 Task: Find and book an Airbnb in Mumbai for 2 guests from June 1st to June 5th, ensuring breakfast is included.
Action: Mouse moved to (294, 233)
Screenshot: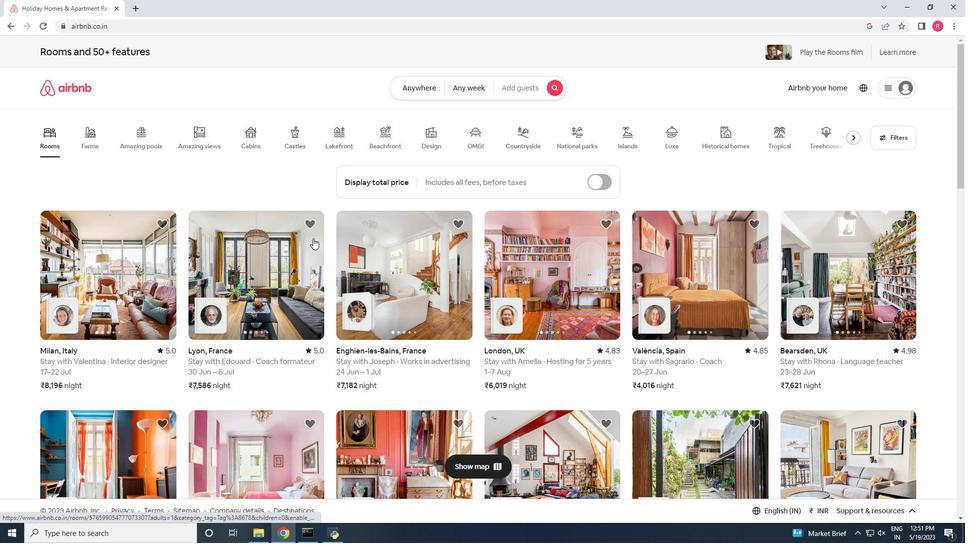 
Action: Mouse scrolled (294, 232) with delta (0, 0)
Screenshot: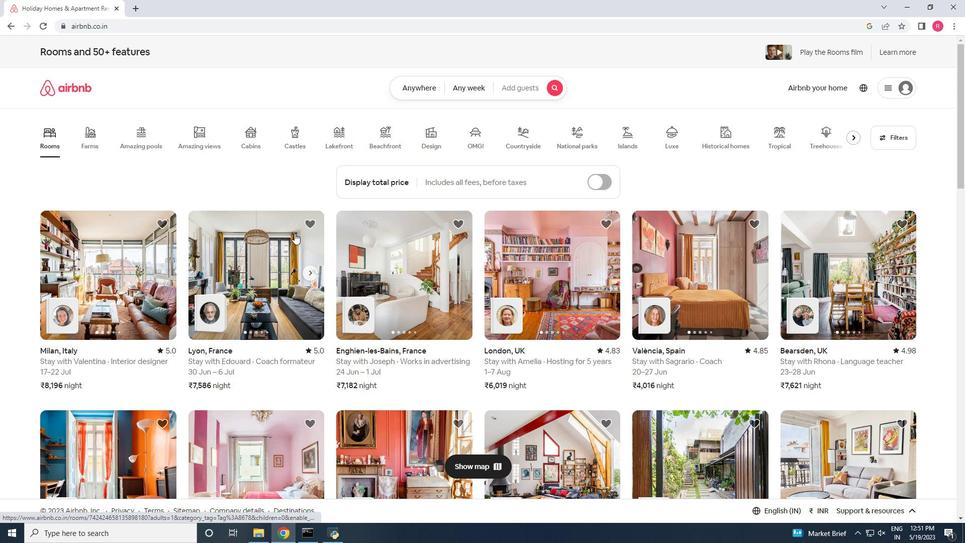 
Action: Mouse scrolled (294, 232) with delta (0, 0)
Screenshot: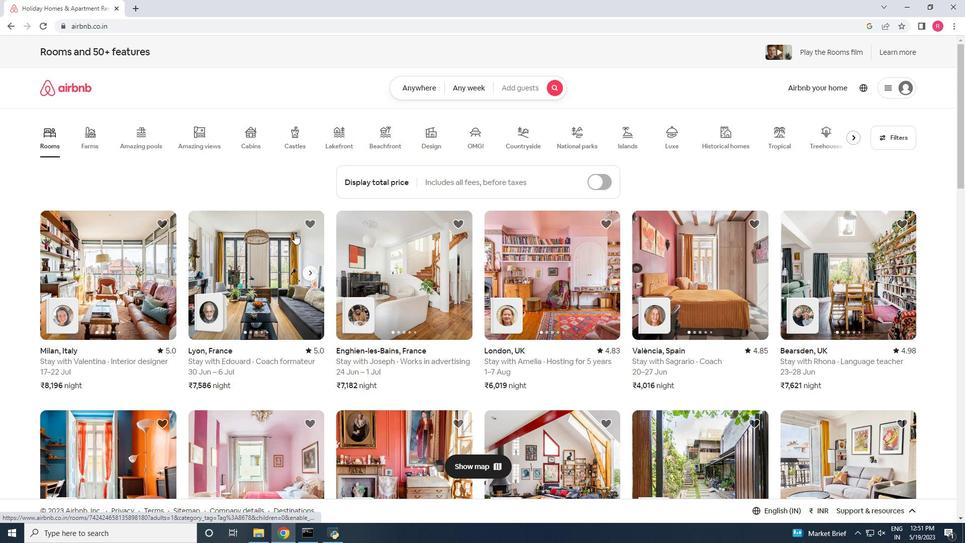 
Action: Mouse moved to (429, 226)
Screenshot: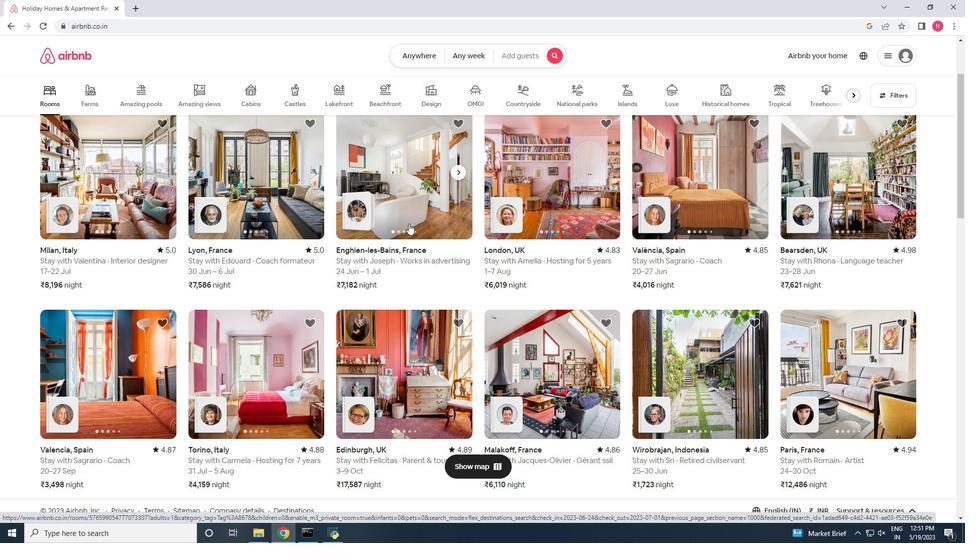 
Action: Mouse scrolled (429, 226) with delta (0, 0)
Screenshot: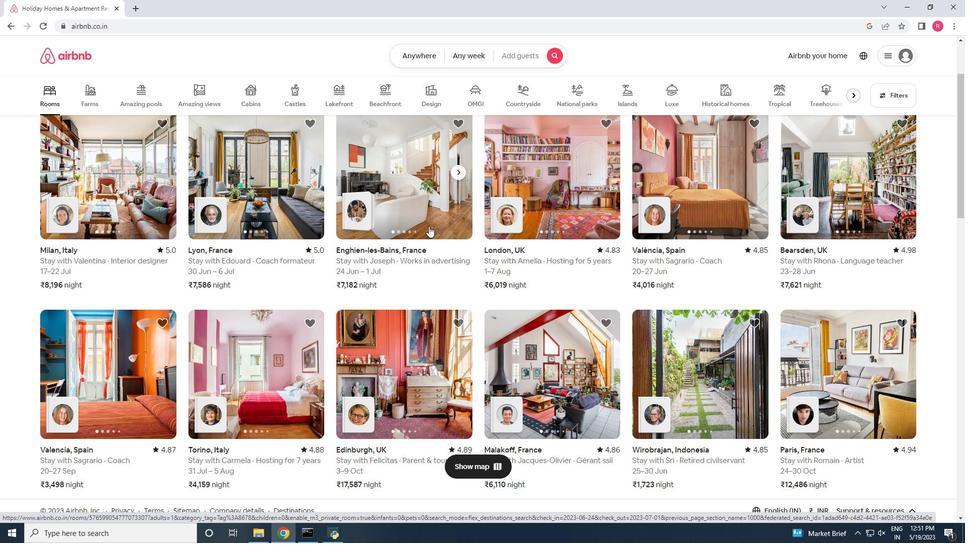 
Action: Mouse scrolled (429, 226) with delta (0, 0)
Screenshot: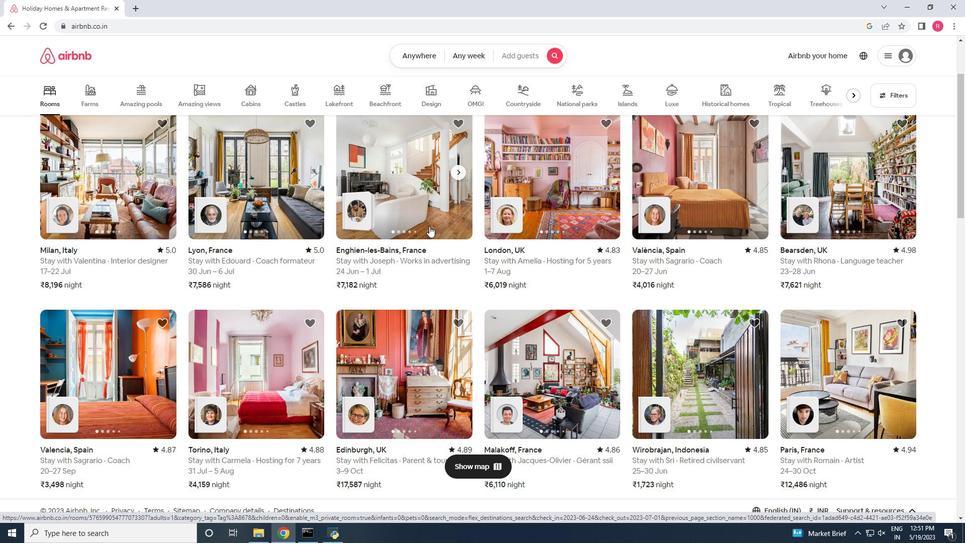
Action: Mouse scrolled (429, 226) with delta (0, 0)
Screenshot: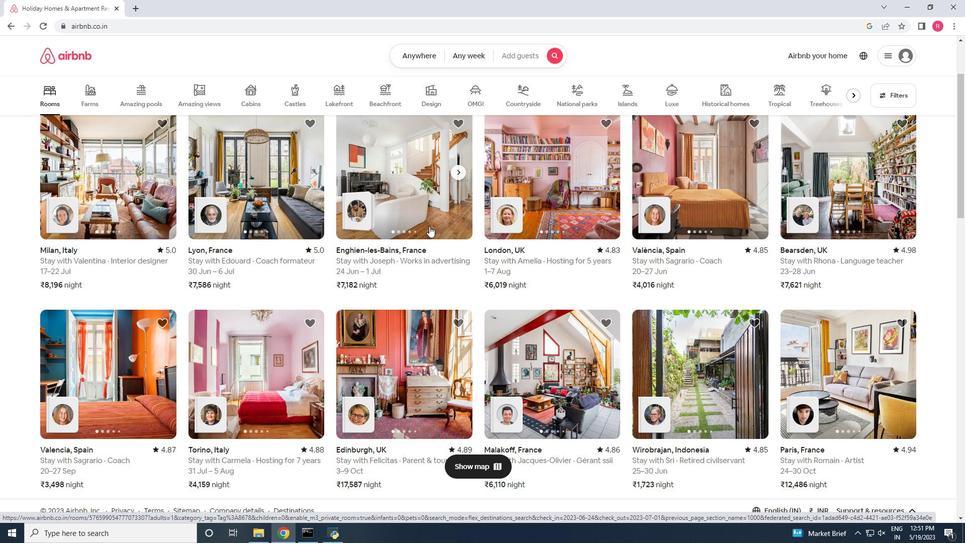
Action: Mouse scrolled (429, 226) with delta (0, 0)
Screenshot: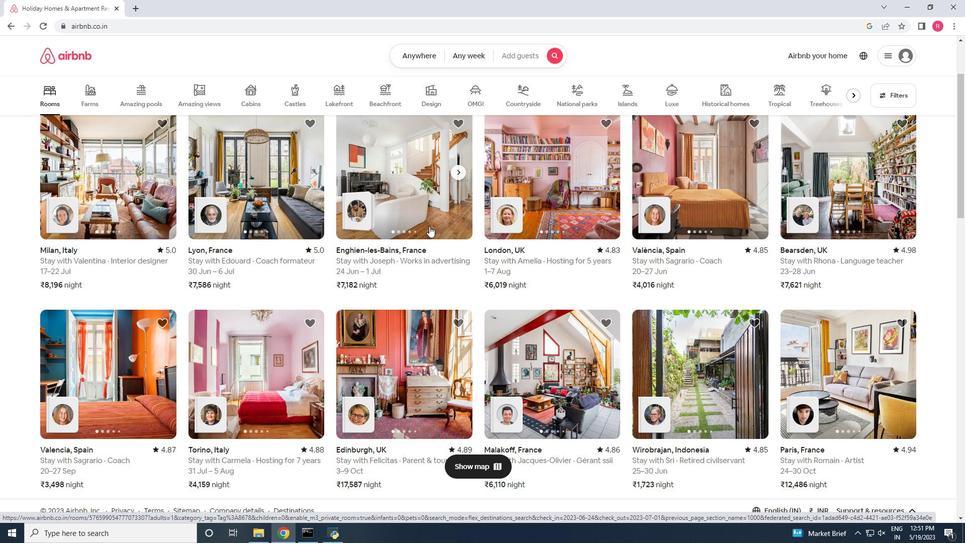
Action: Mouse scrolled (429, 226) with delta (0, 0)
Screenshot: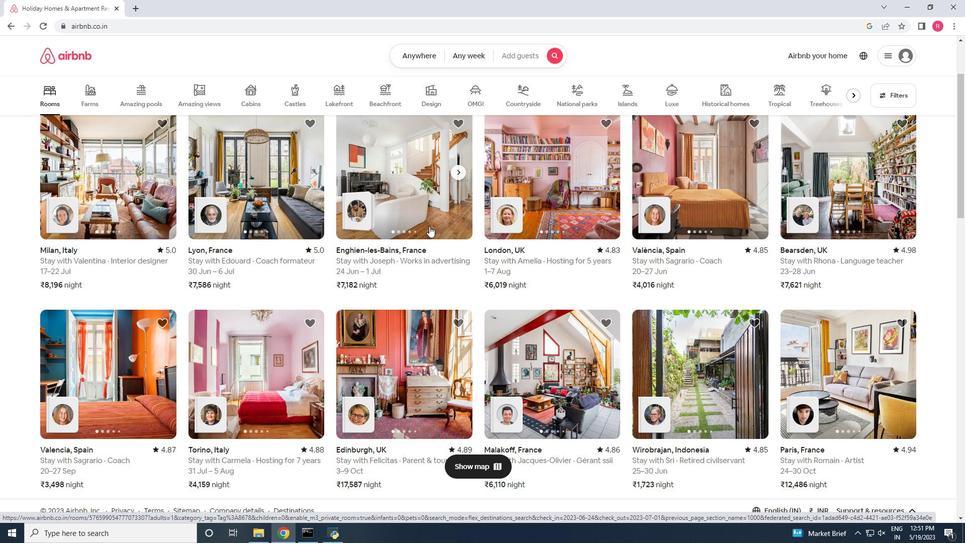 
Action: Mouse scrolled (429, 226) with delta (0, 0)
Screenshot: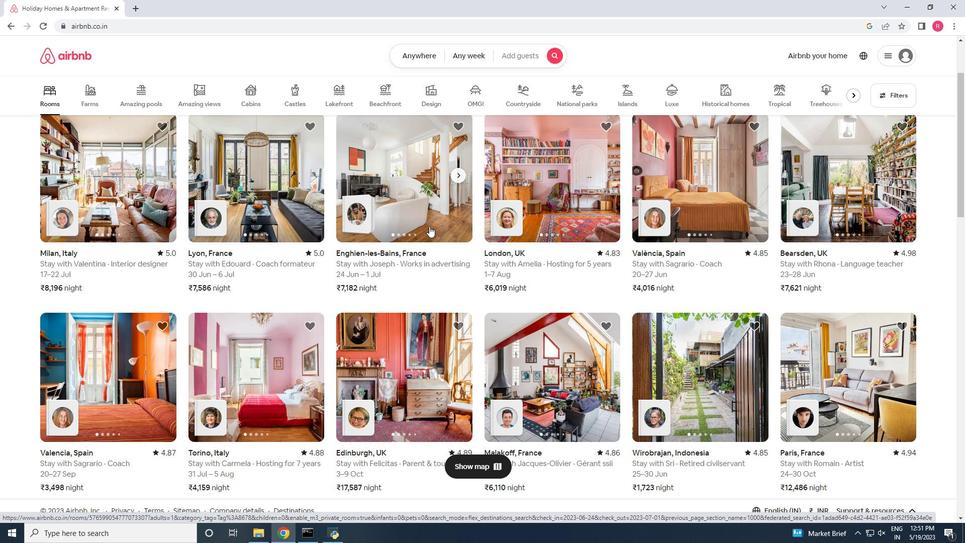 
Action: Mouse moved to (550, 83)
Screenshot: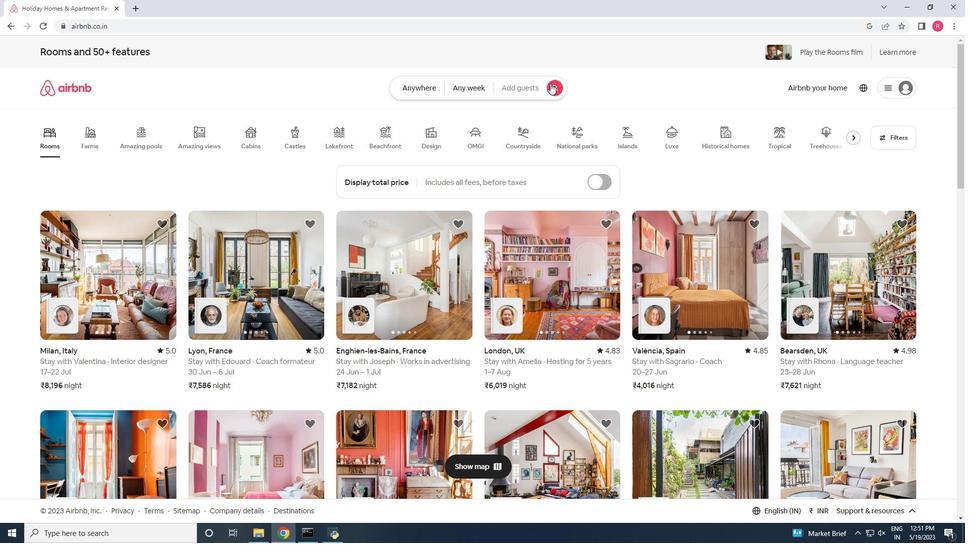 
Action: Mouse pressed left at (550, 83)
Screenshot: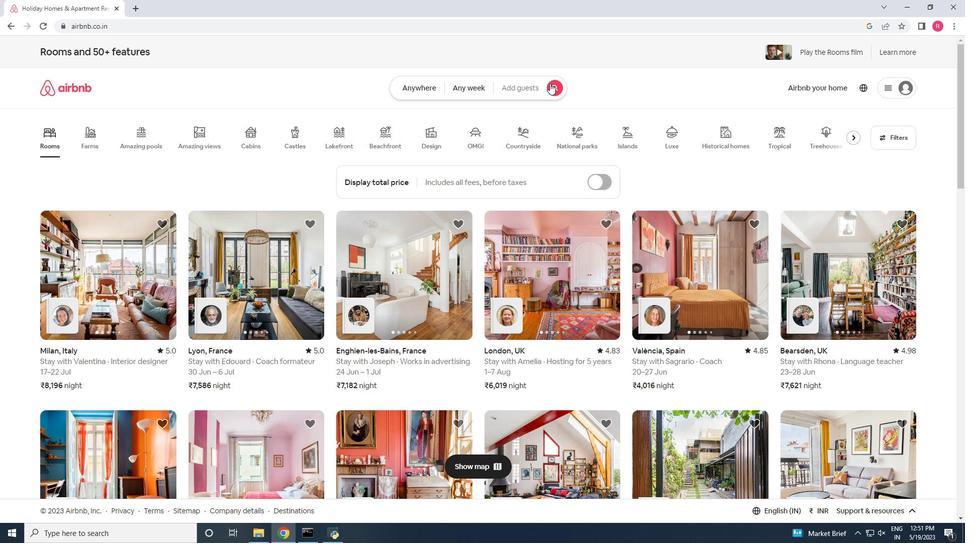 
Action: Mouse moved to (317, 129)
Screenshot: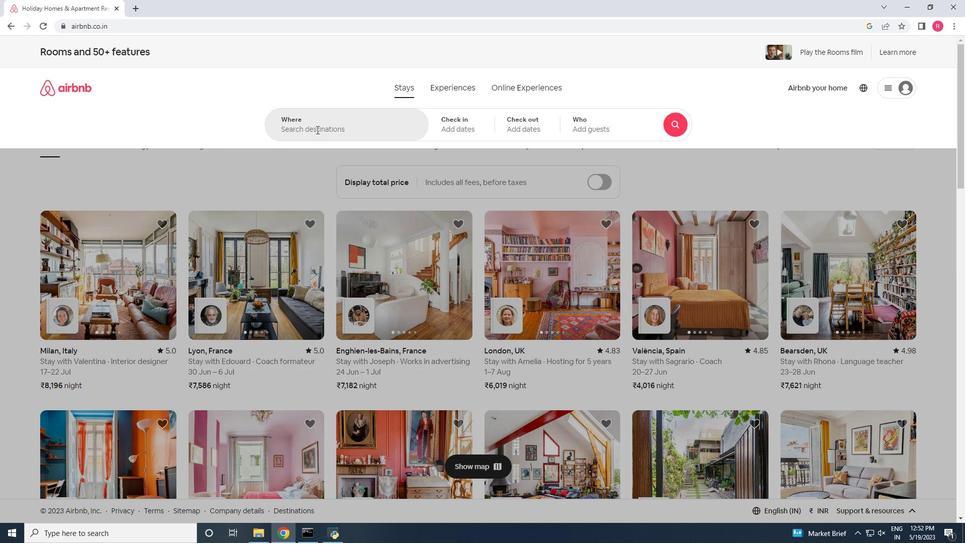 
Action: Mouse pressed left at (317, 129)
Screenshot: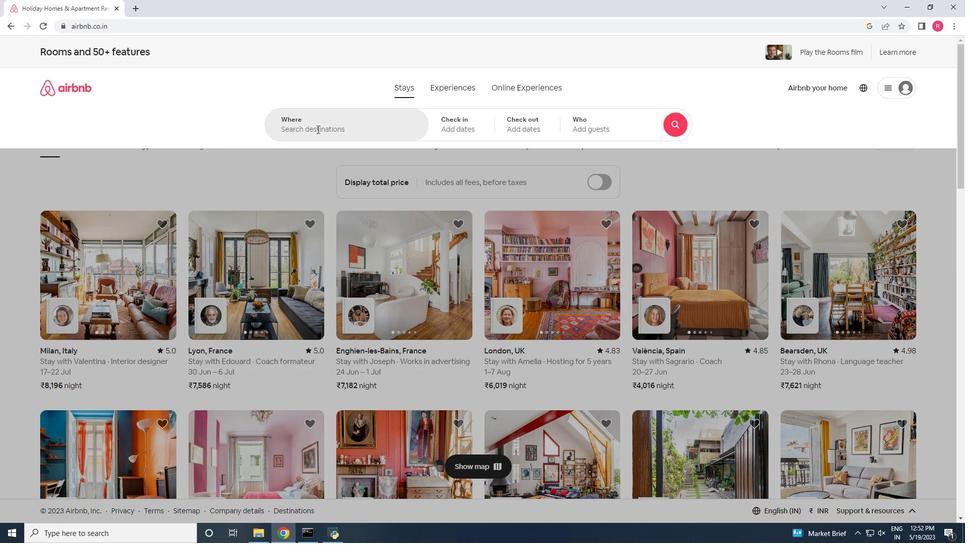 
Action: Key pressed res<Key.backspace><Key.backspace><Key.backspace><Key.backspace><Key.backspace>mum
Screenshot: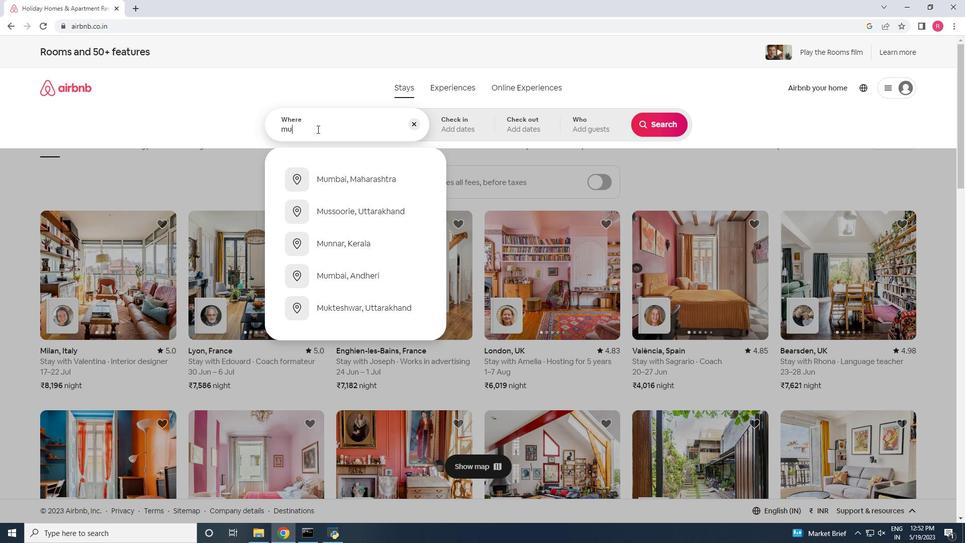 
Action: Mouse moved to (376, 182)
Screenshot: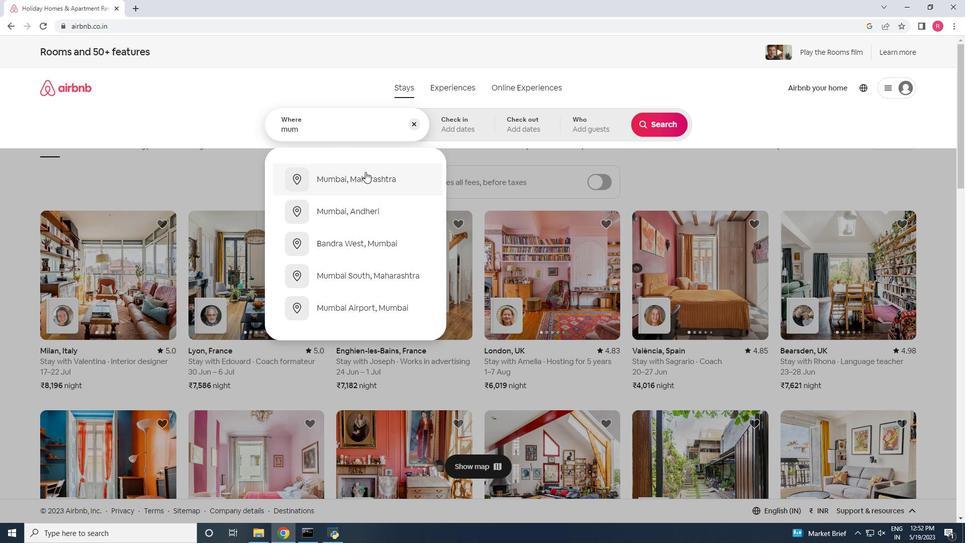 
Action: Mouse pressed left at (376, 182)
Screenshot: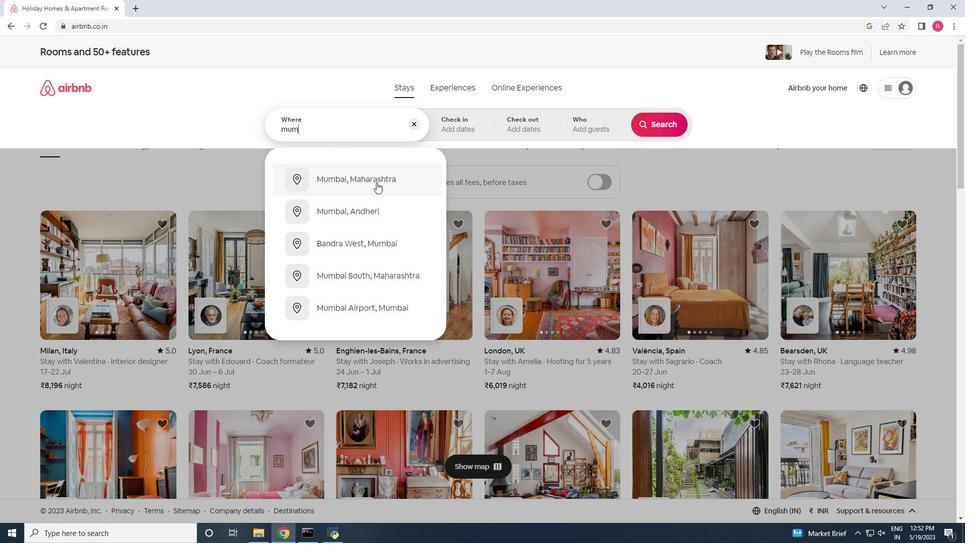 
Action: Mouse moved to (596, 246)
Screenshot: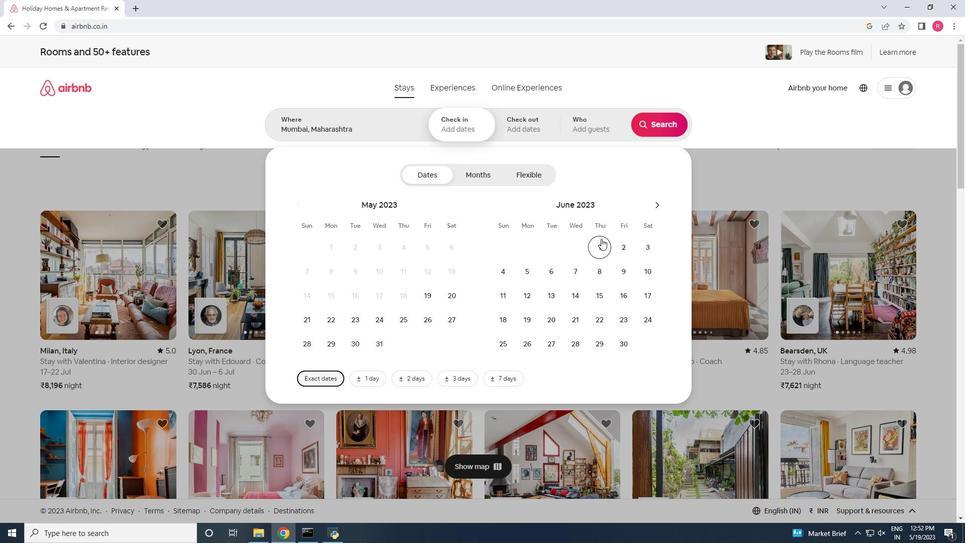 
Action: Mouse pressed left at (596, 246)
Screenshot: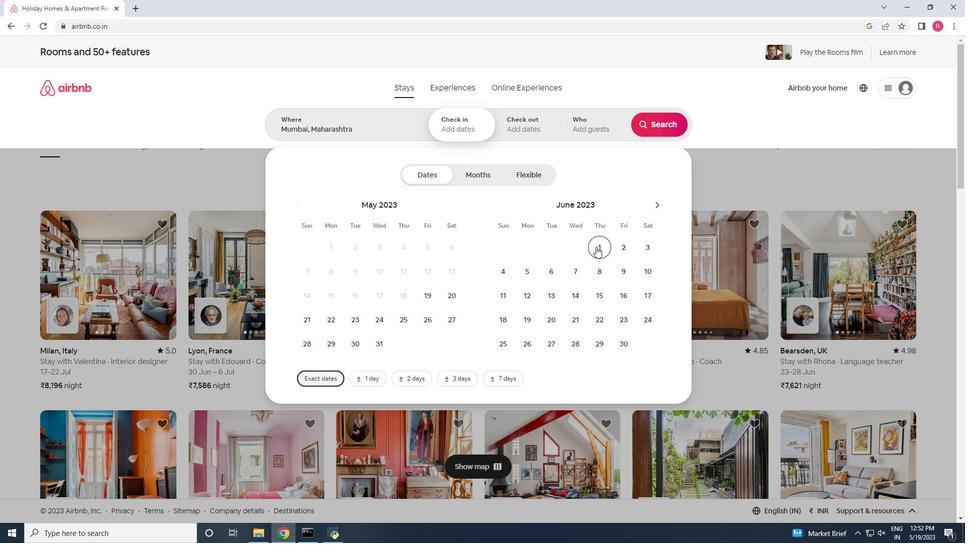 
Action: Mouse moved to (530, 267)
Screenshot: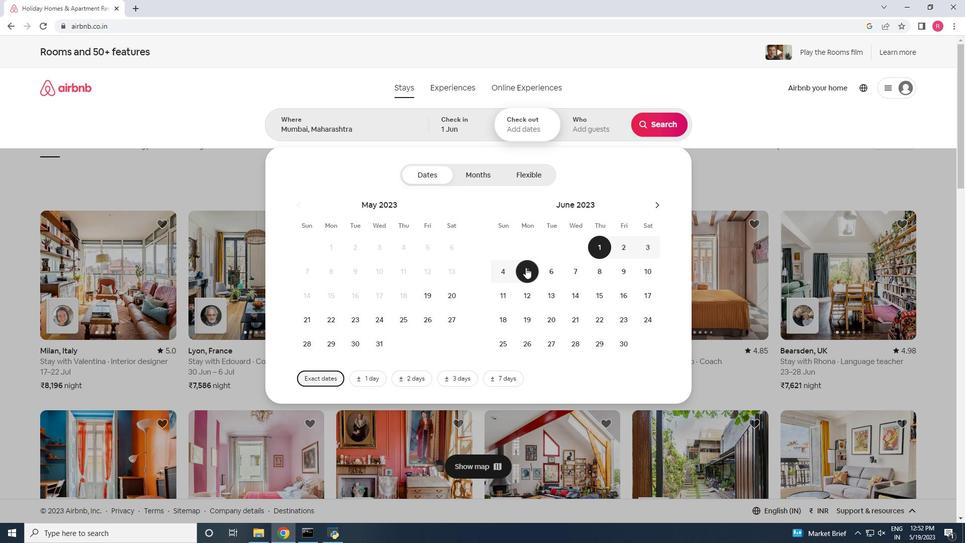 
Action: Mouse pressed left at (530, 267)
Screenshot: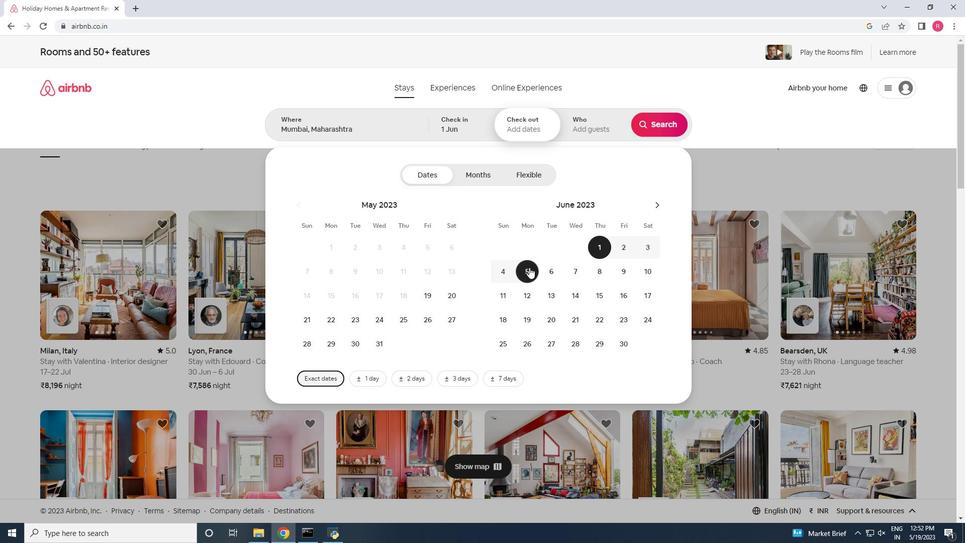 
Action: Mouse moved to (599, 118)
Screenshot: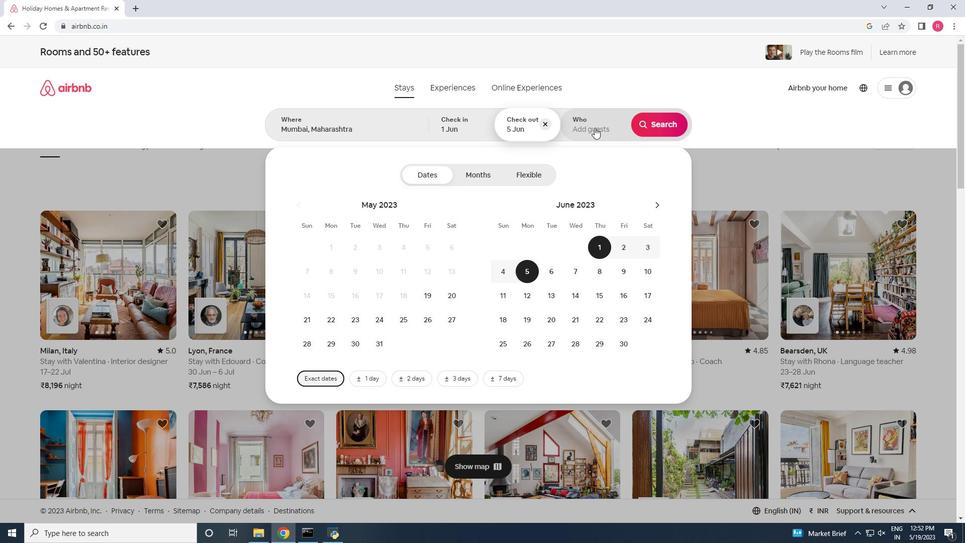 
Action: Mouse pressed left at (599, 118)
Screenshot: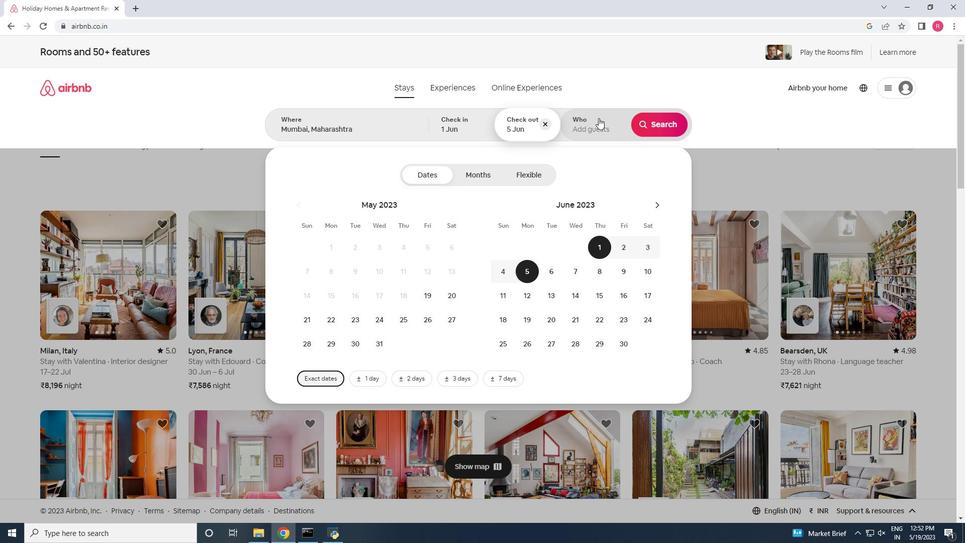 
Action: Mouse moved to (659, 182)
Screenshot: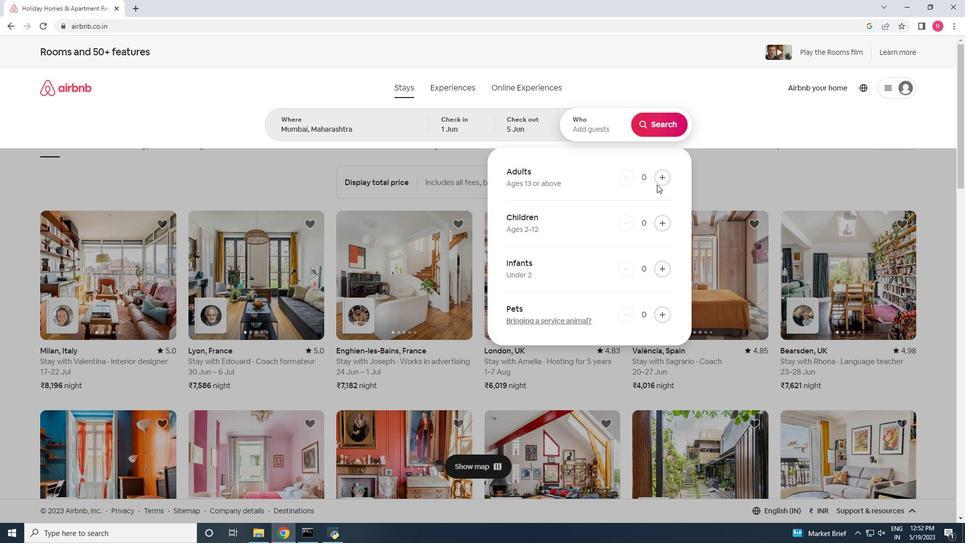 
Action: Mouse pressed left at (659, 182)
Screenshot: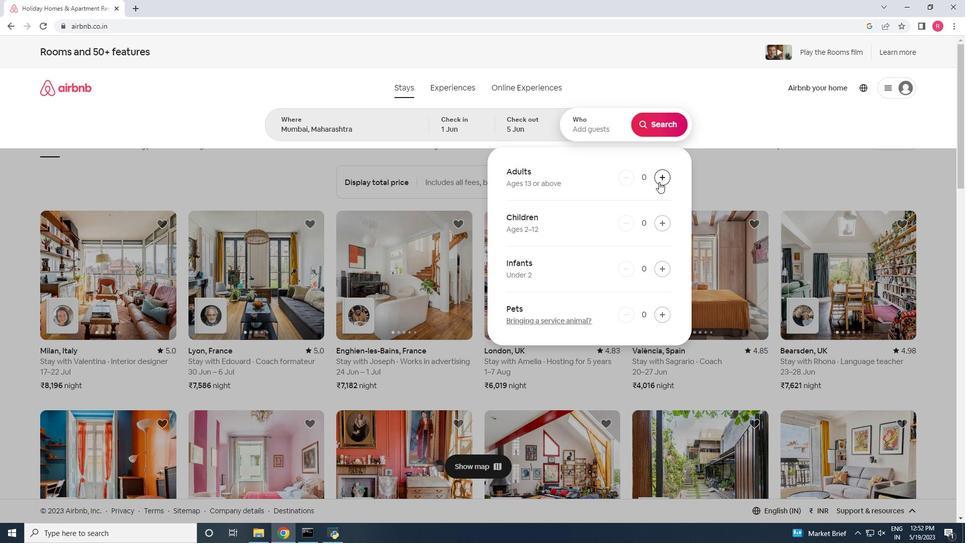 
Action: Mouse pressed left at (659, 182)
Screenshot: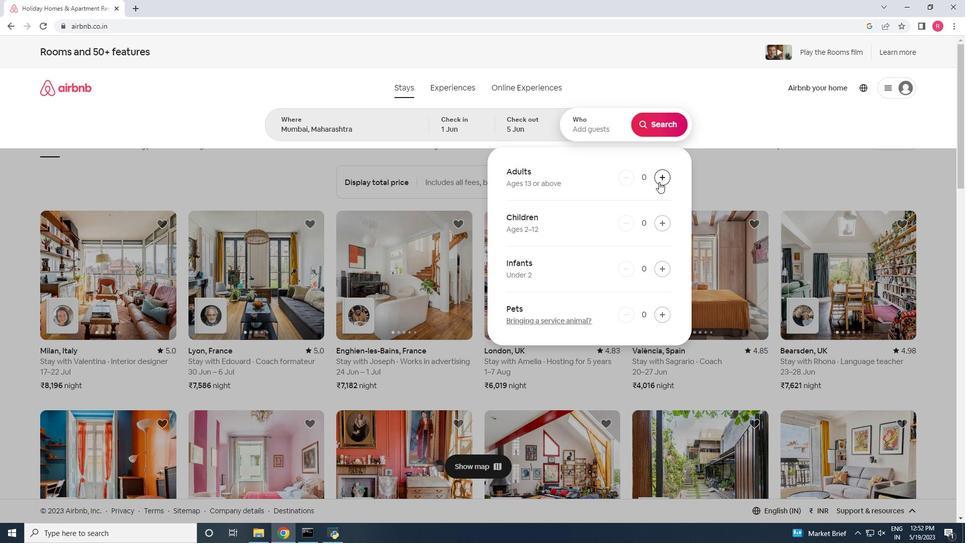 
Action: Mouse moved to (655, 126)
Screenshot: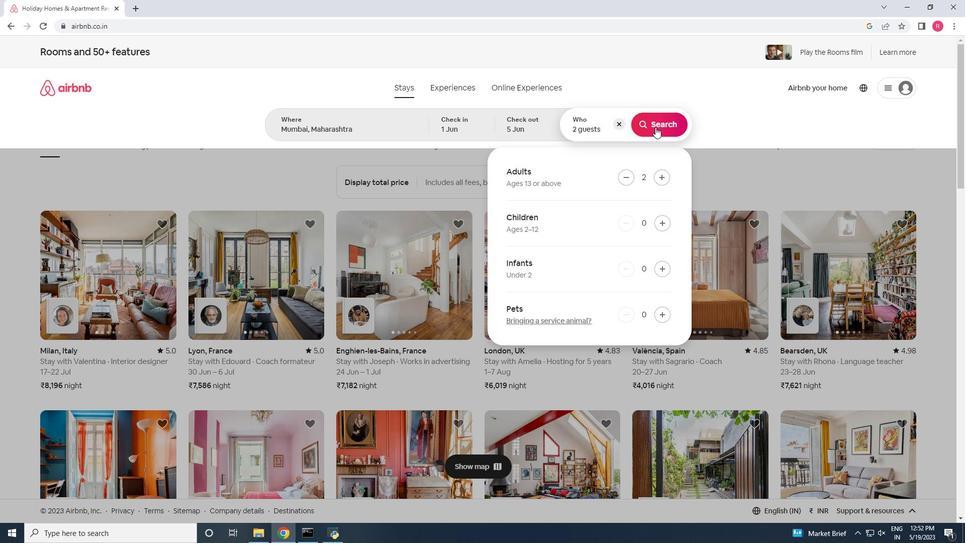 
Action: Mouse pressed left at (655, 126)
Screenshot: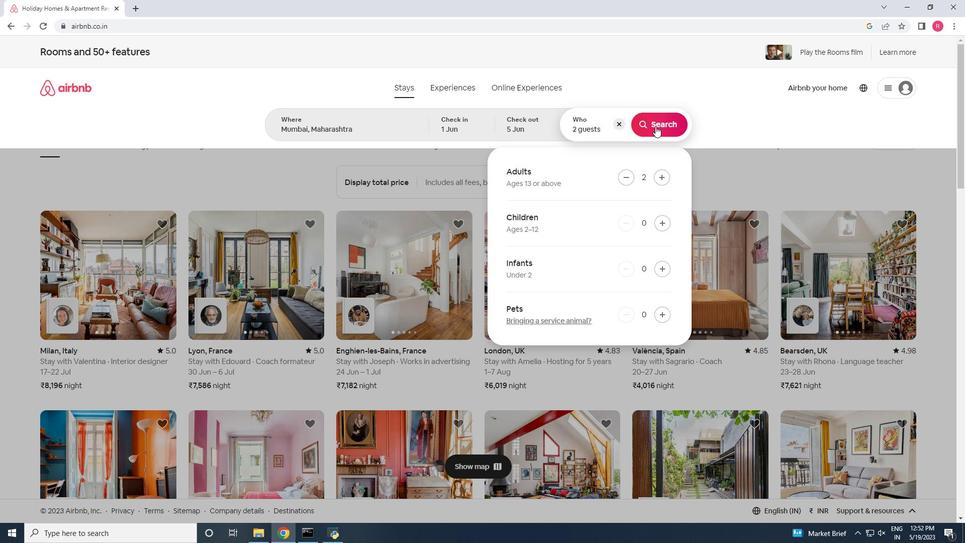 
Action: Mouse moved to (911, 98)
Screenshot: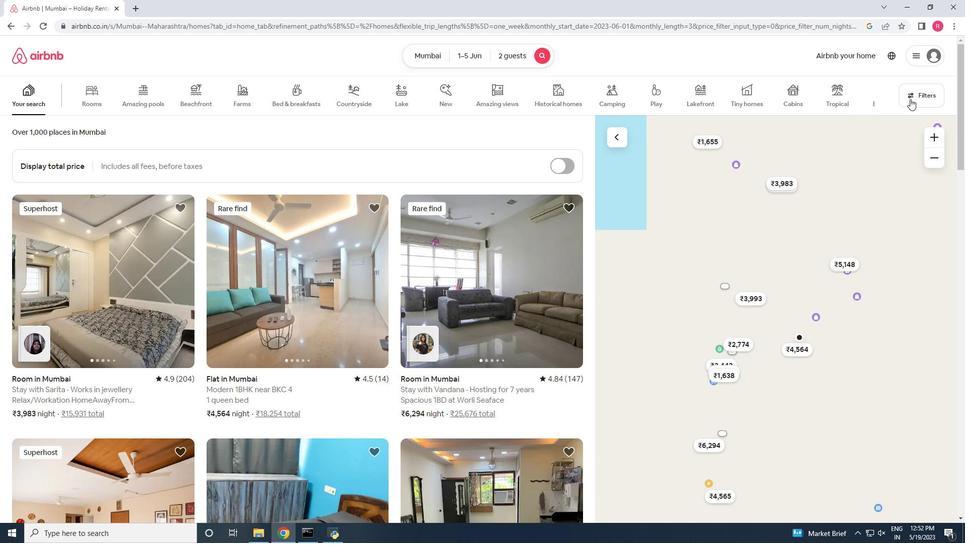 
Action: Mouse pressed left at (911, 98)
Screenshot: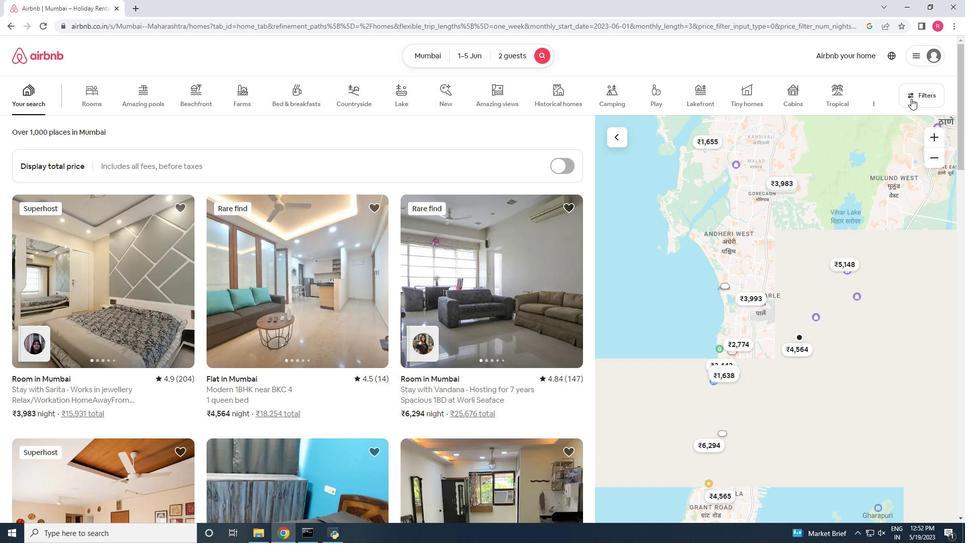 
Action: Mouse moved to (537, 409)
Screenshot: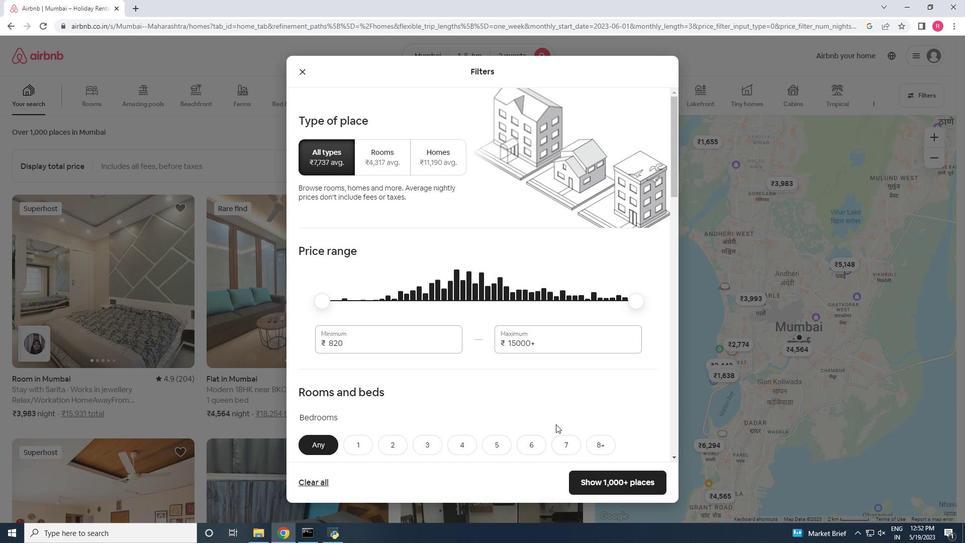 
Action: Mouse scrolled (537, 408) with delta (0, 0)
Screenshot: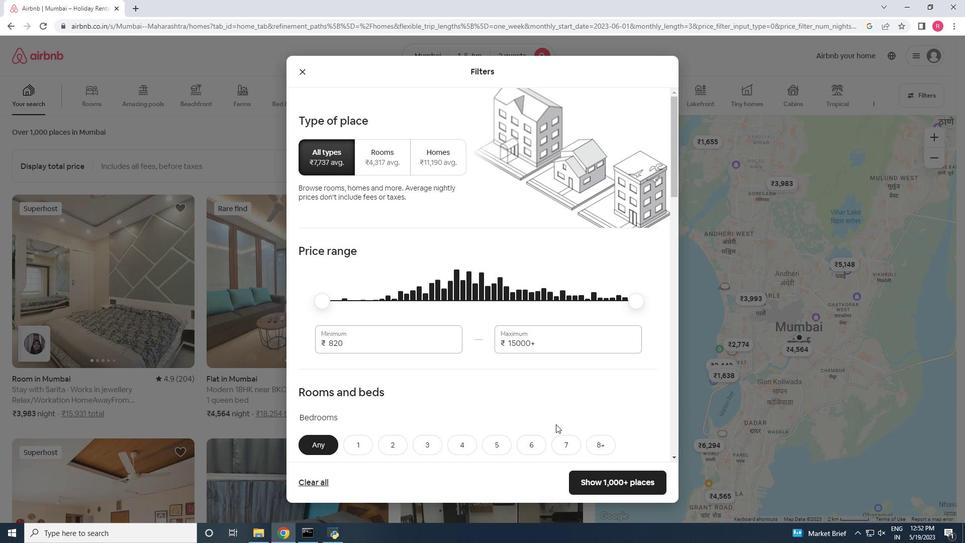 
Action: Mouse scrolled (537, 408) with delta (0, 0)
Screenshot: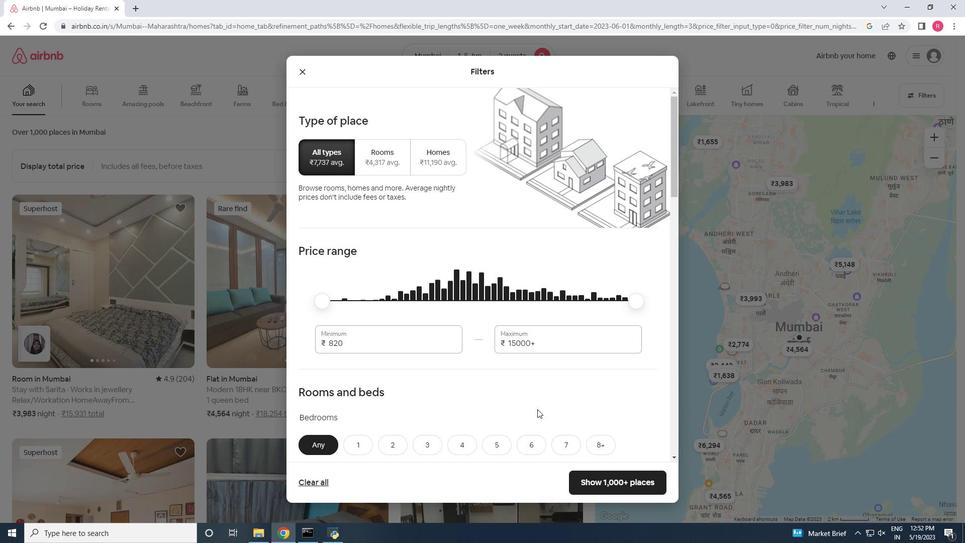 
Action: Mouse moved to (395, 341)
Screenshot: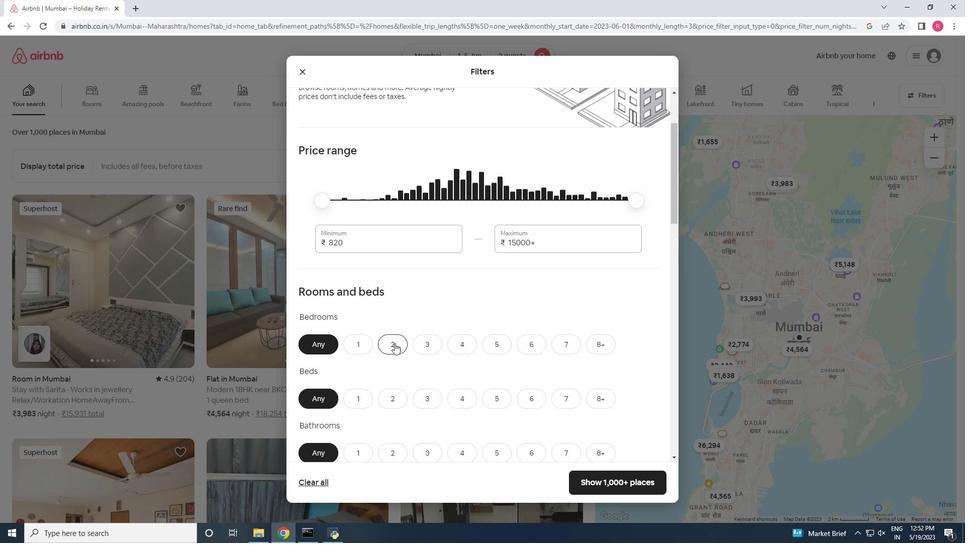 
Action: Mouse pressed left at (395, 341)
Screenshot: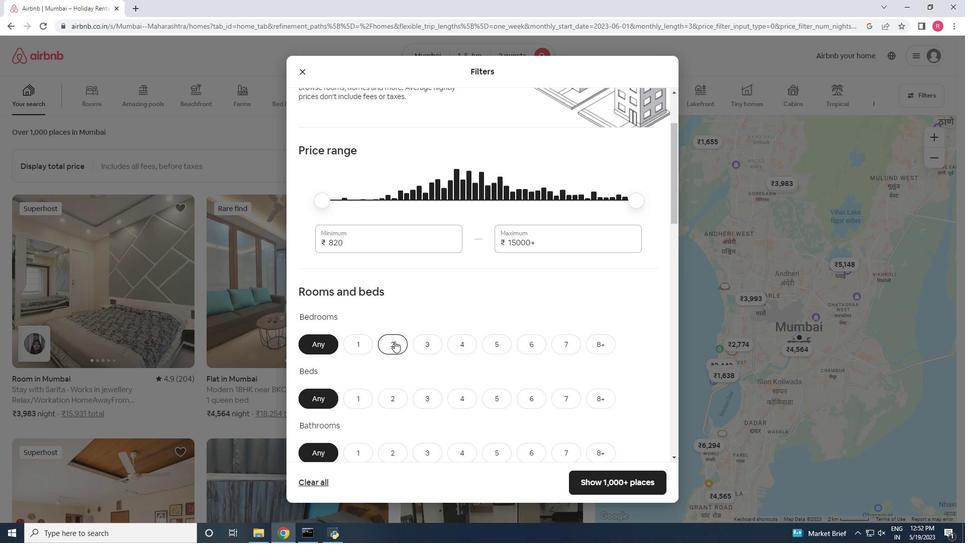 
Action: Mouse moved to (363, 396)
Screenshot: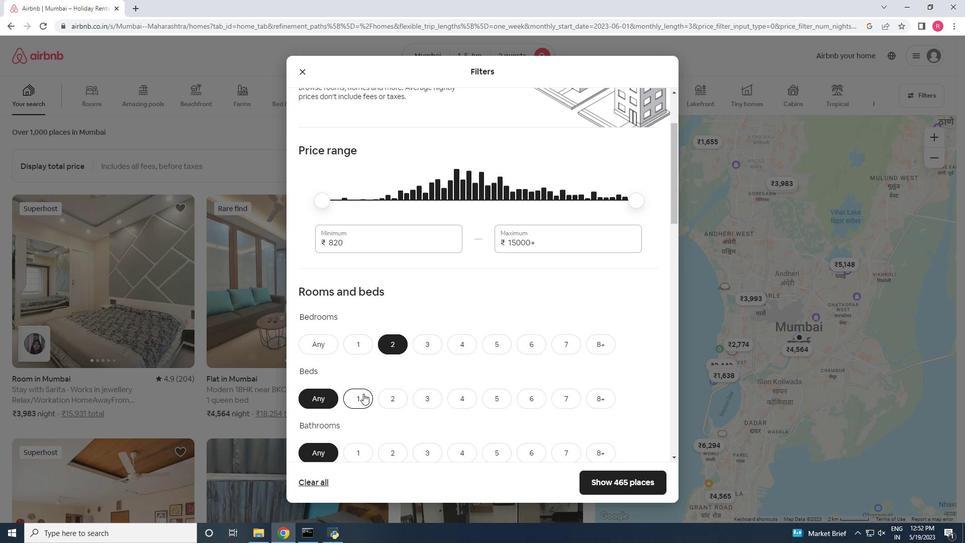 
Action: Mouse pressed left at (363, 396)
Screenshot: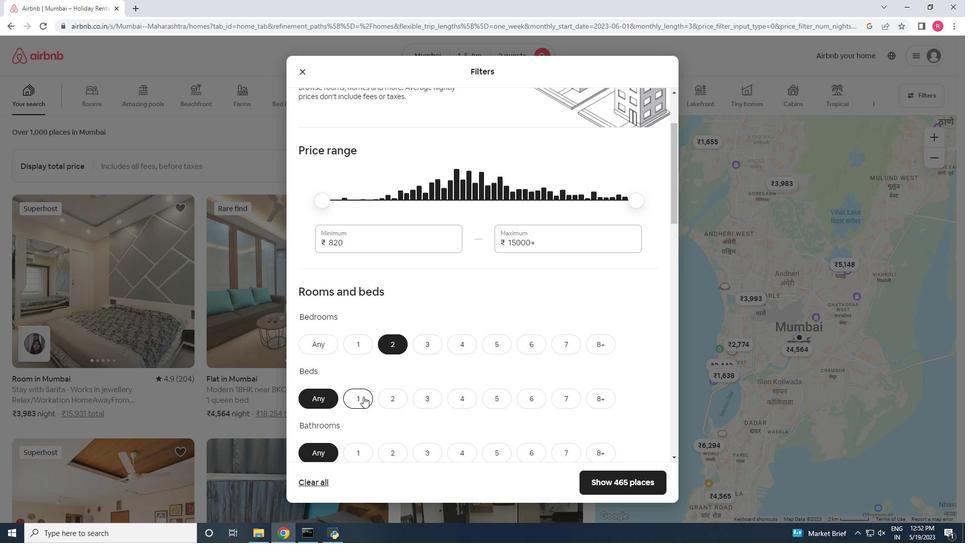 
Action: Mouse moved to (394, 393)
Screenshot: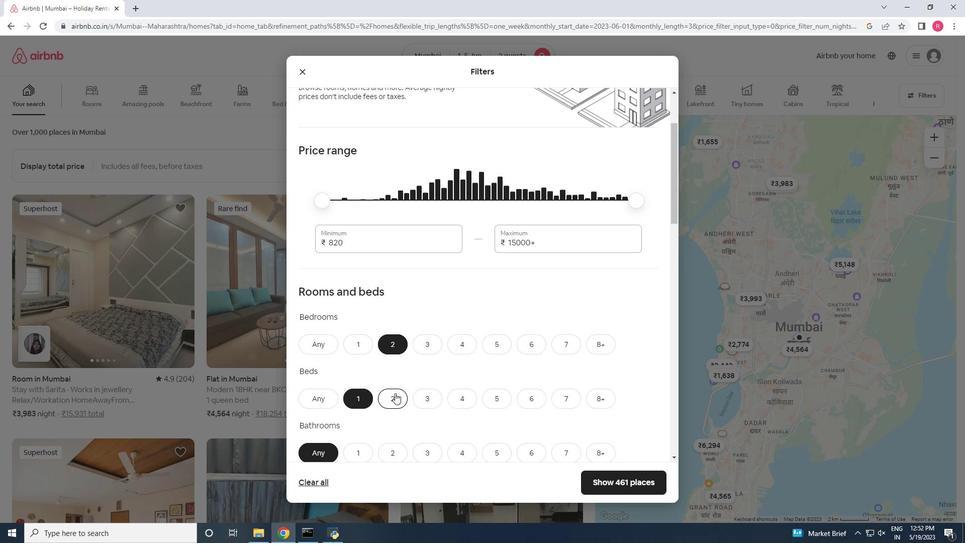 
Action: Mouse pressed left at (394, 393)
Screenshot: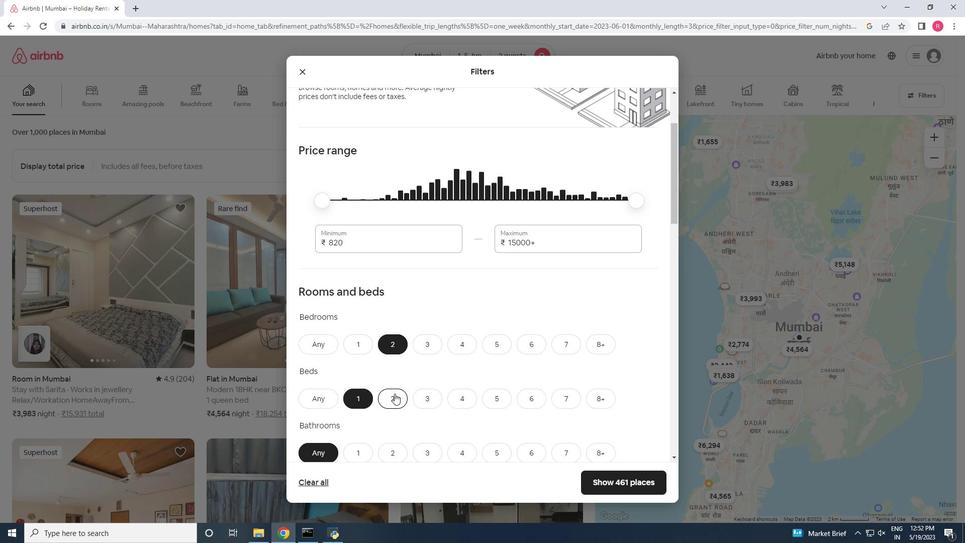 
Action: Mouse moved to (361, 345)
Screenshot: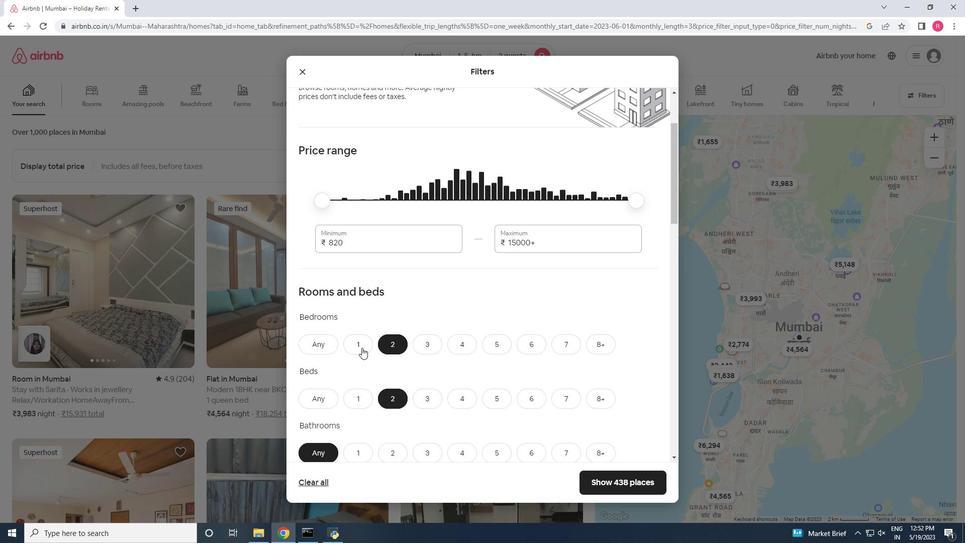 
Action: Mouse pressed left at (361, 345)
Screenshot: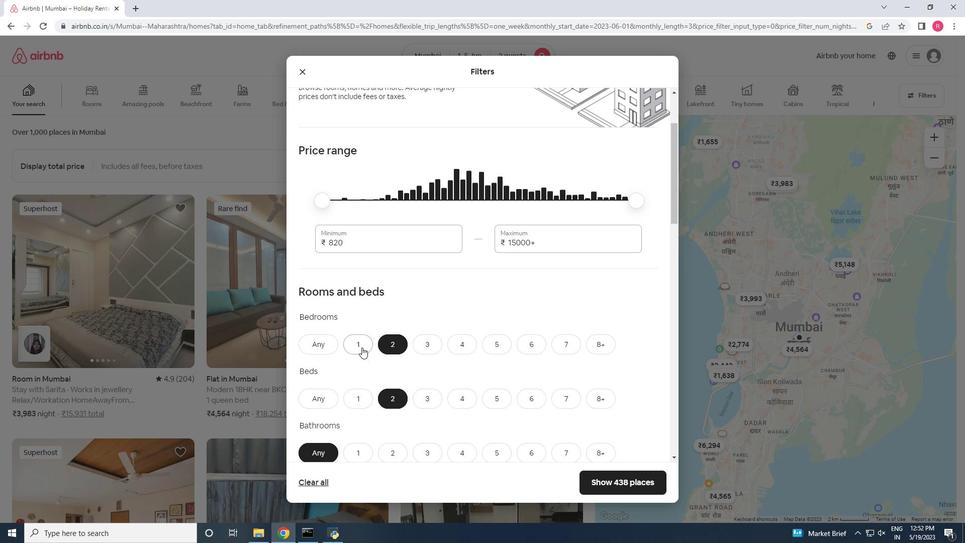 
Action: Mouse moved to (372, 420)
Screenshot: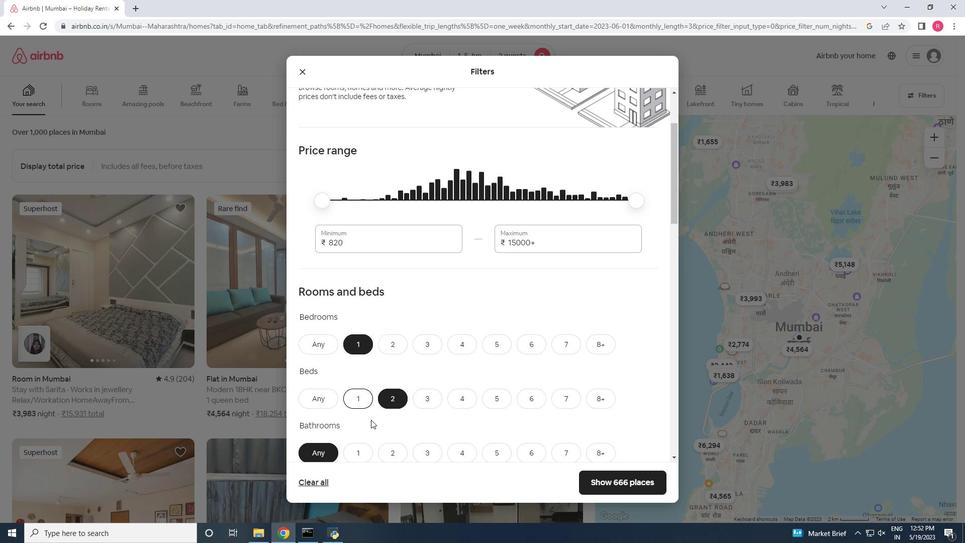 
Action: Mouse scrolled (372, 419) with delta (0, 0)
Screenshot: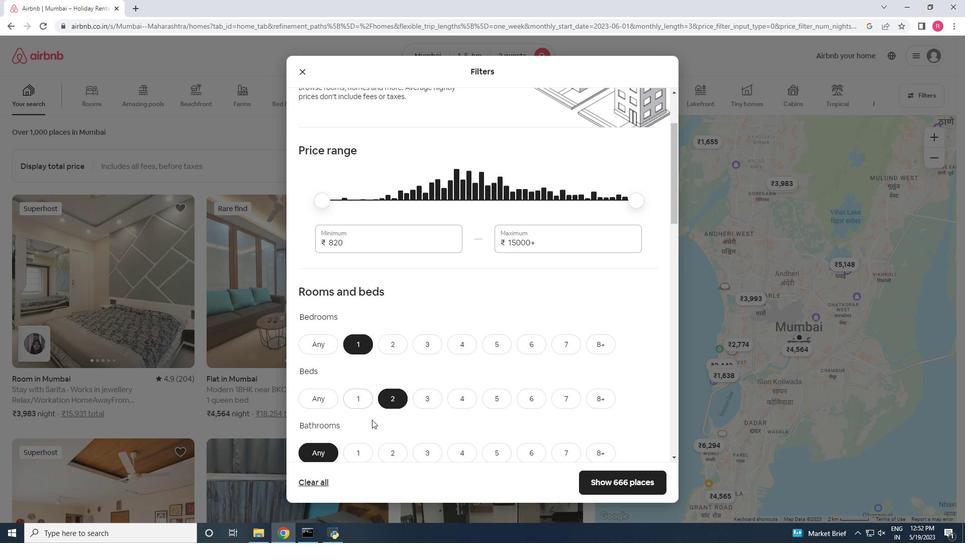 
Action: Mouse scrolled (372, 419) with delta (0, 0)
Screenshot: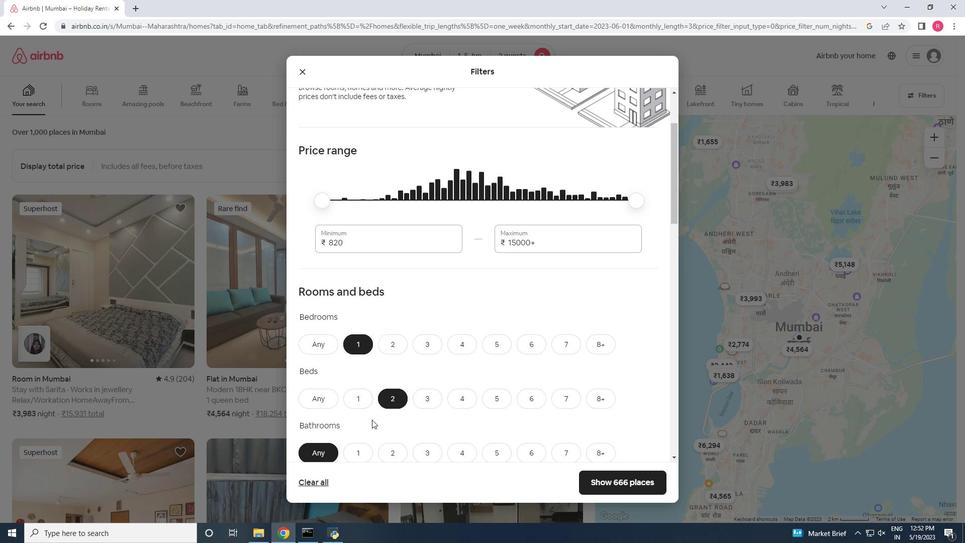 
Action: Mouse moved to (360, 347)
Screenshot: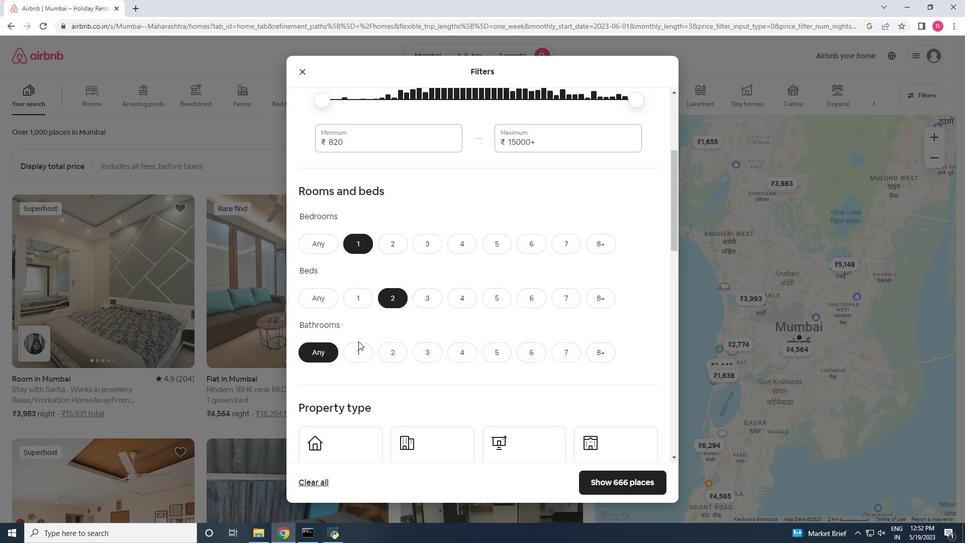 
Action: Mouse pressed left at (360, 347)
Screenshot: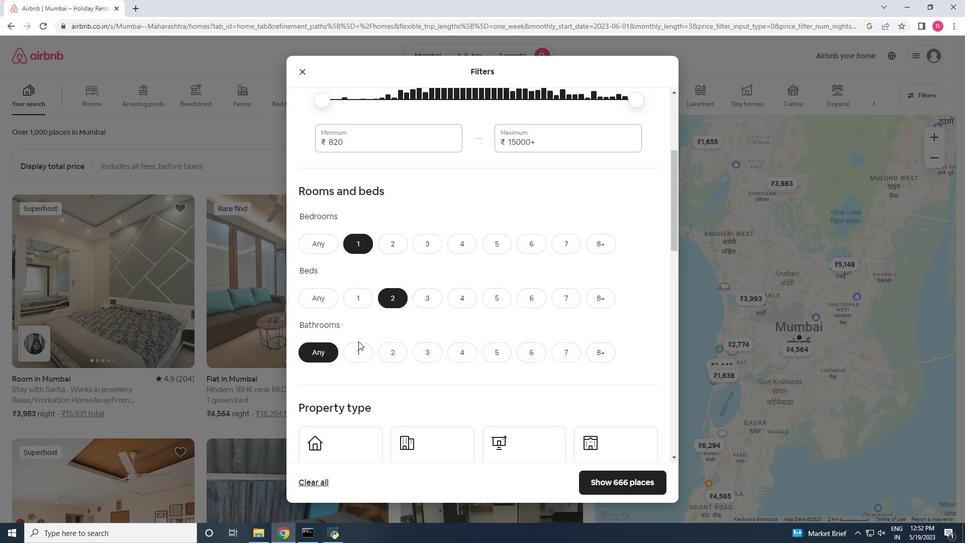 
Action: Mouse moved to (365, 357)
Screenshot: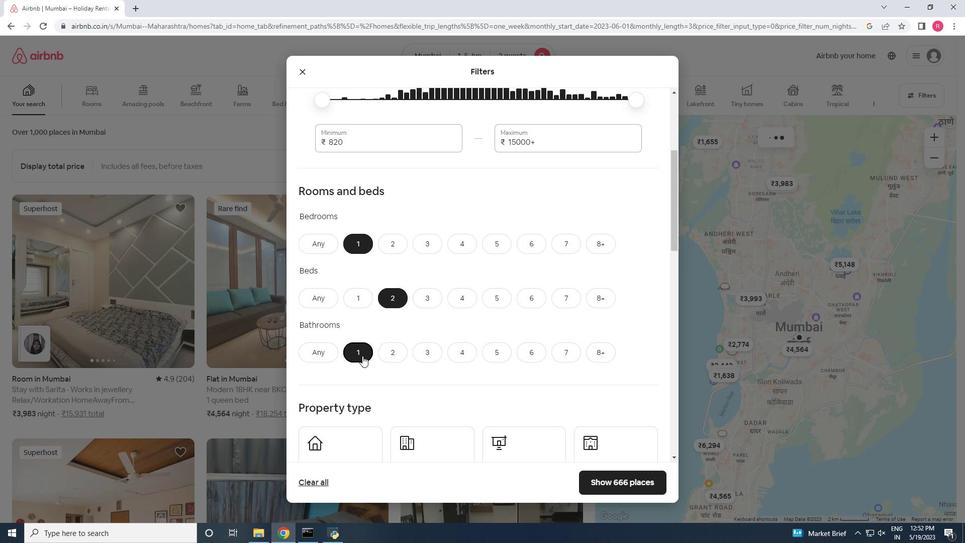 
Action: Mouse scrolled (365, 356) with delta (0, 0)
Screenshot: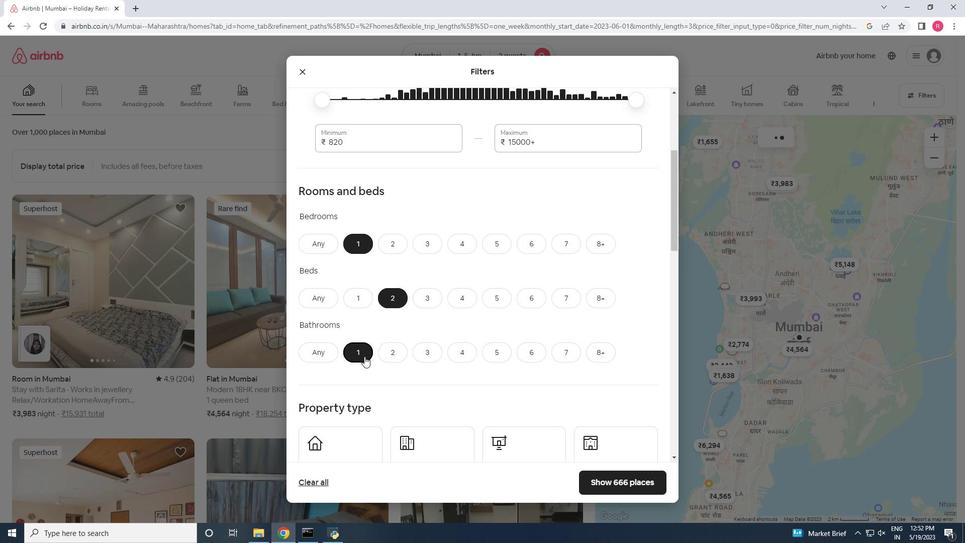 
Action: Mouse scrolled (365, 356) with delta (0, 0)
Screenshot: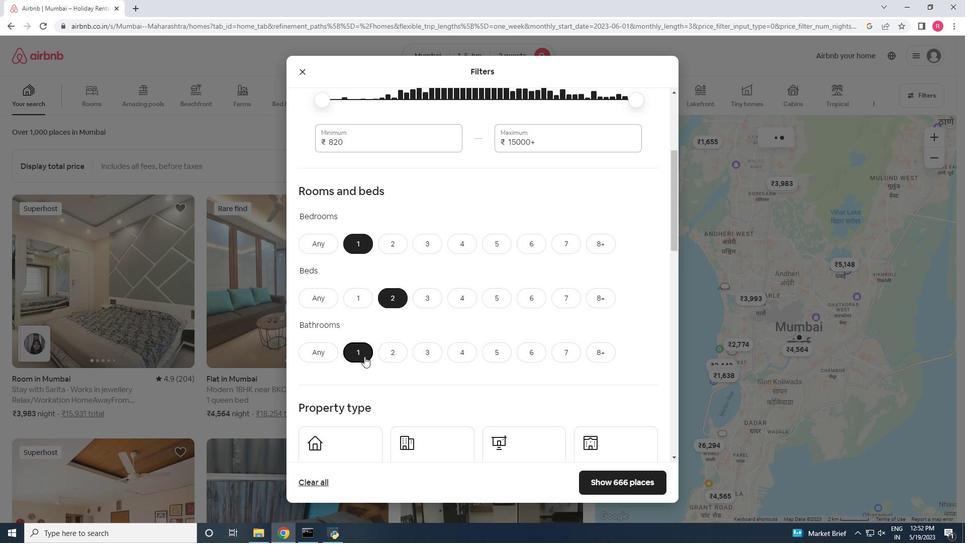 
Action: Mouse scrolled (365, 356) with delta (0, 0)
Screenshot: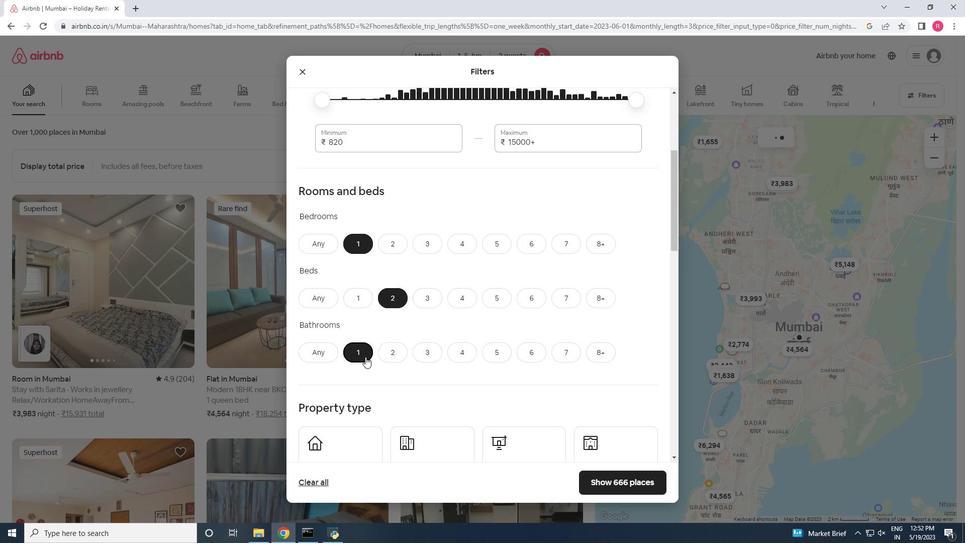 
Action: Mouse moved to (342, 304)
Screenshot: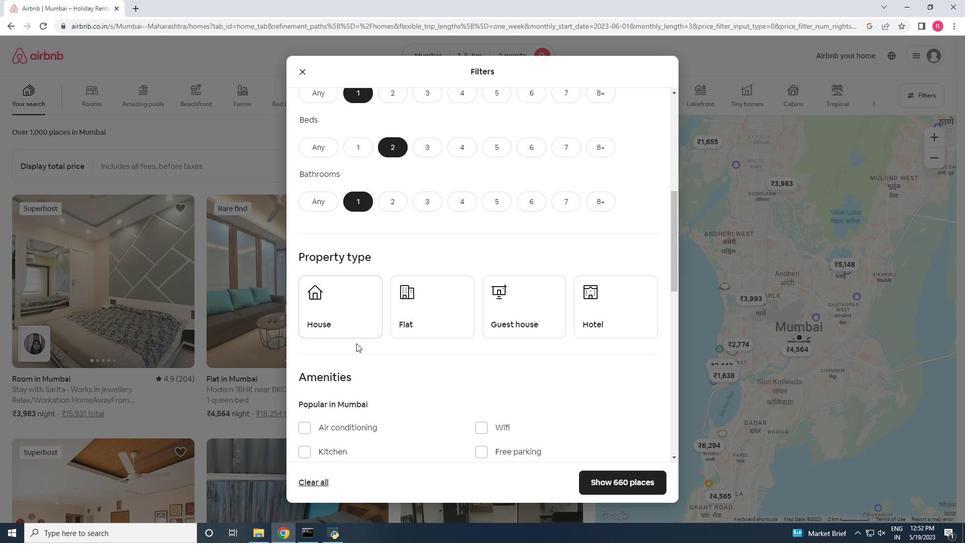
Action: Mouse pressed left at (342, 304)
Screenshot: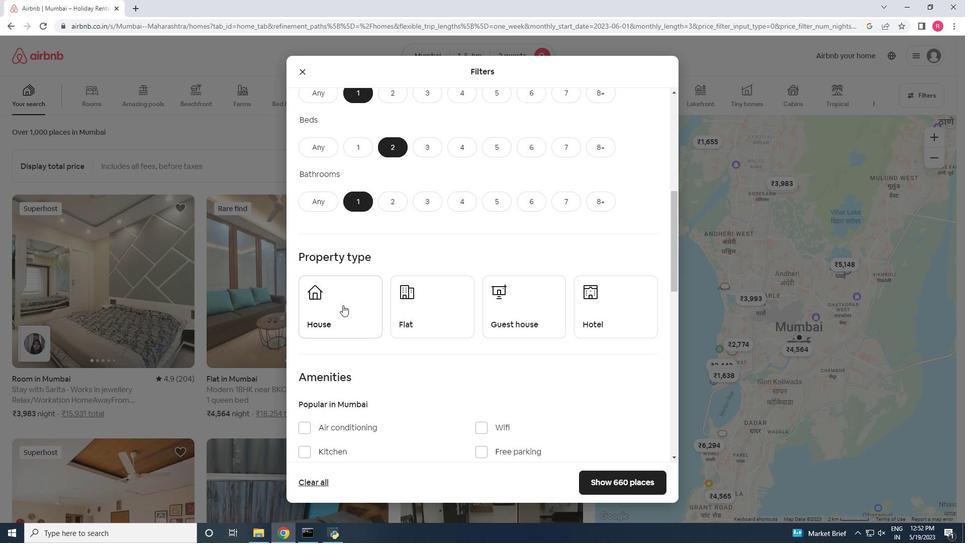 
Action: Mouse moved to (447, 315)
Screenshot: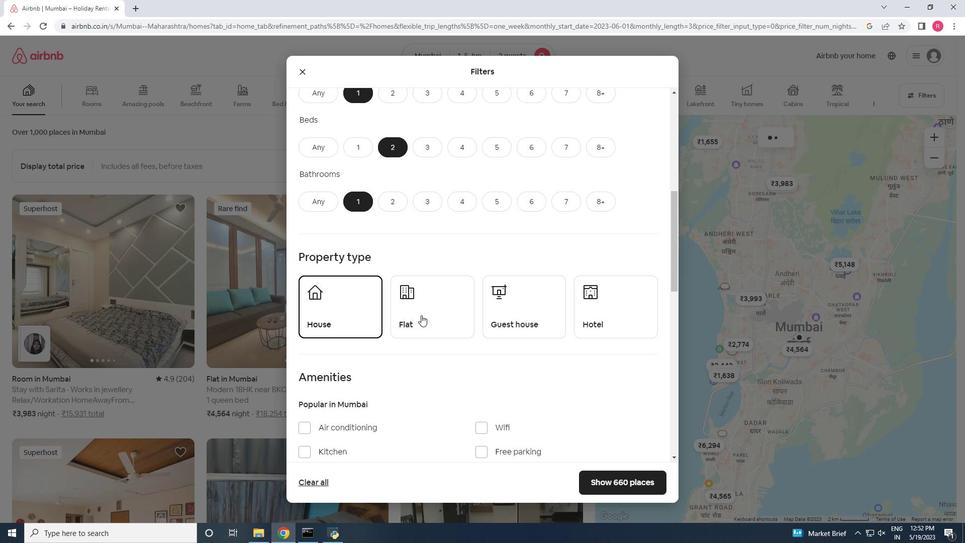 
Action: Mouse pressed left at (447, 315)
Screenshot: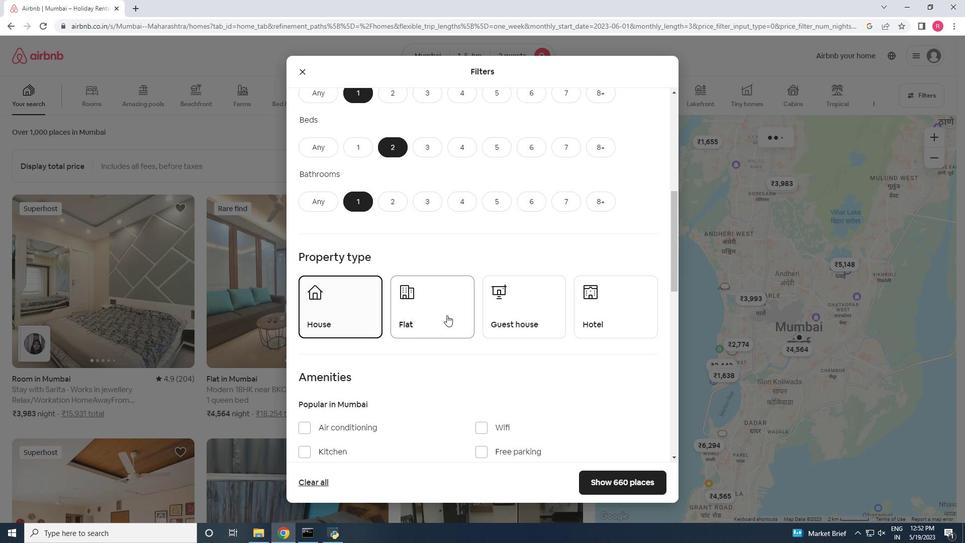 
Action: Mouse moved to (509, 315)
Screenshot: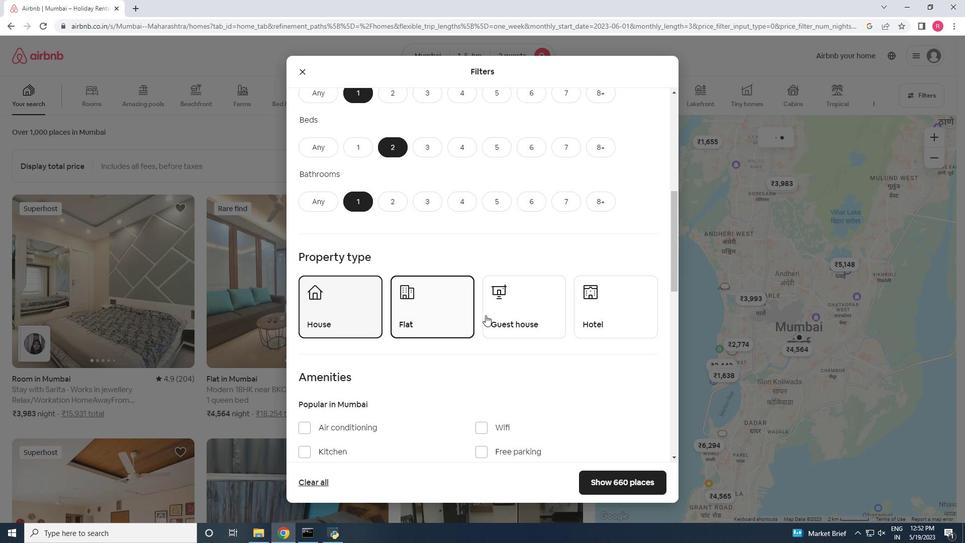 
Action: Mouse pressed left at (509, 315)
Screenshot: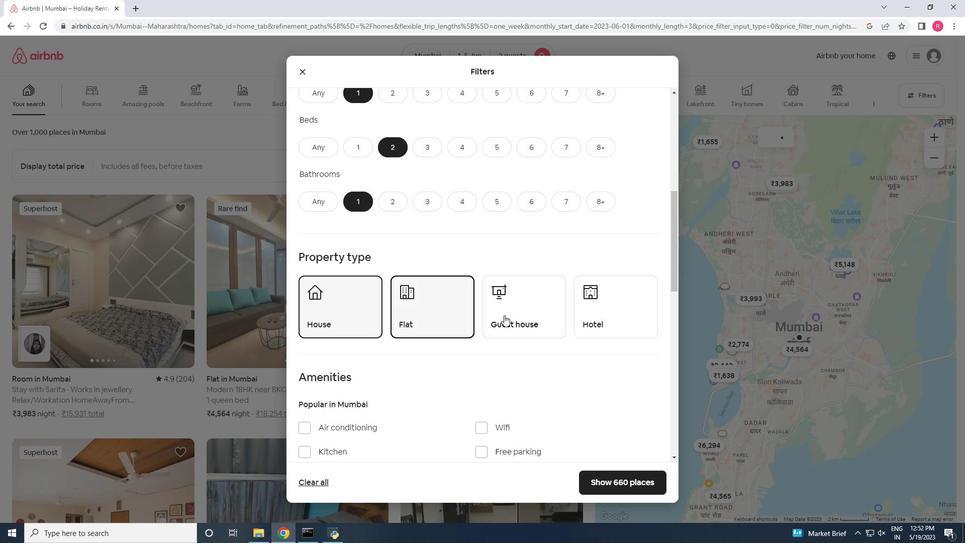 
Action: Mouse moved to (582, 317)
Screenshot: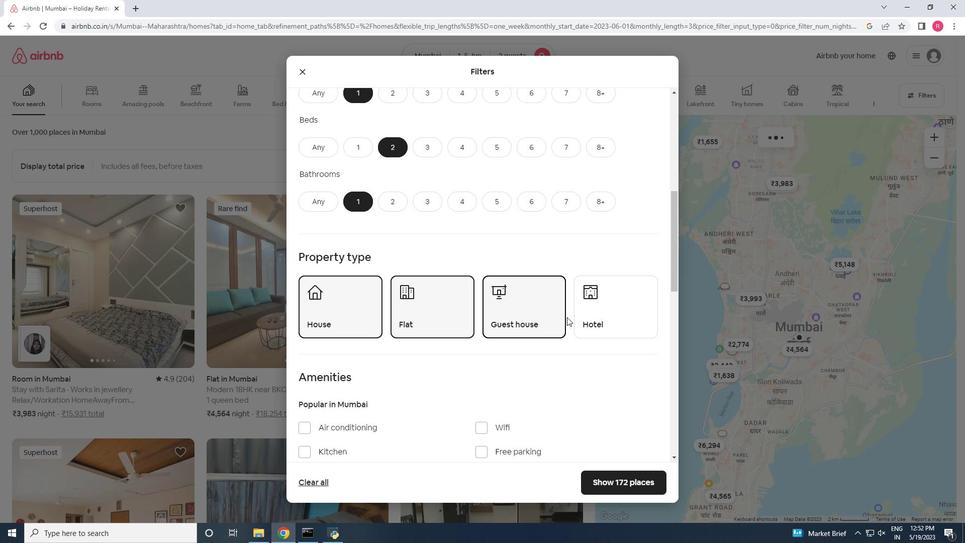 
Action: Mouse pressed left at (582, 317)
Screenshot: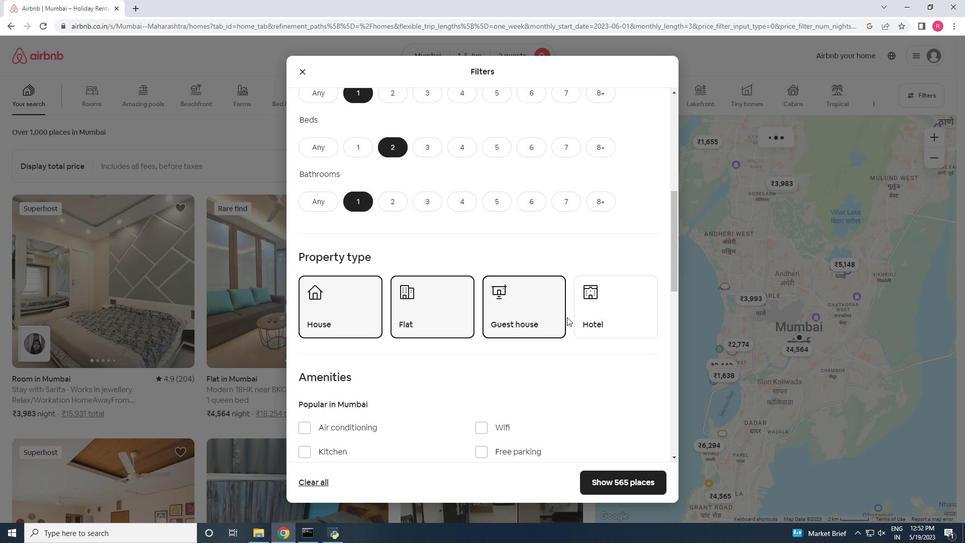 
Action: Mouse moved to (505, 332)
Screenshot: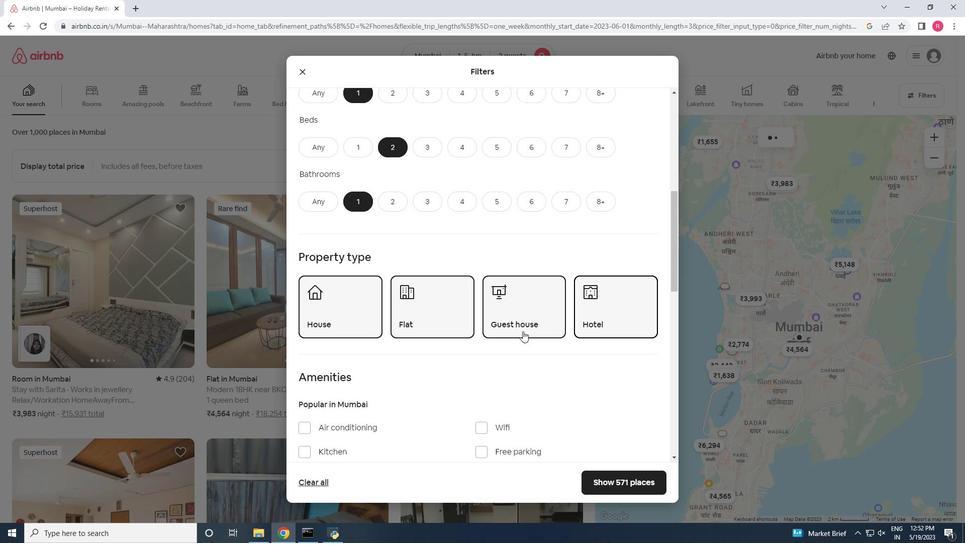 
Action: Mouse scrolled (505, 331) with delta (0, 0)
Screenshot: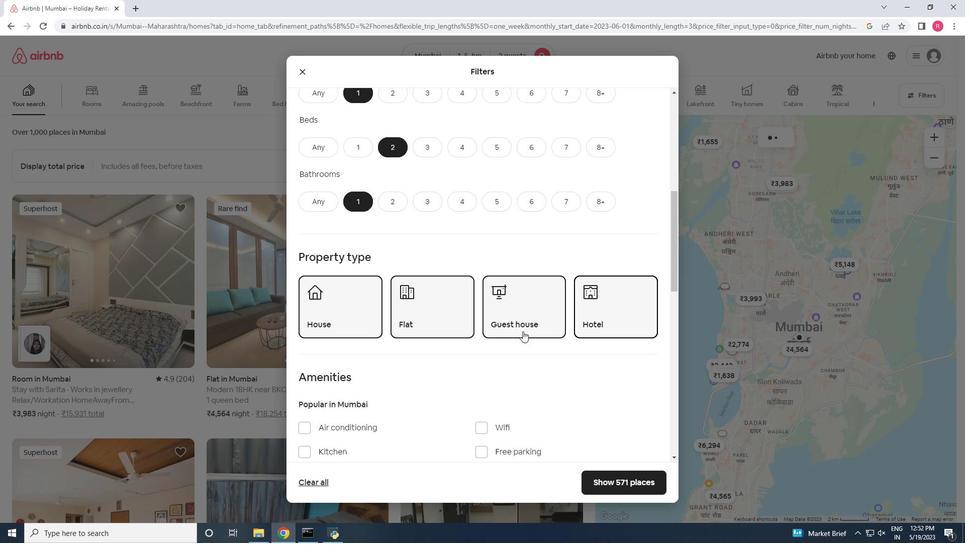 
Action: Mouse moved to (505, 332)
Screenshot: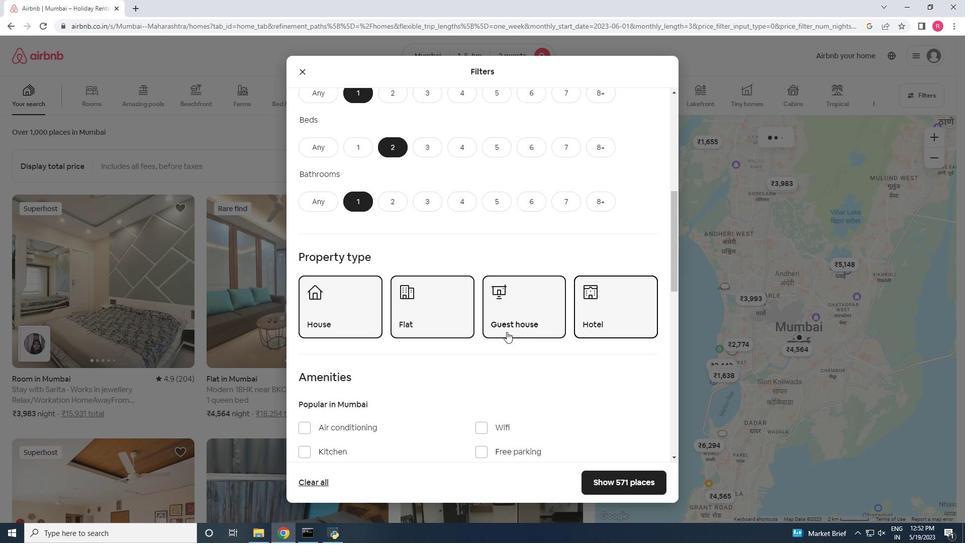 
Action: Mouse scrolled (505, 332) with delta (0, 0)
Screenshot: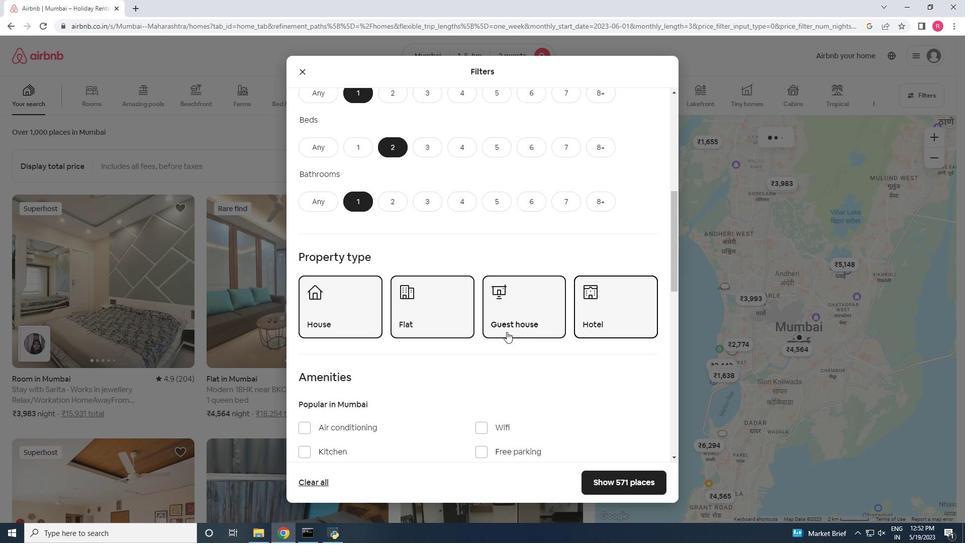
Action: Mouse moved to (505, 333)
Screenshot: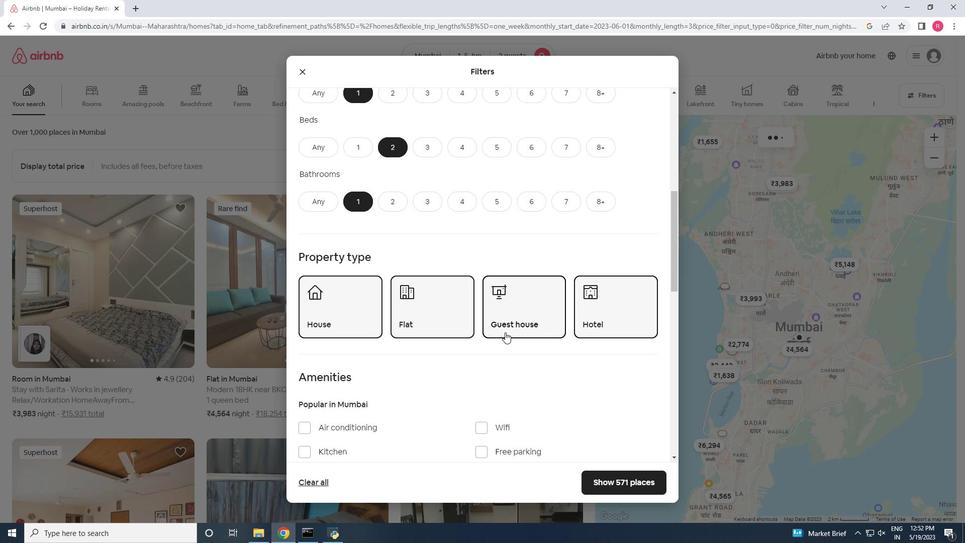 
Action: Mouse scrolled (505, 332) with delta (0, 0)
Screenshot: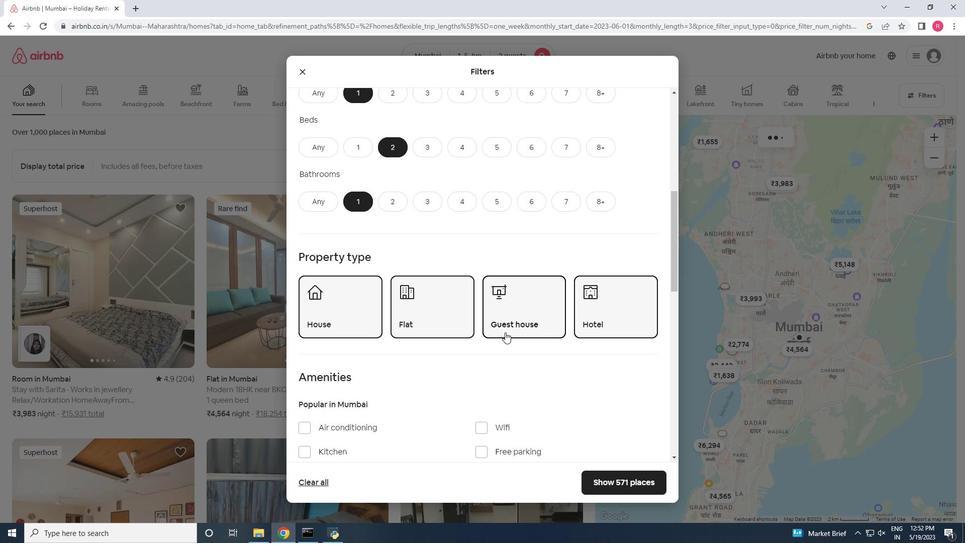 
Action: Mouse scrolled (505, 332) with delta (0, 0)
Screenshot: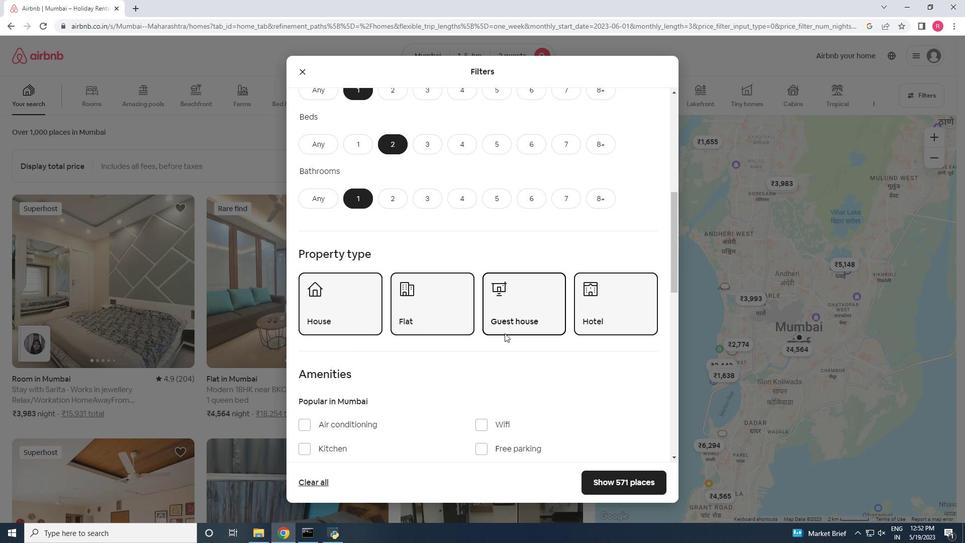 
Action: Mouse scrolled (505, 332) with delta (0, 0)
Screenshot: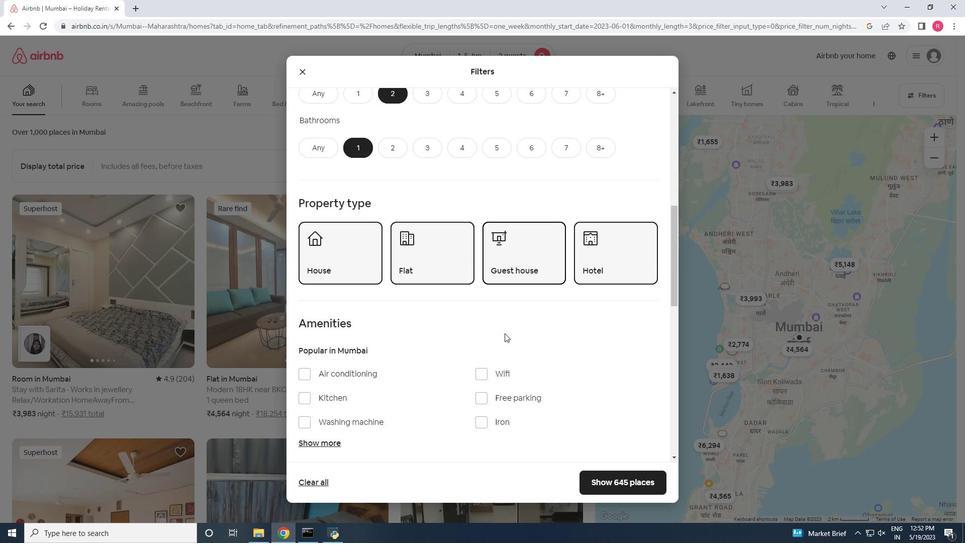 
Action: Mouse moved to (479, 173)
Screenshot: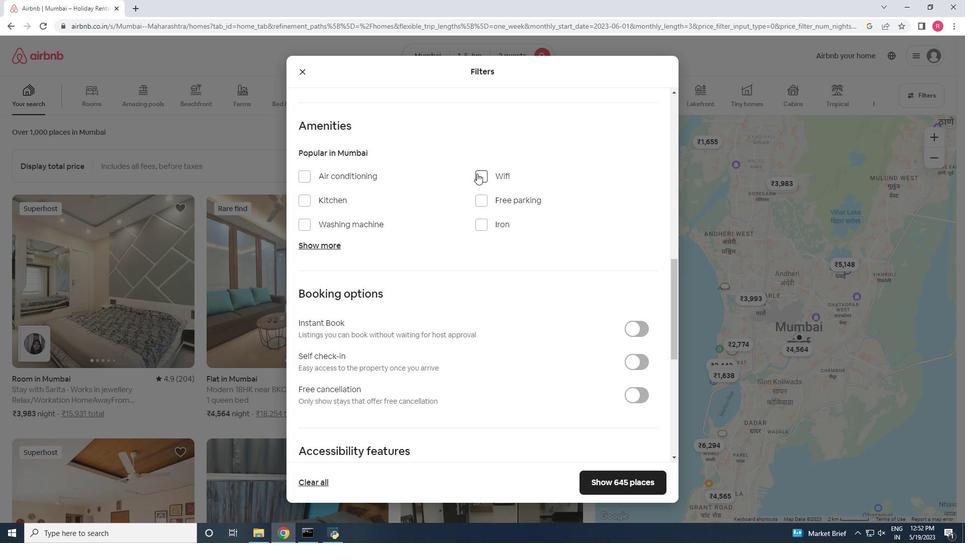 
Action: Mouse pressed left at (479, 173)
Screenshot: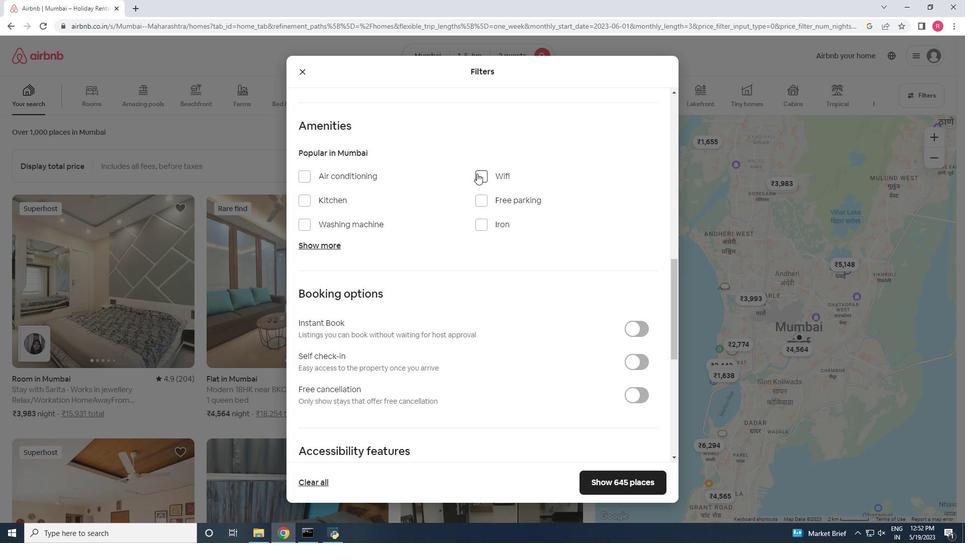 
Action: Mouse moved to (318, 247)
Screenshot: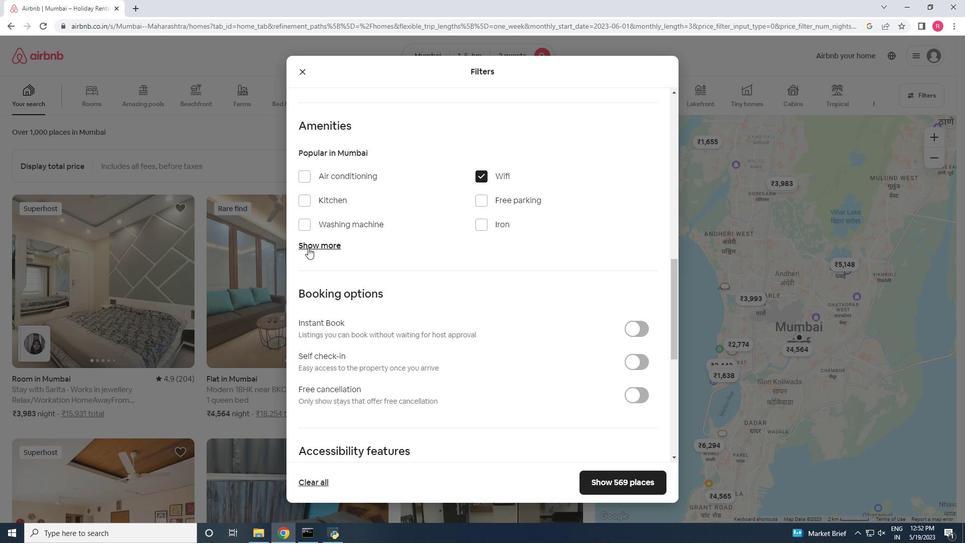 
Action: Mouse pressed left at (318, 247)
Screenshot: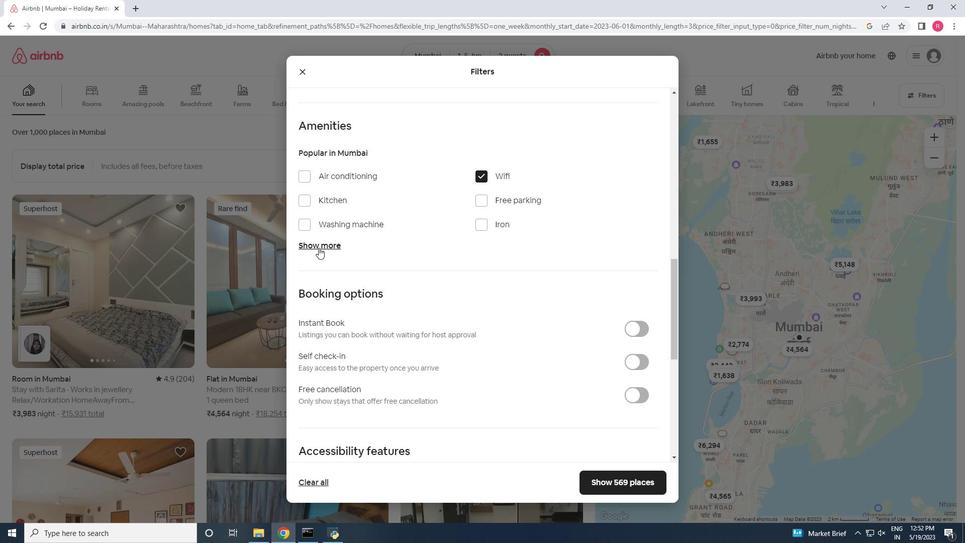 
Action: Mouse moved to (375, 328)
Screenshot: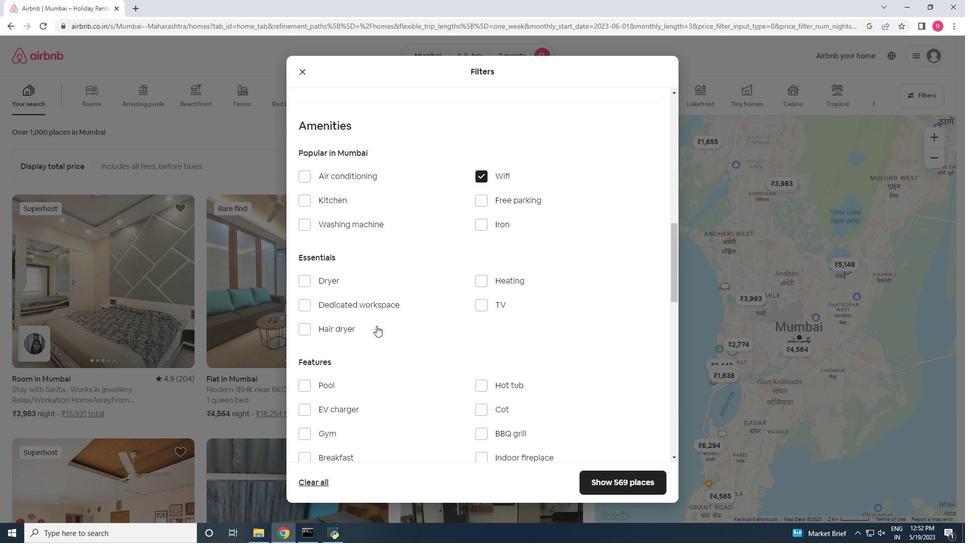 
Action: Mouse scrolled (375, 327) with delta (0, 0)
Screenshot: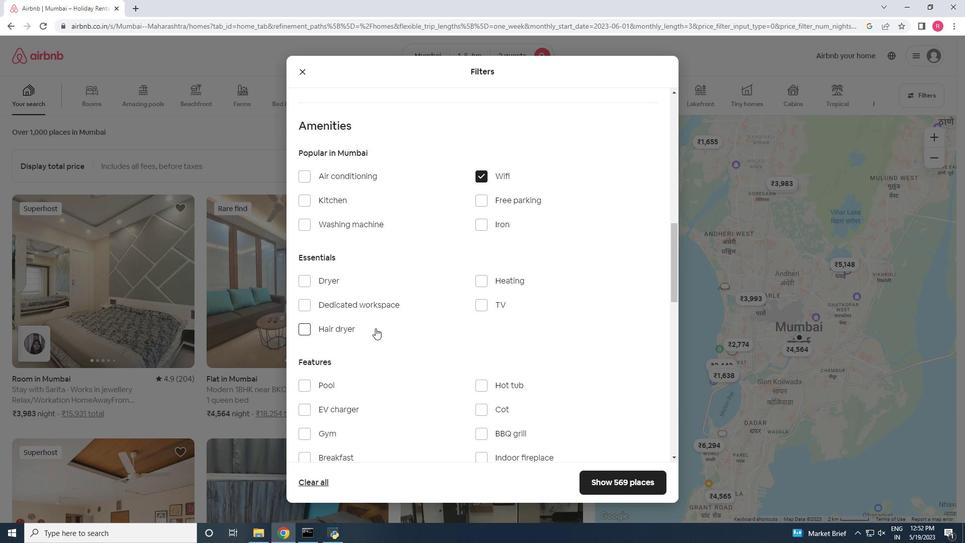 
Action: Mouse moved to (375, 328)
Screenshot: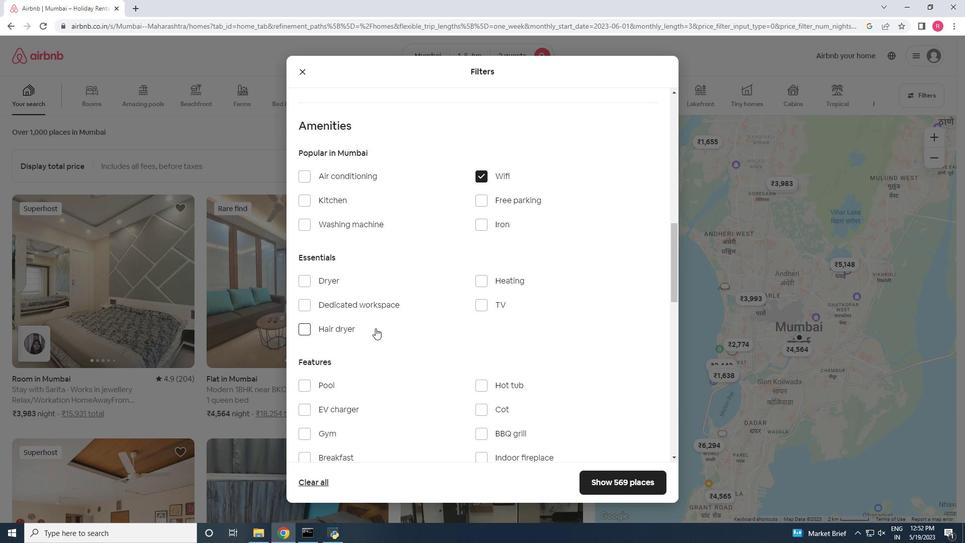 
Action: Mouse scrolled (375, 327) with delta (0, 0)
Screenshot: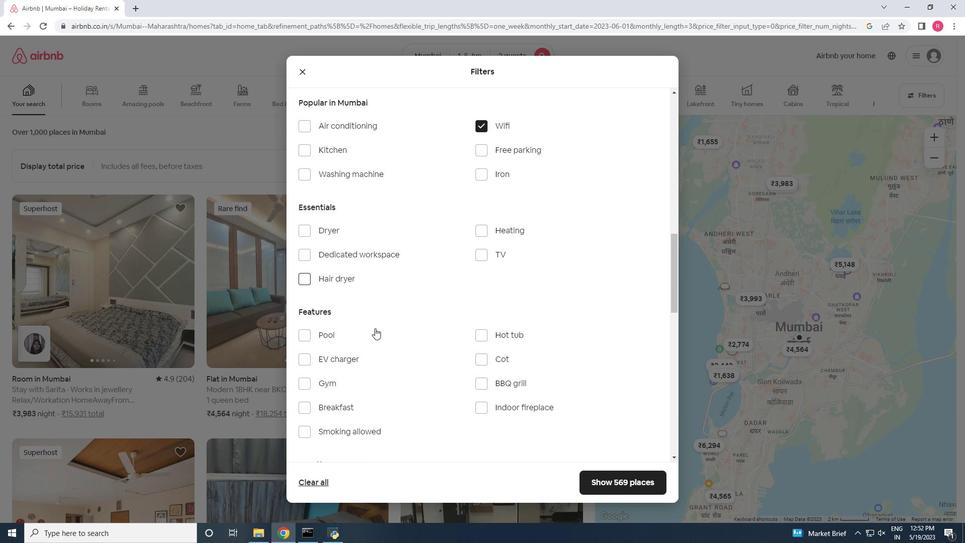 
Action: Mouse scrolled (375, 327) with delta (0, 0)
Screenshot: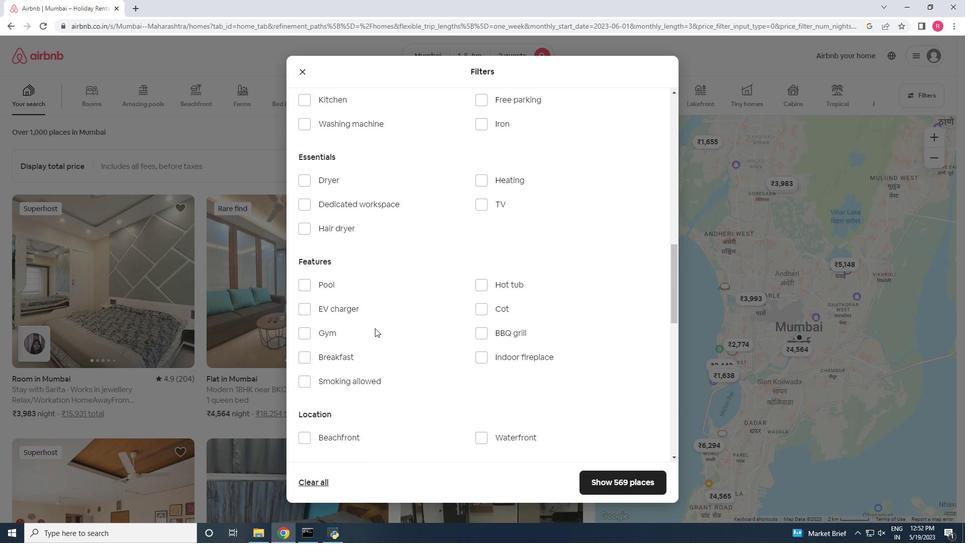 
Action: Mouse moved to (306, 309)
Screenshot: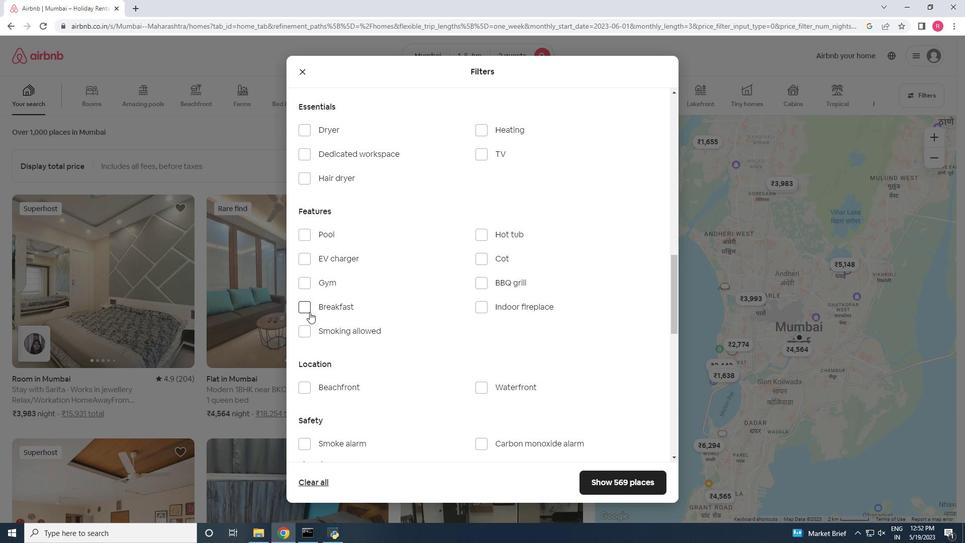 
Action: Mouse pressed left at (306, 309)
Screenshot: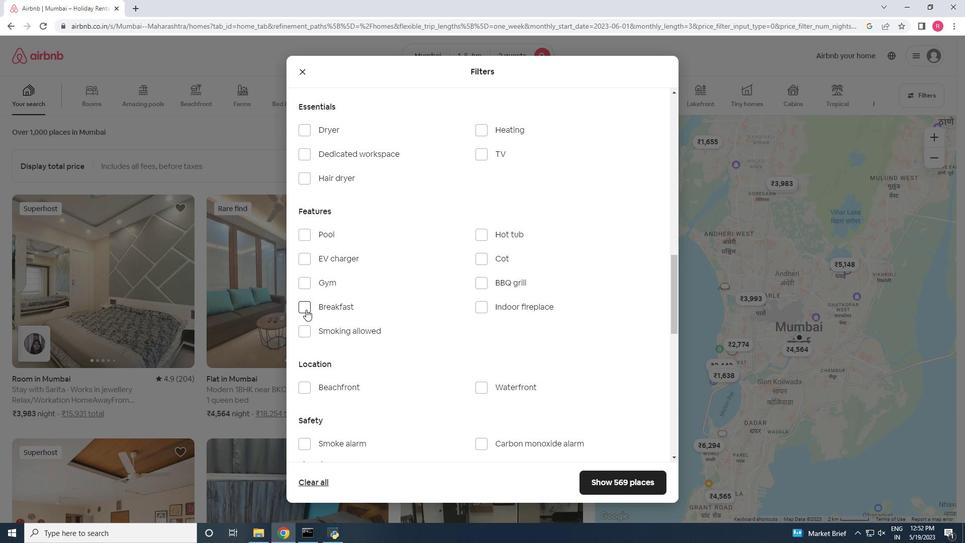 
Action: Mouse moved to (411, 341)
Screenshot: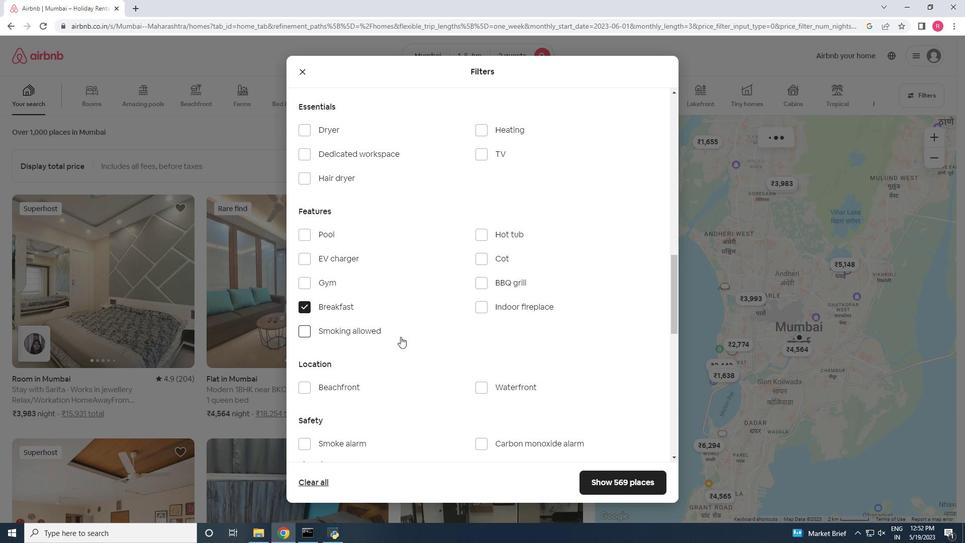 
Action: Mouse scrolled (411, 340) with delta (0, 0)
Screenshot: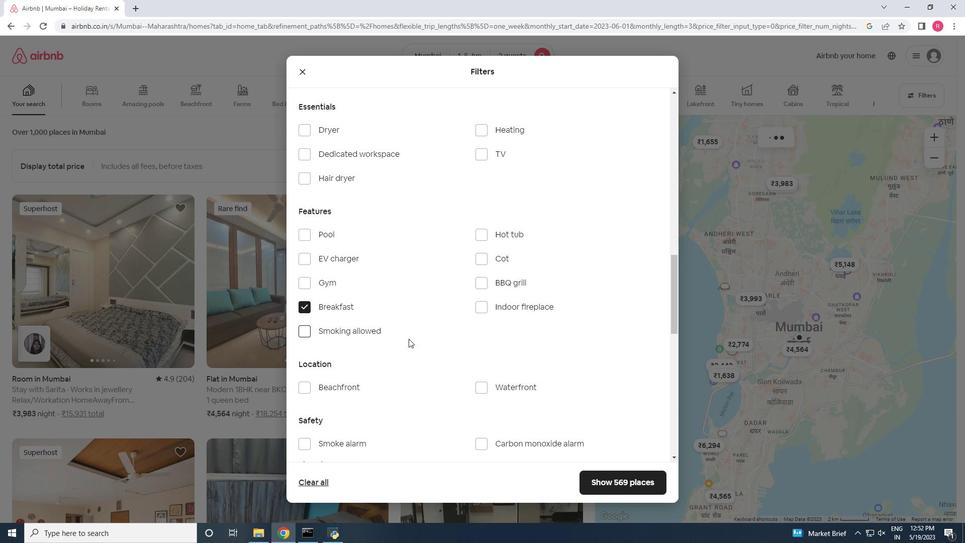 
Action: Mouse scrolled (411, 340) with delta (0, 0)
Screenshot: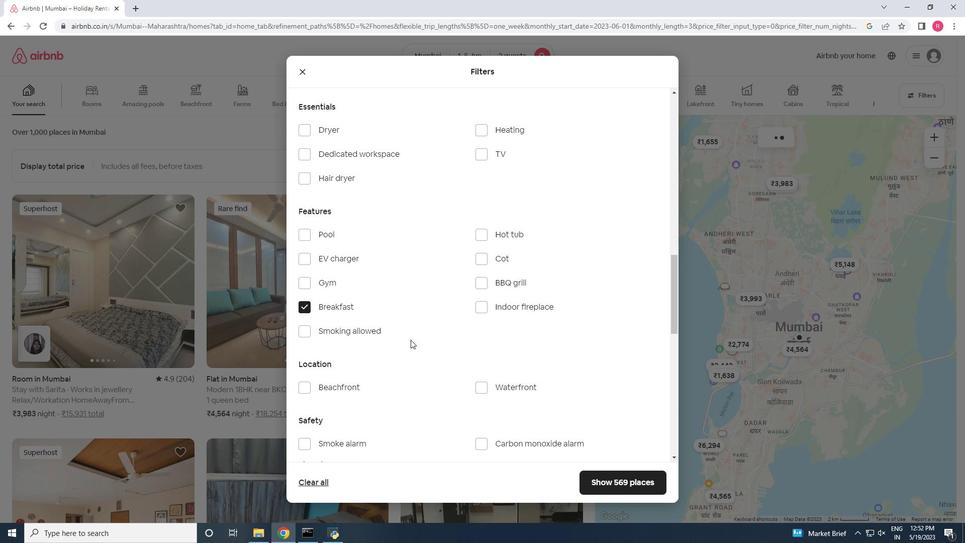 
Action: Mouse scrolled (411, 340) with delta (0, 0)
Screenshot: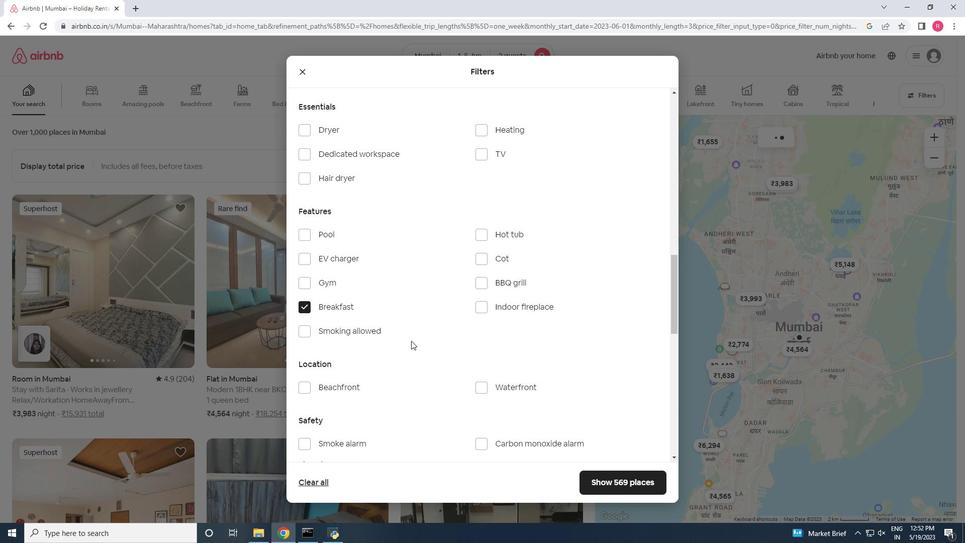 
Action: Mouse scrolled (411, 340) with delta (0, 0)
Screenshot: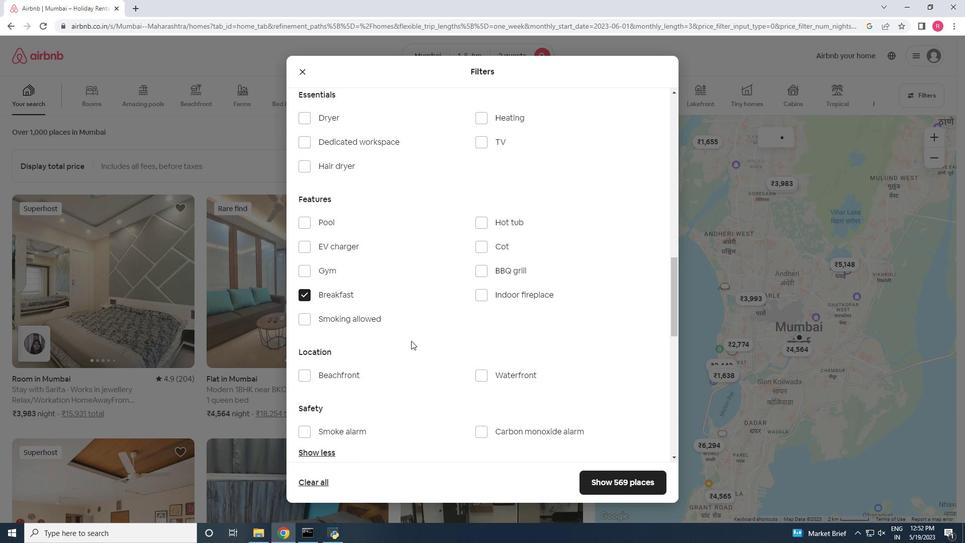 
Action: Mouse scrolled (411, 340) with delta (0, 0)
Screenshot: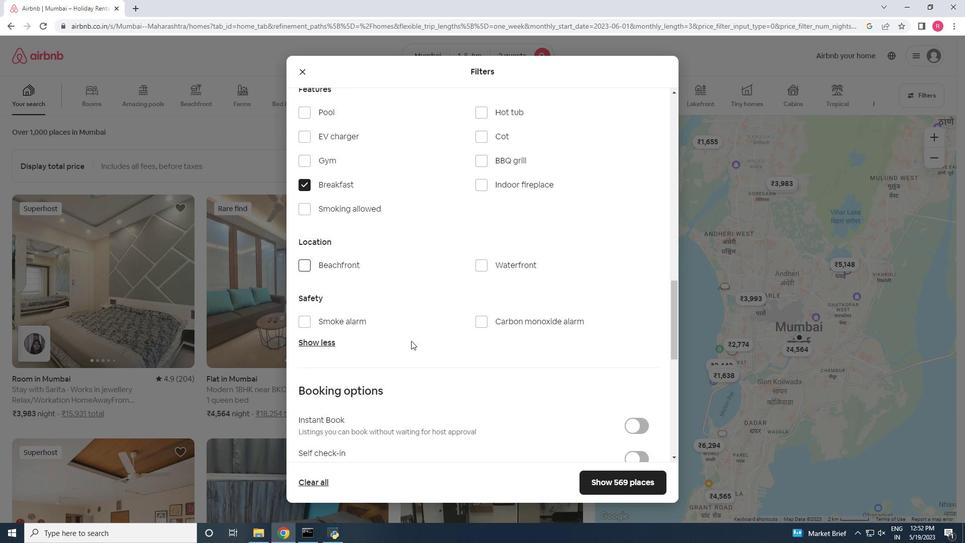 
Action: Mouse scrolled (411, 340) with delta (0, 0)
Screenshot: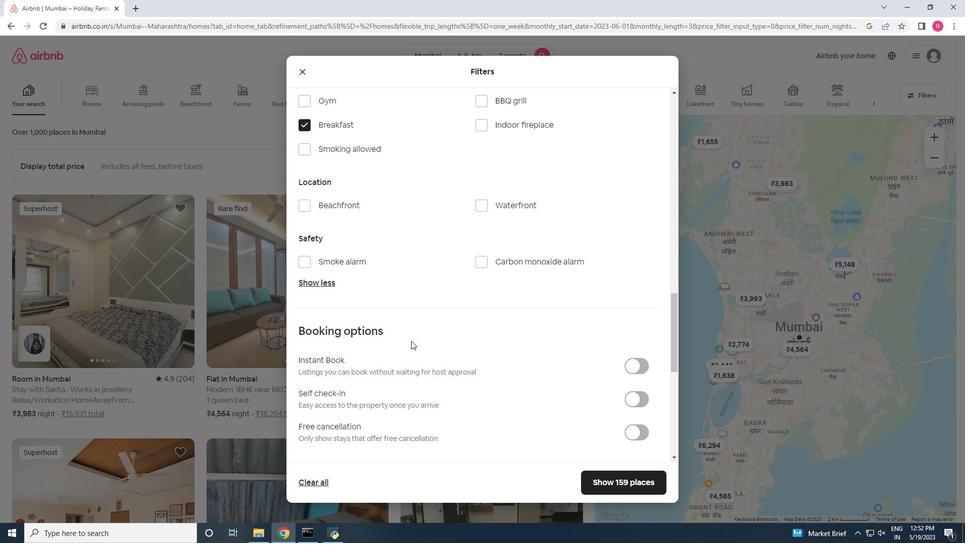 
Action: Mouse moved to (634, 285)
Screenshot: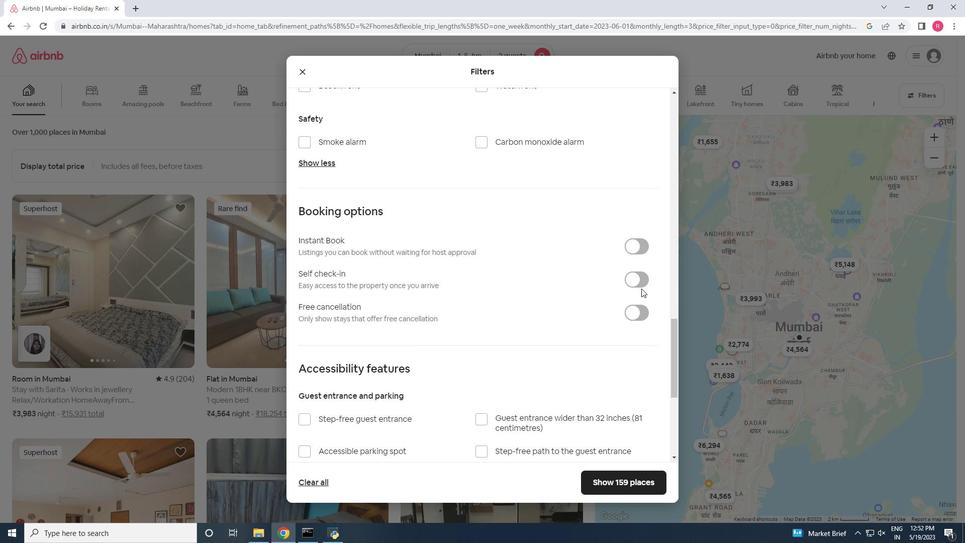 
Action: Mouse pressed left at (634, 285)
Screenshot: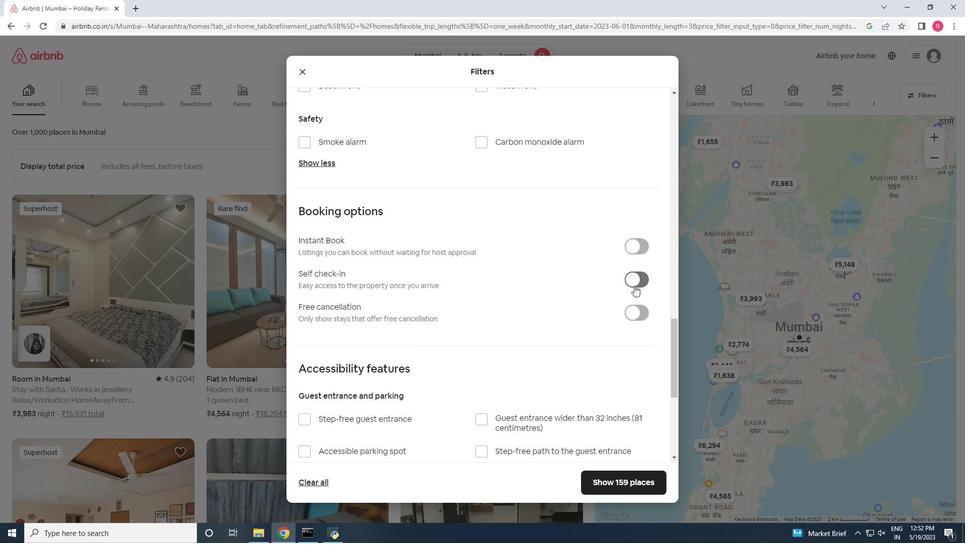 
Action: Mouse moved to (503, 338)
Screenshot: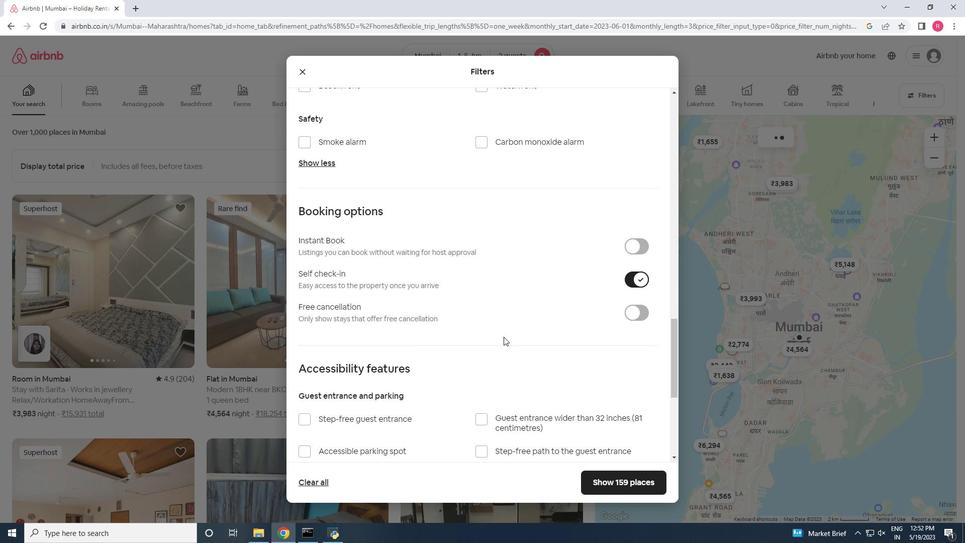 
Action: Mouse scrolled (503, 337) with delta (0, 0)
Screenshot: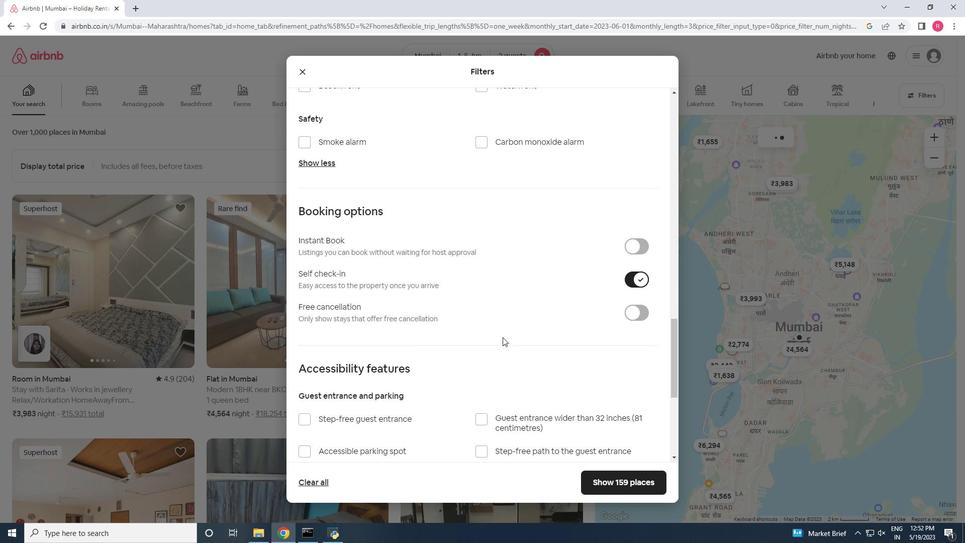 
Action: Mouse moved to (502, 338)
Screenshot: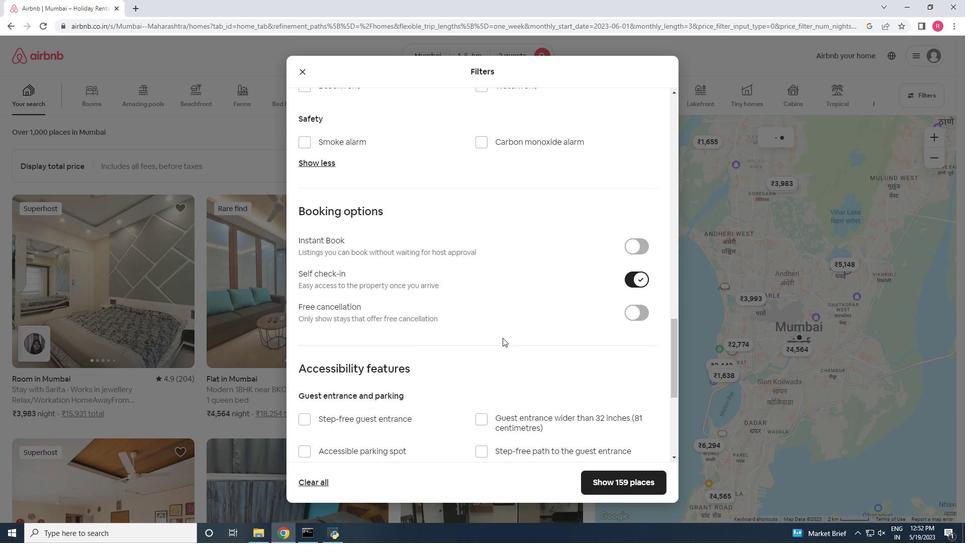 
Action: Mouse scrolled (503, 337) with delta (0, 0)
Screenshot: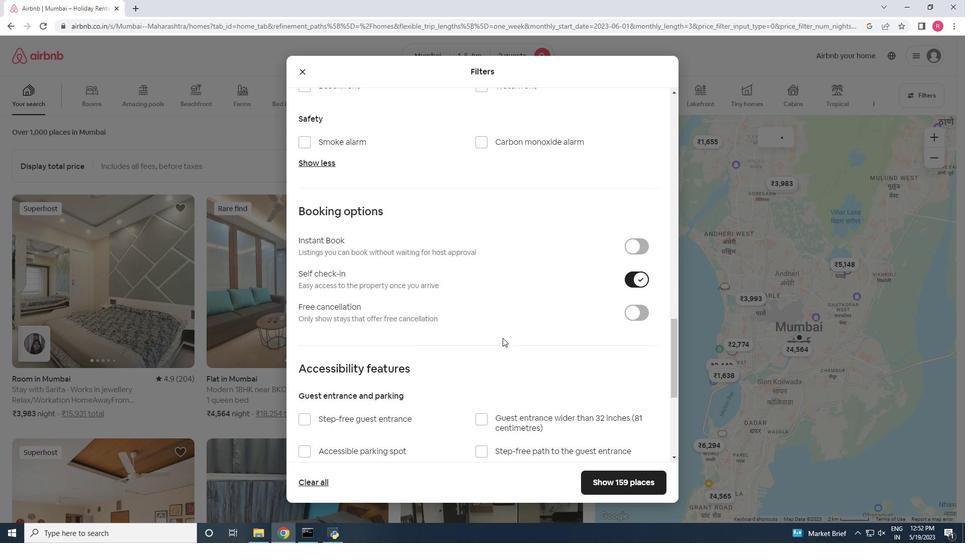 
Action: Mouse moved to (501, 338)
Screenshot: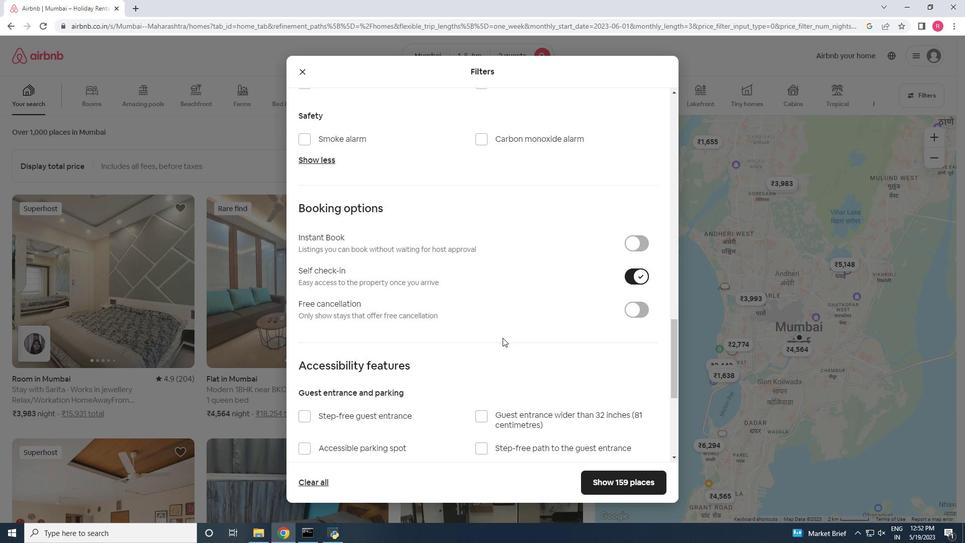 
Action: Mouse scrolled (503, 337) with delta (0, 0)
Screenshot: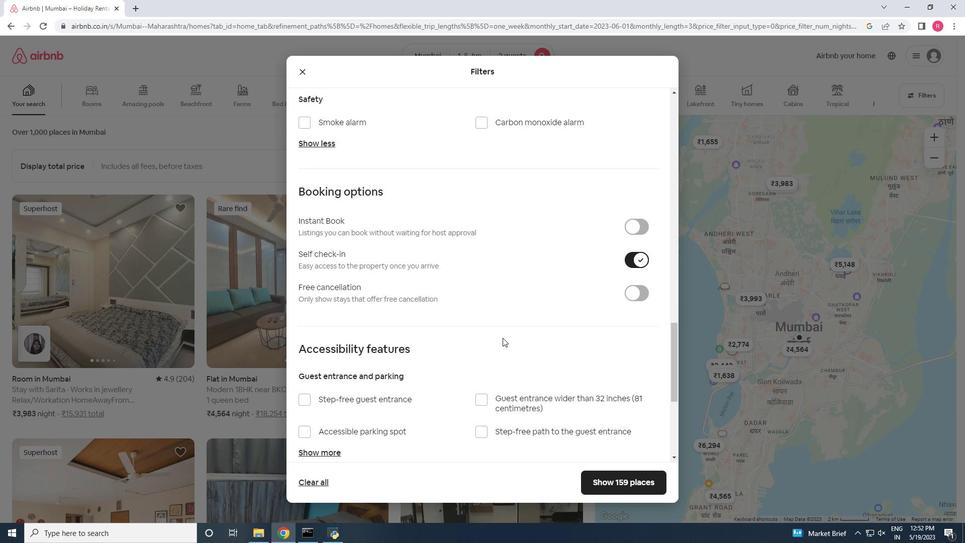 
Action: Mouse moved to (501, 339)
Screenshot: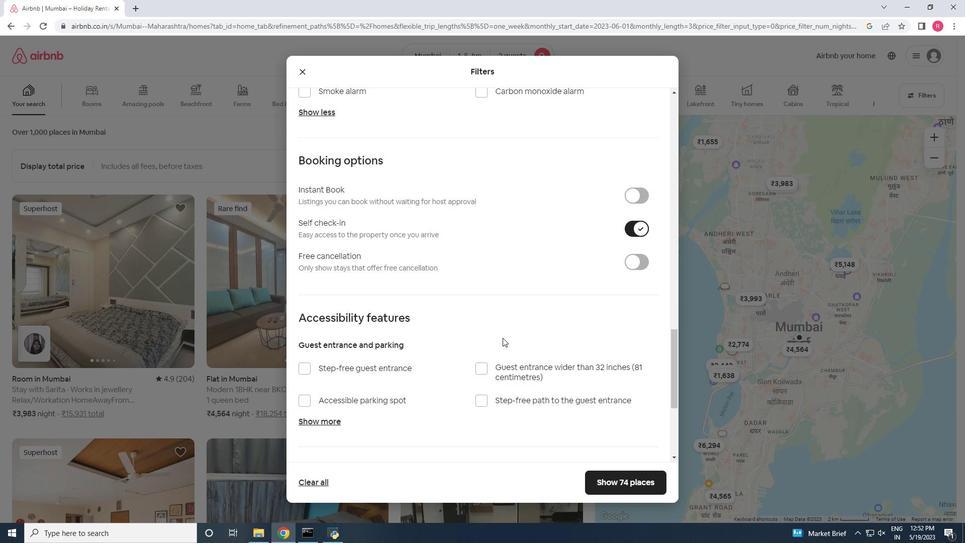 
Action: Mouse scrolled (503, 337) with delta (0, 0)
Screenshot: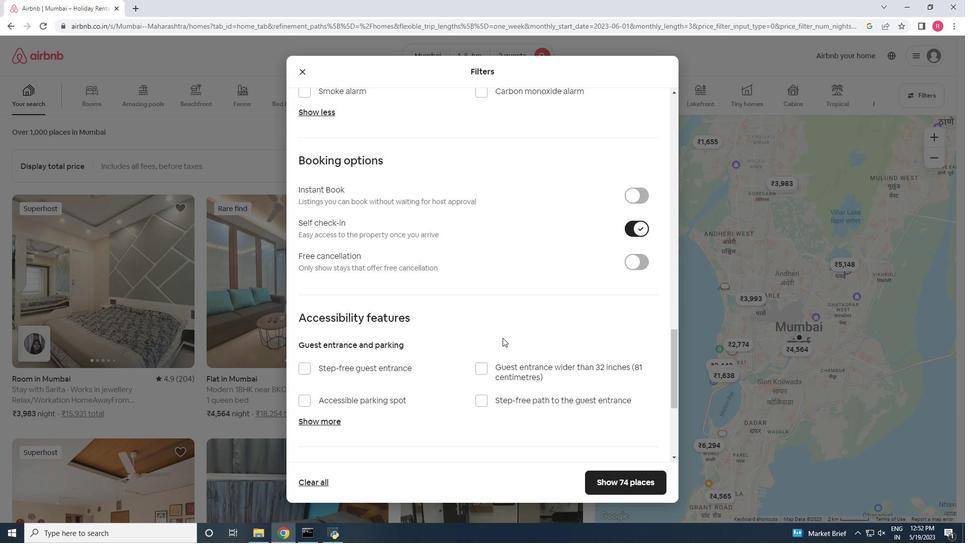 
Action: Mouse moved to (499, 341)
Screenshot: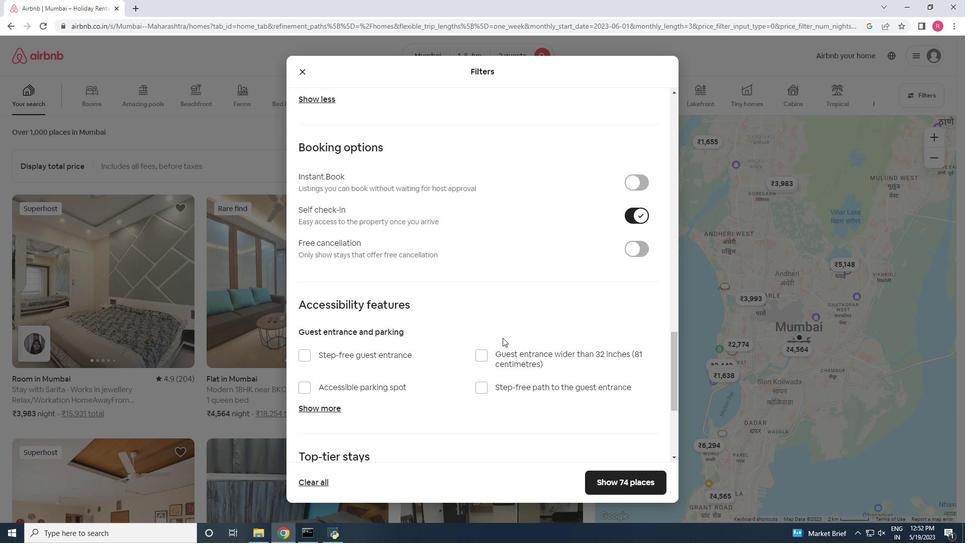 
Action: Mouse scrolled (502, 338) with delta (0, 0)
Screenshot: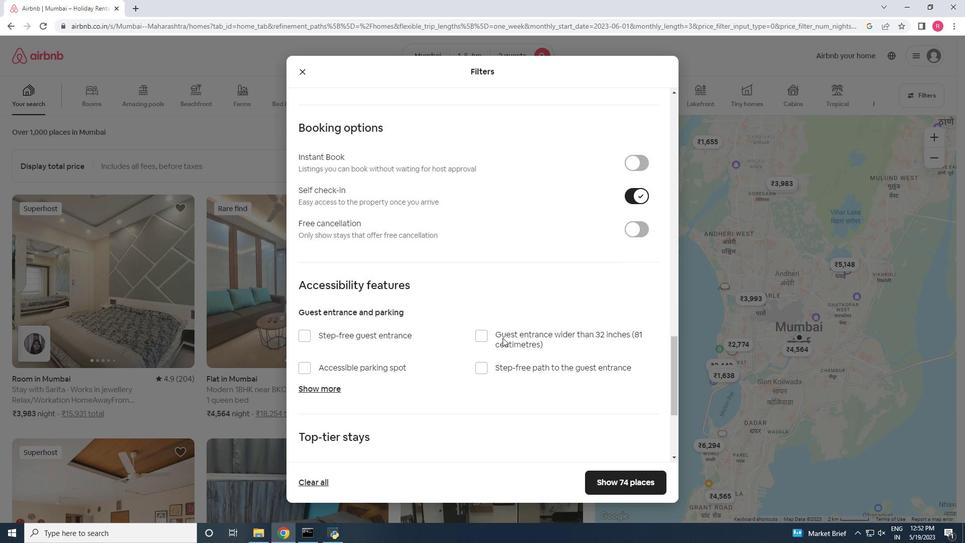 
Action: Mouse moved to (498, 388)
Screenshot: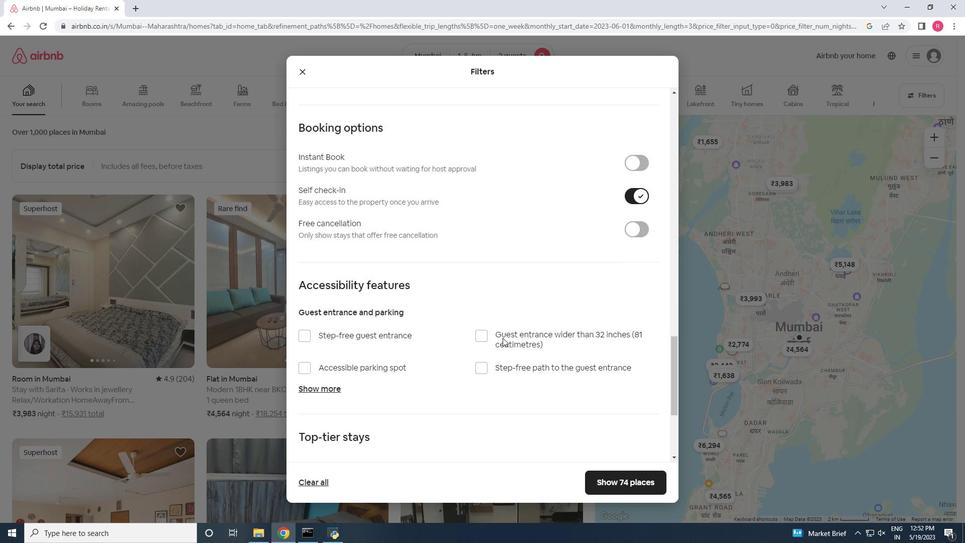 
Action: Mouse scrolled (501, 338) with delta (0, 0)
Screenshot: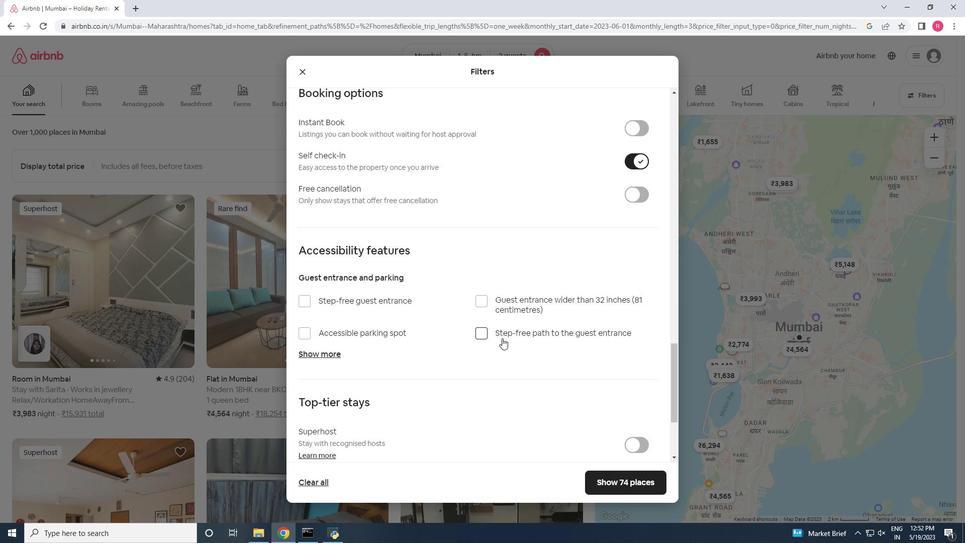 
Action: Mouse moved to (559, 451)
Screenshot: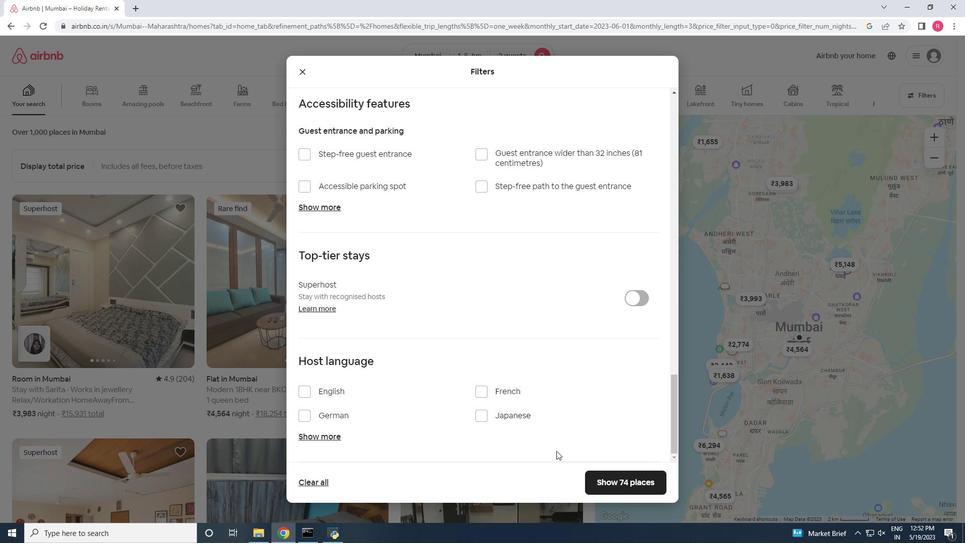 
Action: Mouse scrolled (558, 450) with delta (0, 0)
Screenshot: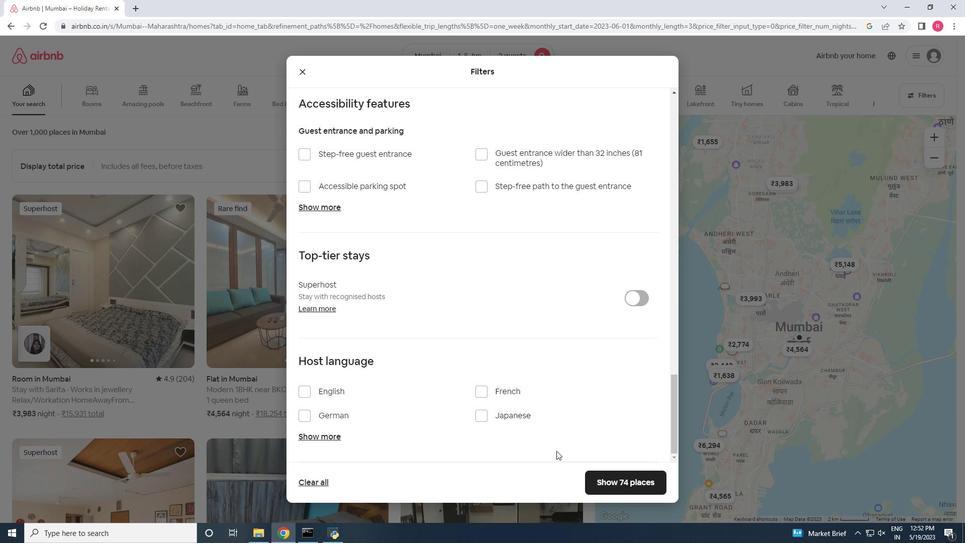
Action: Mouse moved to (562, 452)
Screenshot: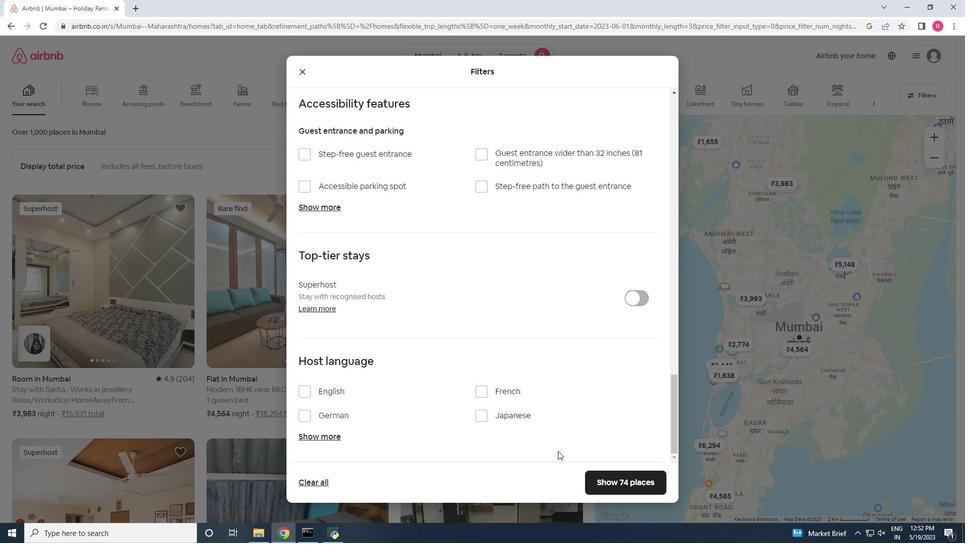 
Action: Mouse scrolled (559, 451) with delta (0, 0)
Screenshot: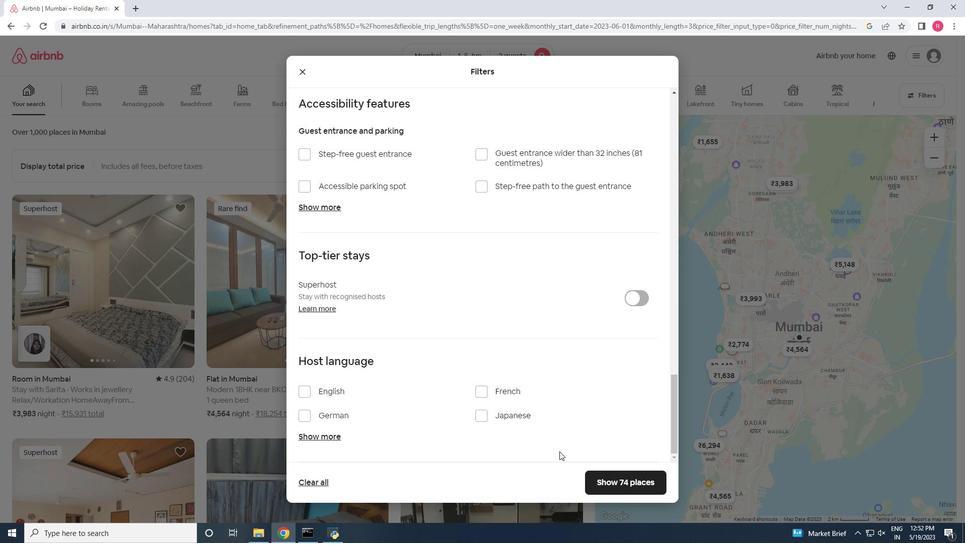 
Action: Mouse moved to (581, 456)
Screenshot: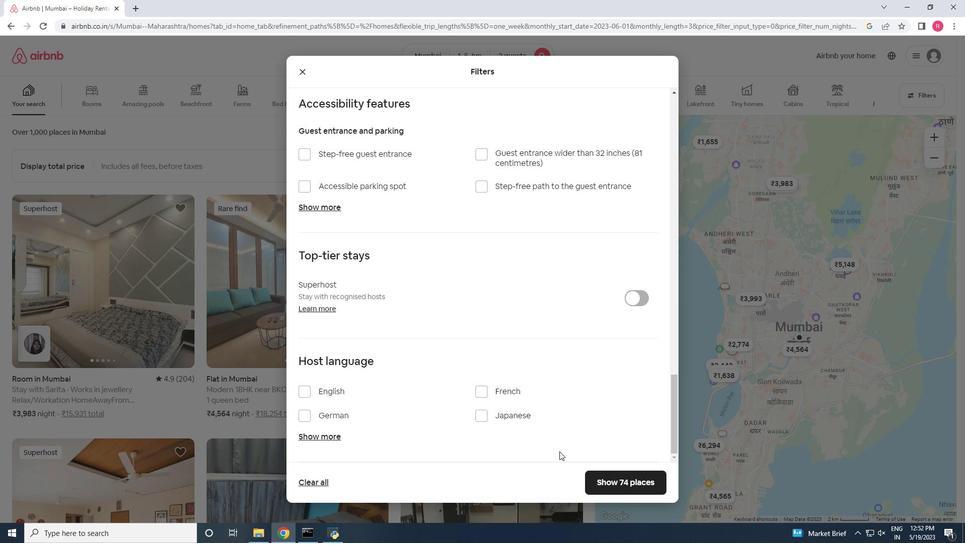 
Action: Mouse scrolled (562, 452) with delta (0, 0)
Screenshot: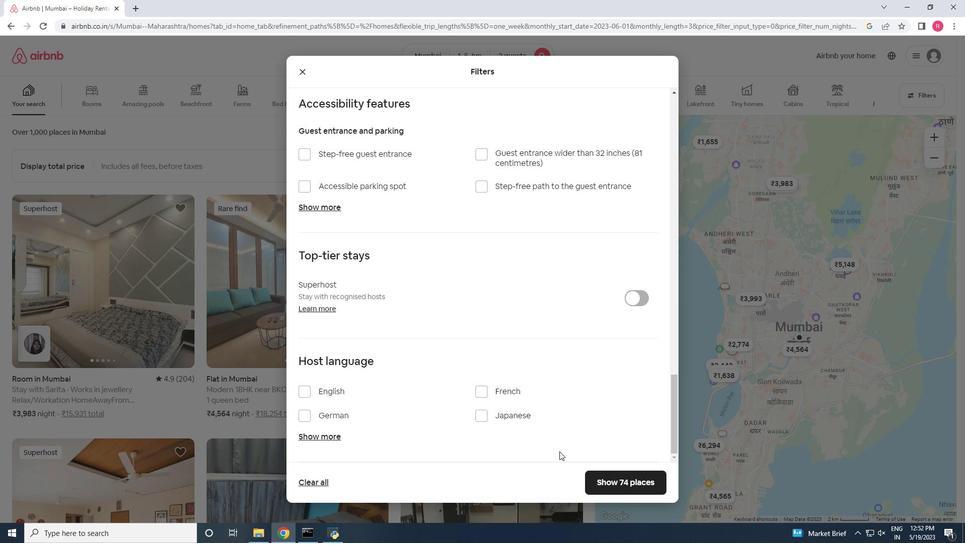 
Action: Mouse moved to (605, 481)
Screenshot: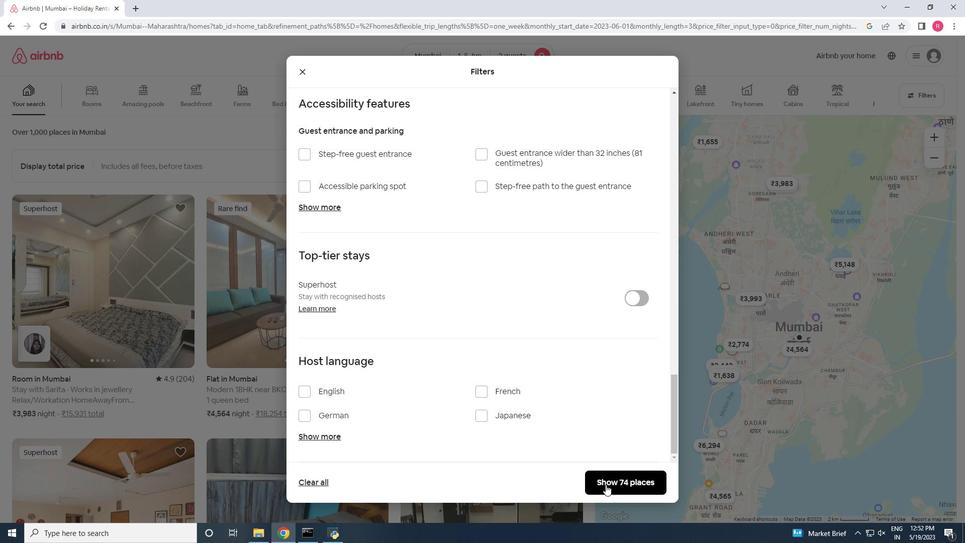 
Action: Mouse pressed left at (605, 481)
Screenshot: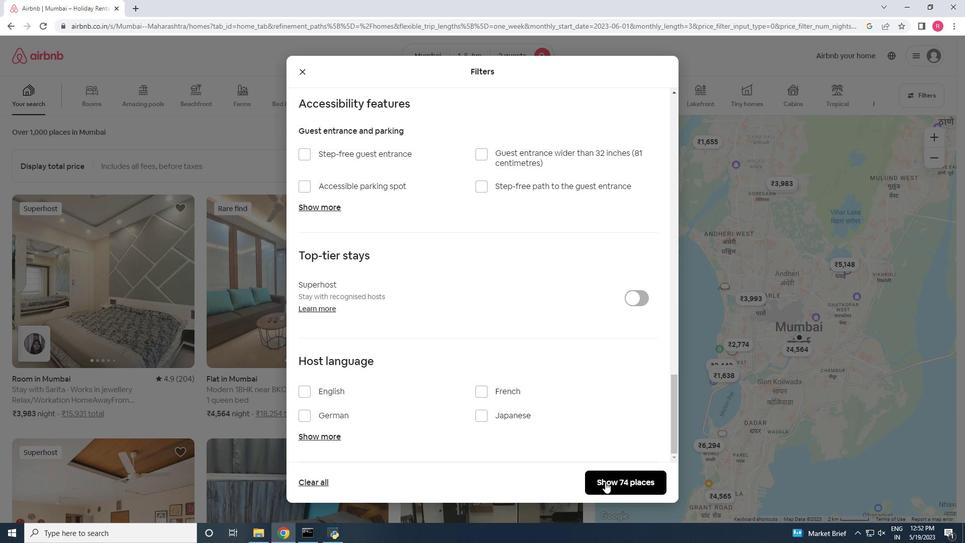 
Action: Mouse moved to (146, 277)
Screenshot: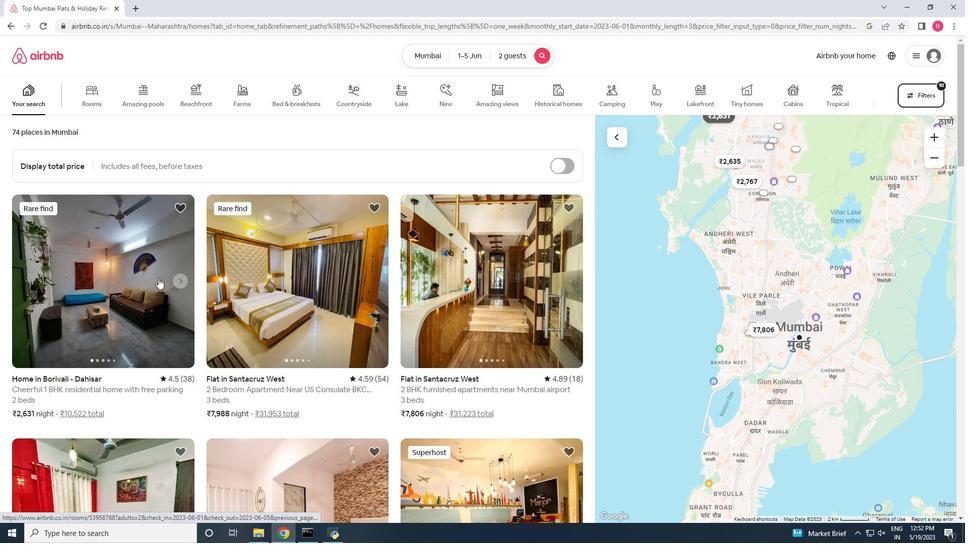 
Action: Mouse pressed left at (146, 277)
Screenshot: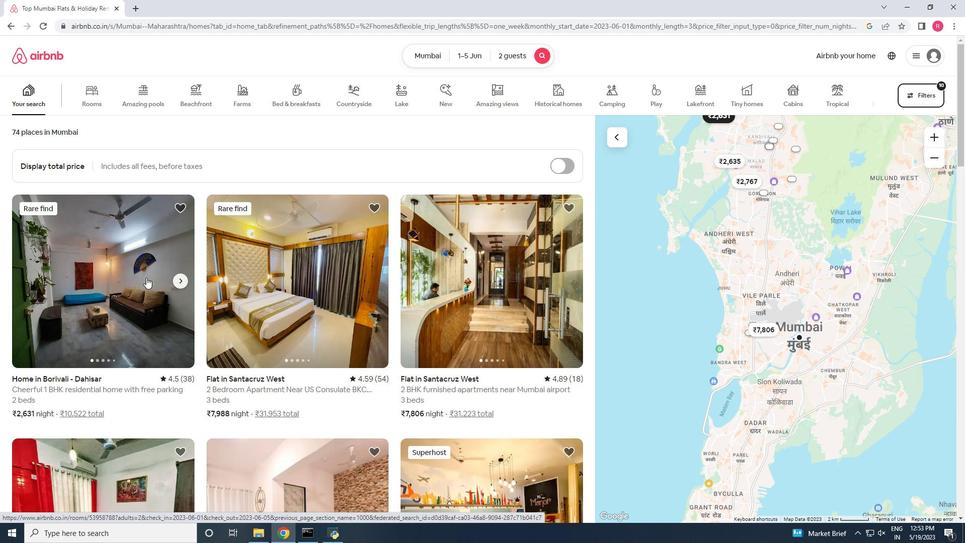 
Action: Mouse moved to (379, 290)
Screenshot: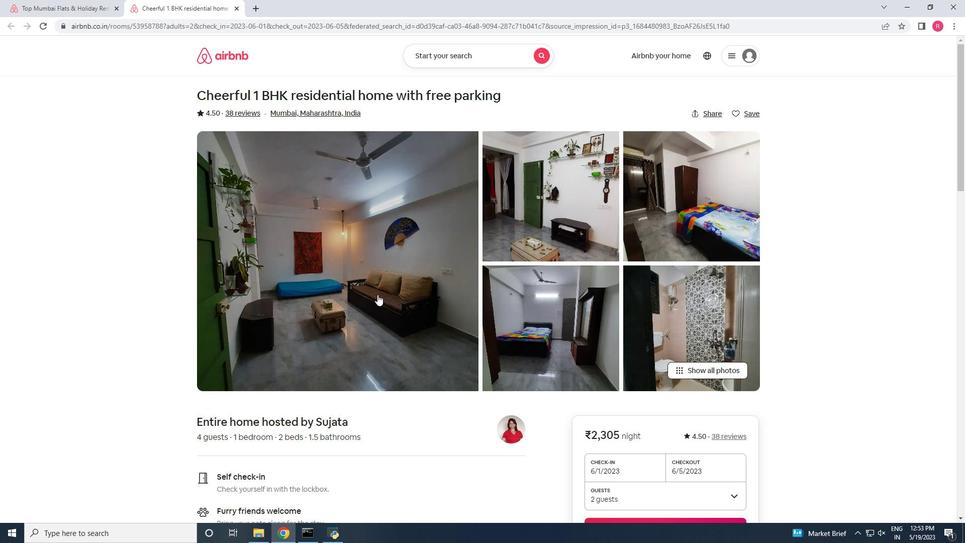 
Action: Mouse pressed left at (379, 290)
Screenshot: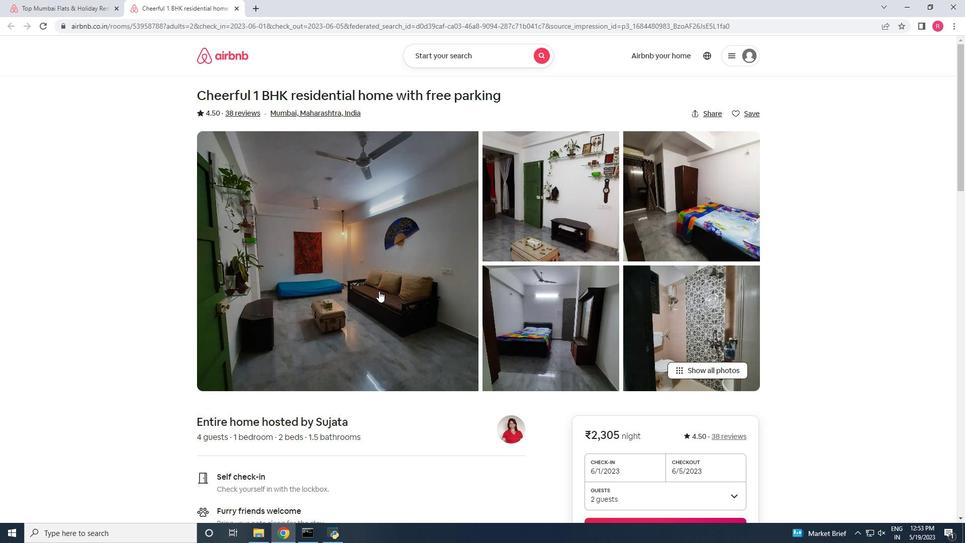 
Action: Mouse moved to (403, 312)
Screenshot: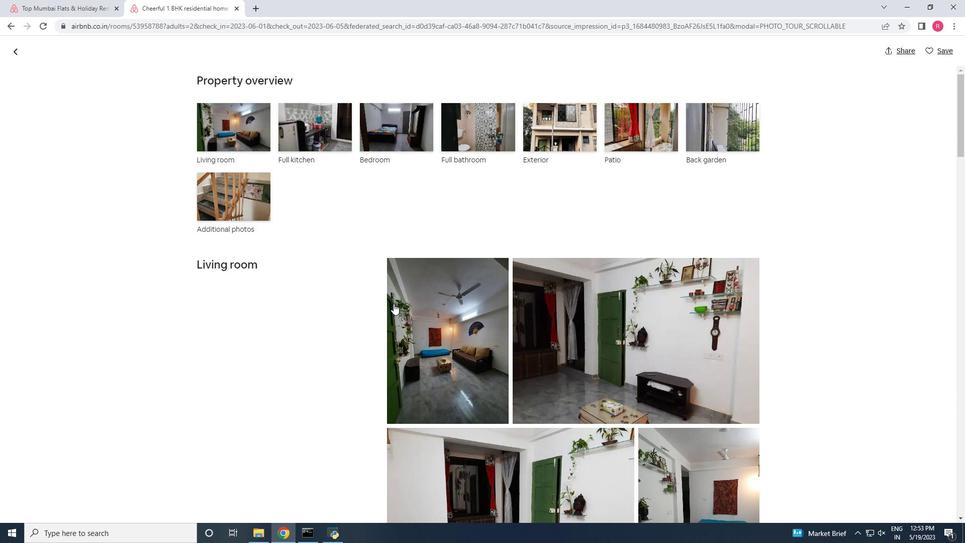 
Action: Mouse scrolled (402, 310) with delta (0, 0)
Screenshot: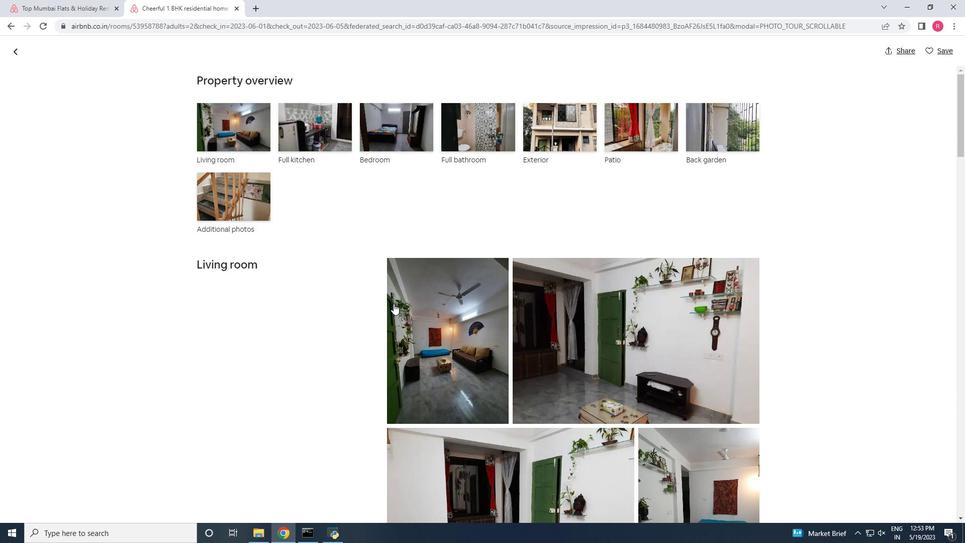
Action: Mouse scrolled (403, 311) with delta (0, 0)
Screenshot: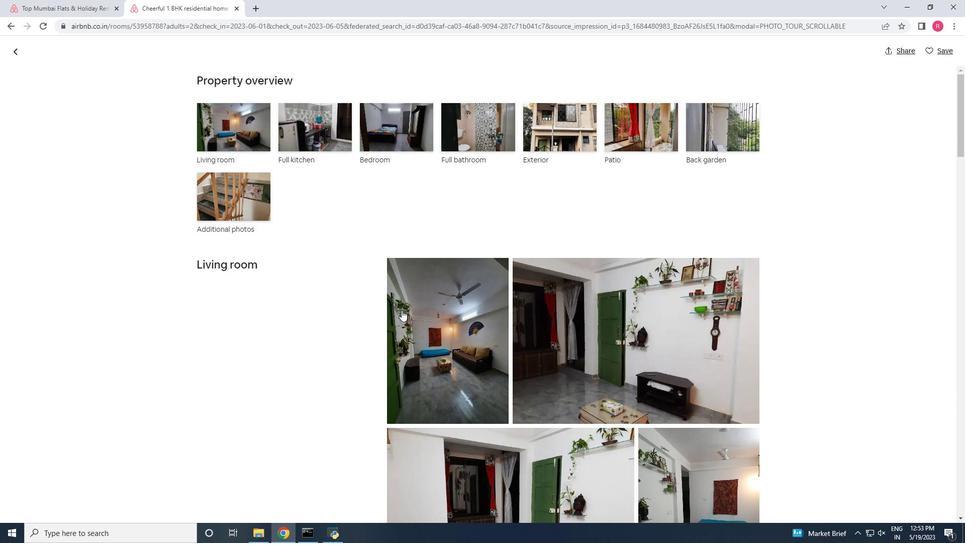 
Action: Mouse scrolled (403, 311) with delta (0, 0)
Screenshot: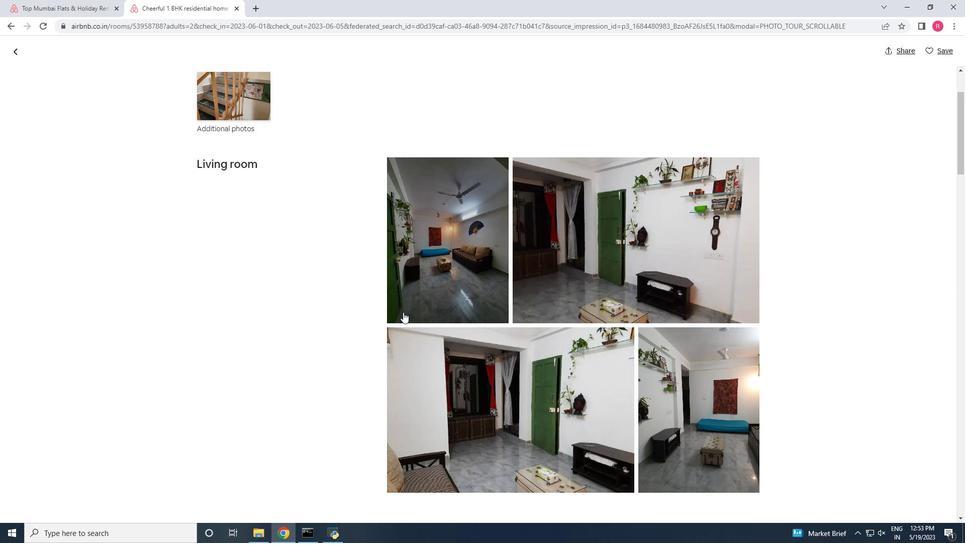 
Action: Mouse scrolled (403, 311) with delta (0, 0)
Screenshot: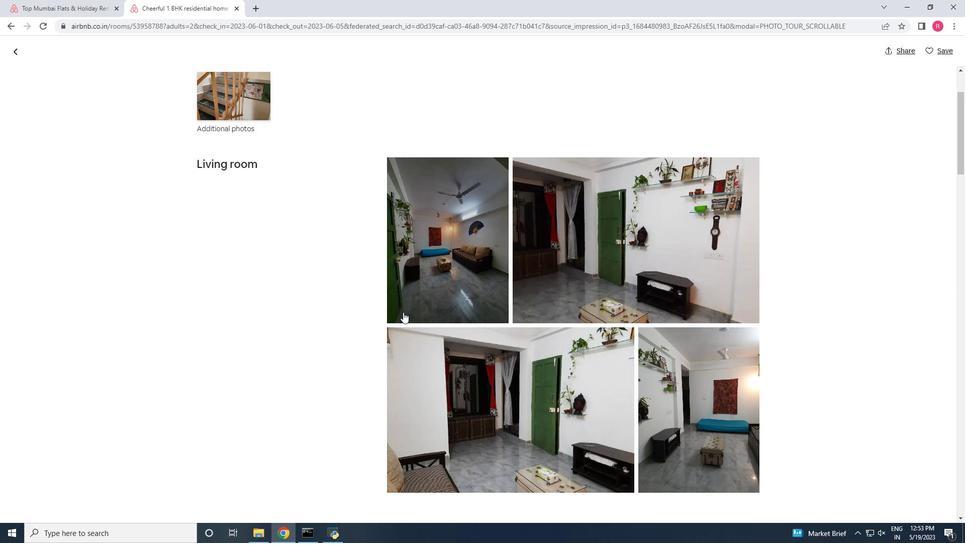 
Action: Mouse scrolled (403, 311) with delta (0, 0)
Screenshot: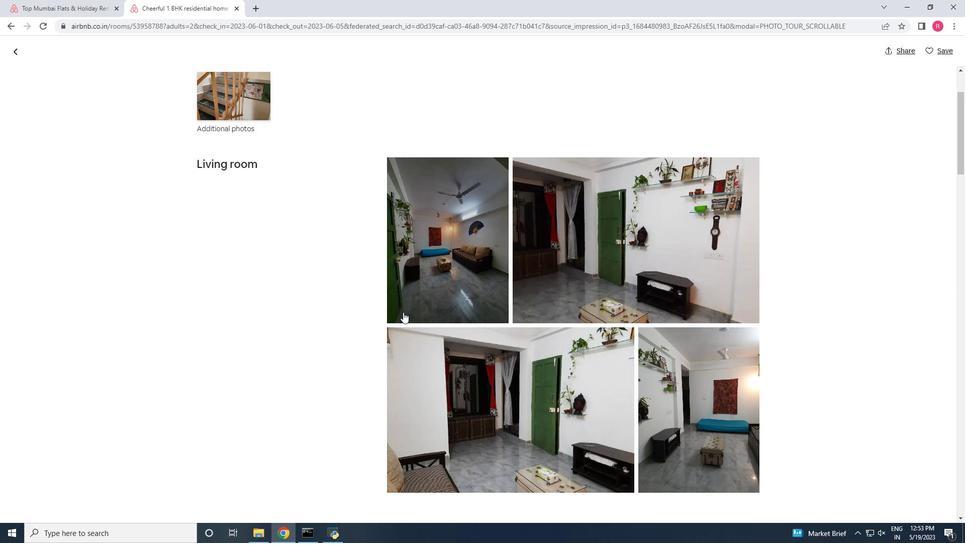 
Action: Mouse scrolled (403, 311) with delta (0, 0)
Screenshot: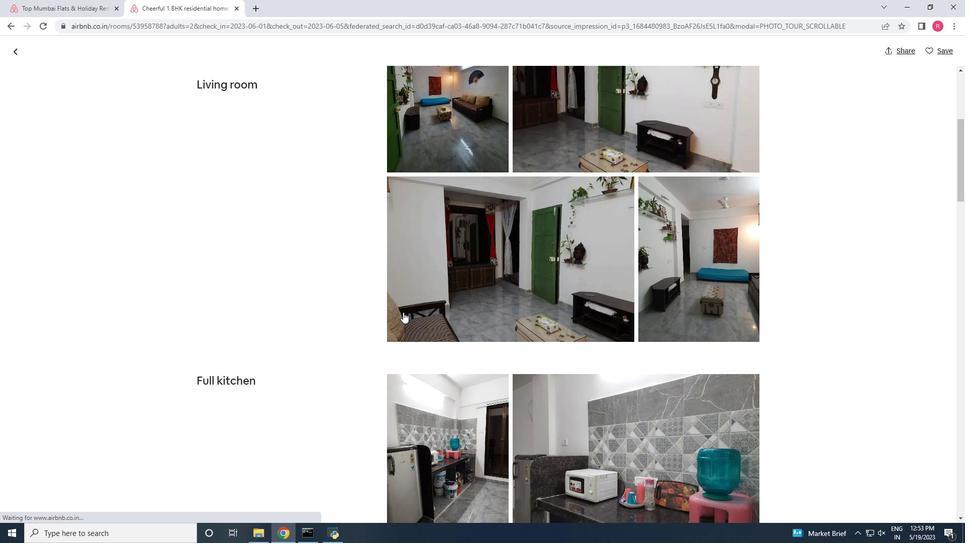 
Action: Mouse scrolled (403, 311) with delta (0, 0)
Screenshot: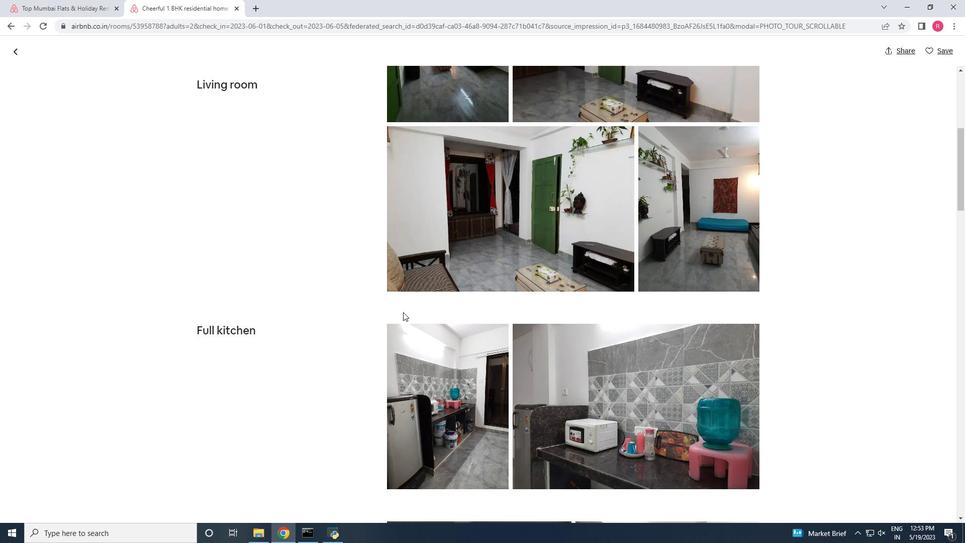 
Action: Mouse scrolled (403, 311) with delta (0, 0)
Screenshot: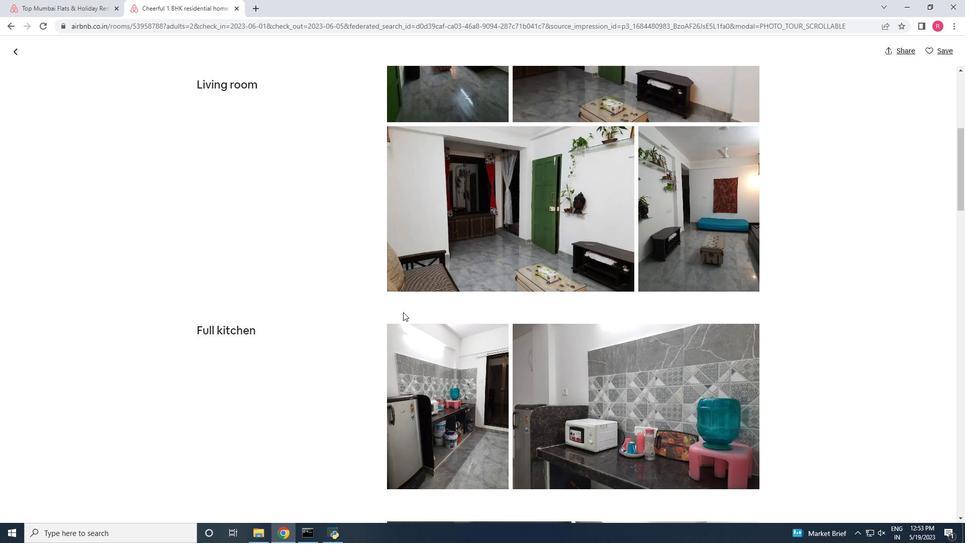 
Action: Mouse scrolled (403, 311) with delta (0, 0)
Screenshot: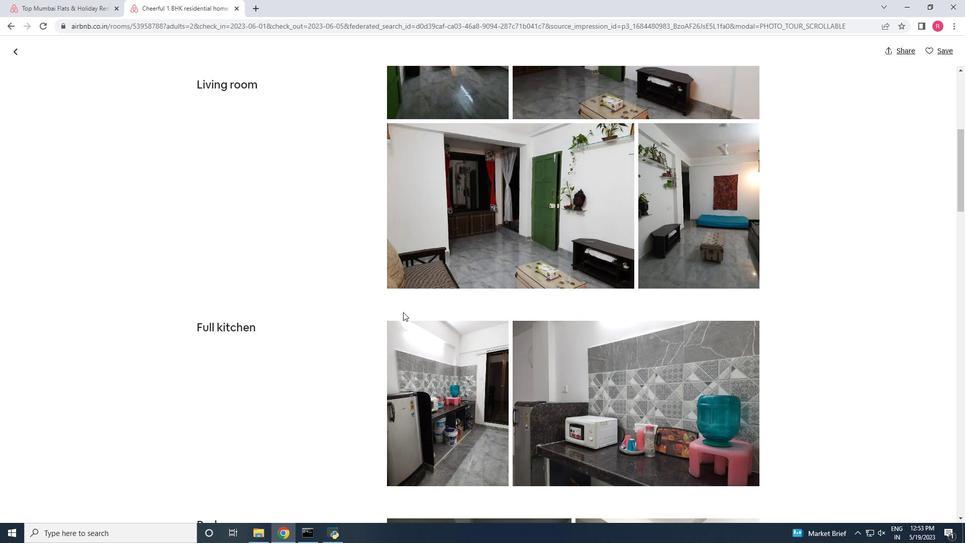 
Action: Mouse scrolled (403, 311) with delta (0, 0)
Screenshot: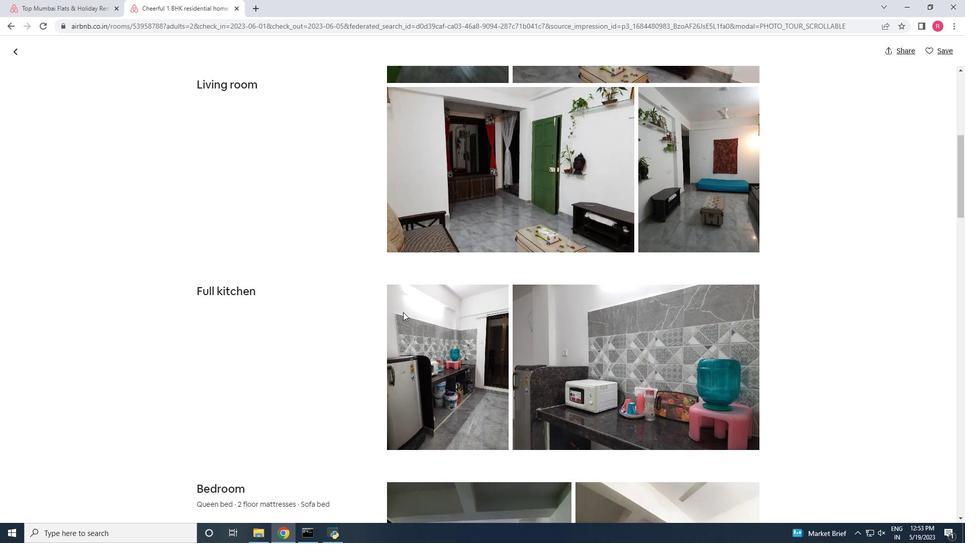 
Action: Mouse scrolled (403, 311) with delta (0, 0)
Screenshot: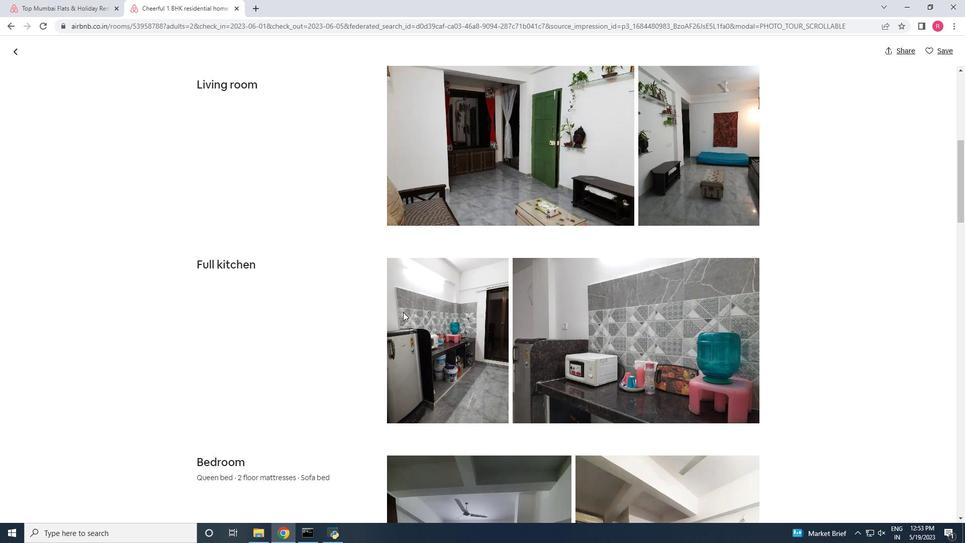 
Action: Mouse scrolled (403, 311) with delta (0, 0)
Screenshot: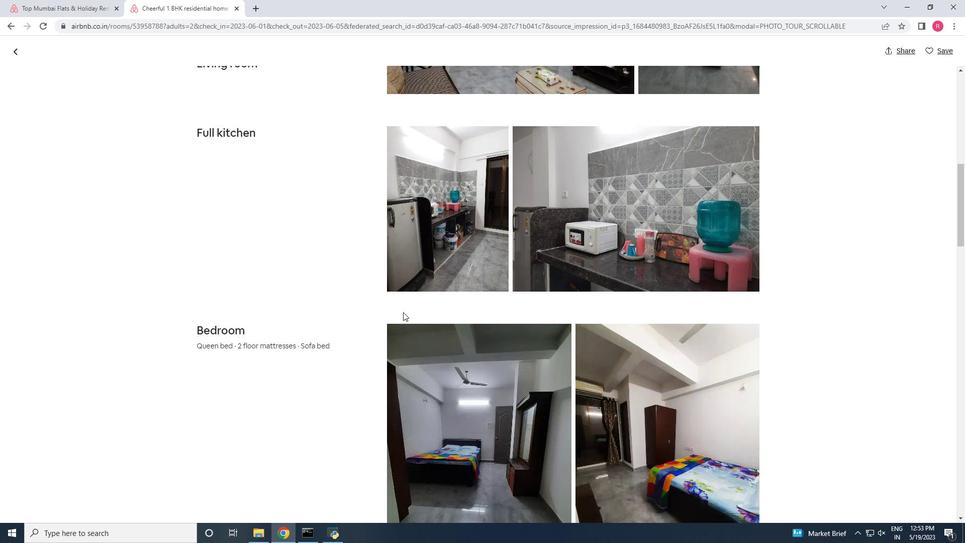 
Action: Mouse moved to (404, 312)
Screenshot: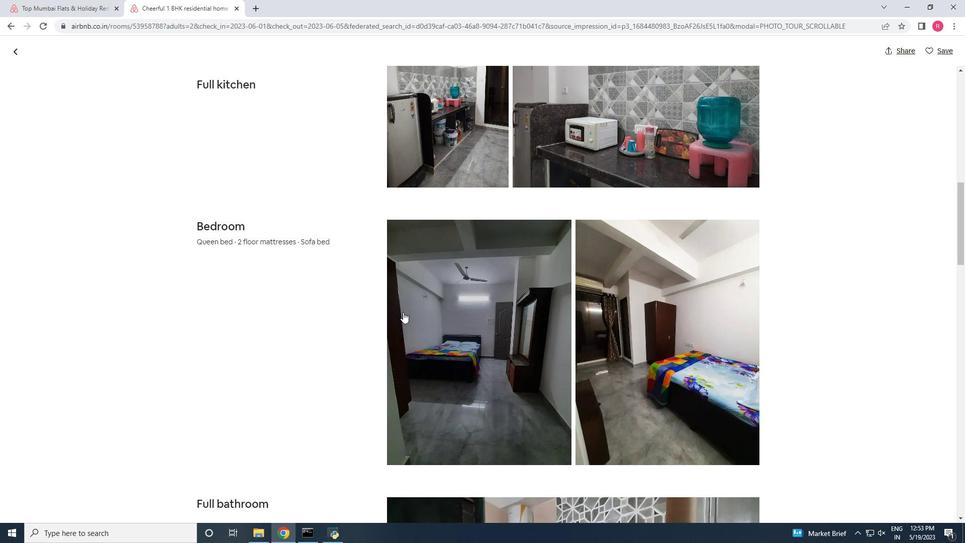 
Action: Mouse scrolled (404, 311) with delta (0, 0)
Screenshot: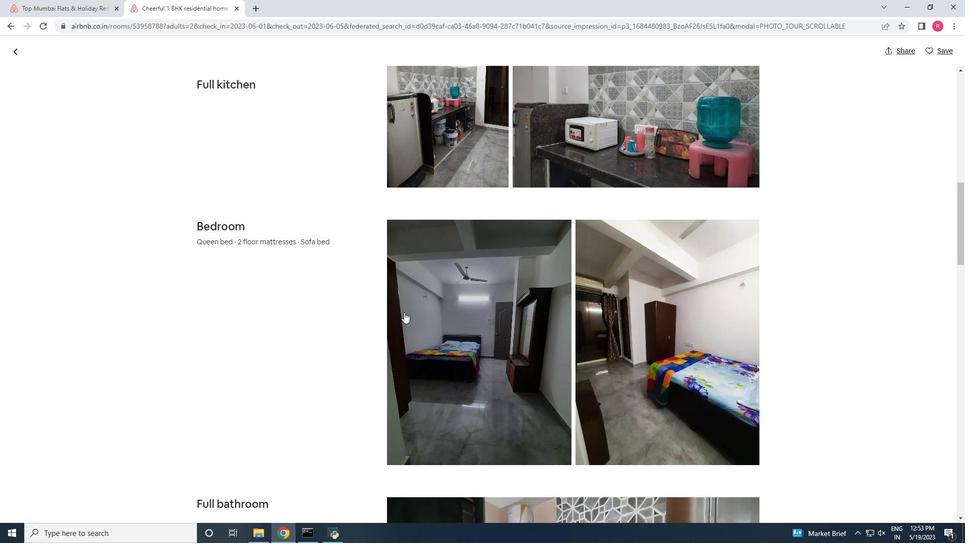 
Action: Mouse scrolled (404, 311) with delta (0, 0)
Screenshot: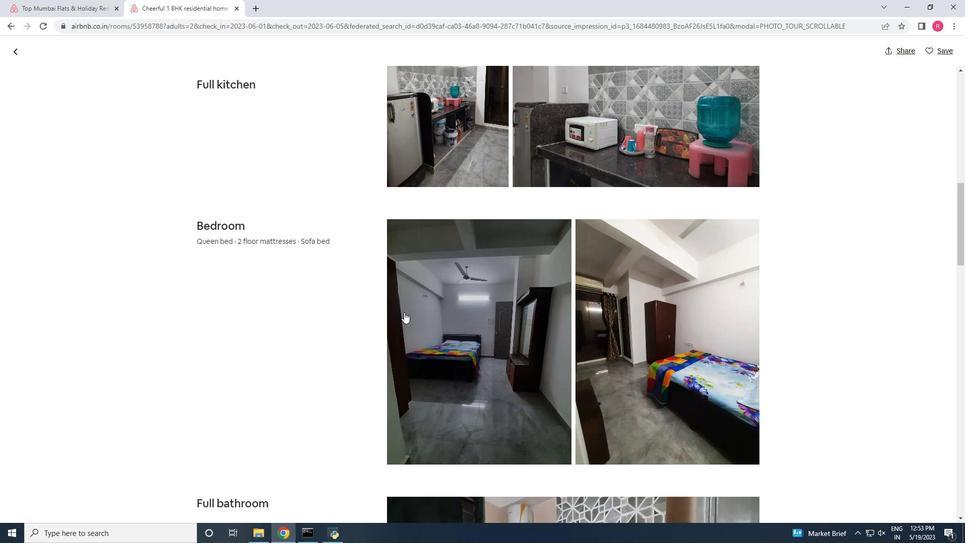 
Action: Mouse scrolled (404, 311) with delta (0, 0)
Screenshot: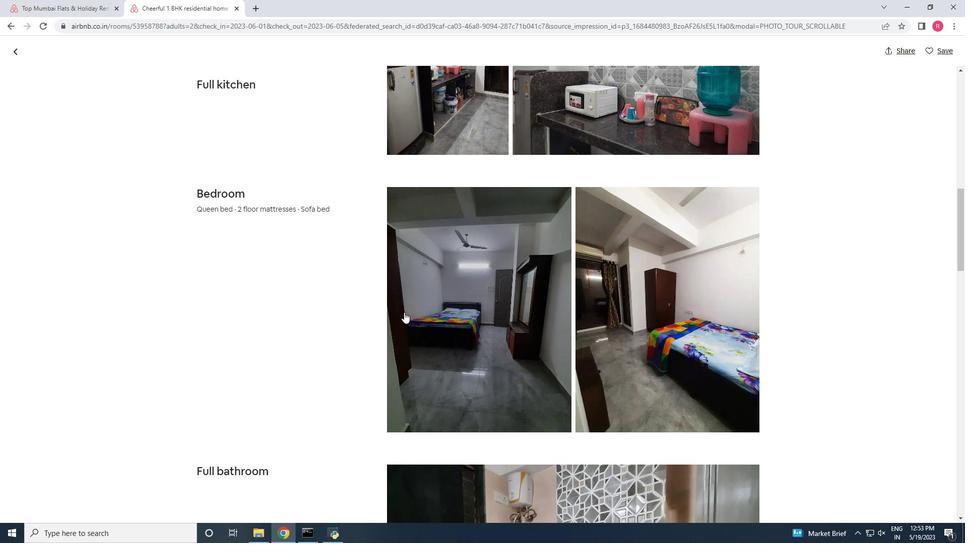 
Action: Mouse scrolled (404, 311) with delta (0, 0)
Screenshot: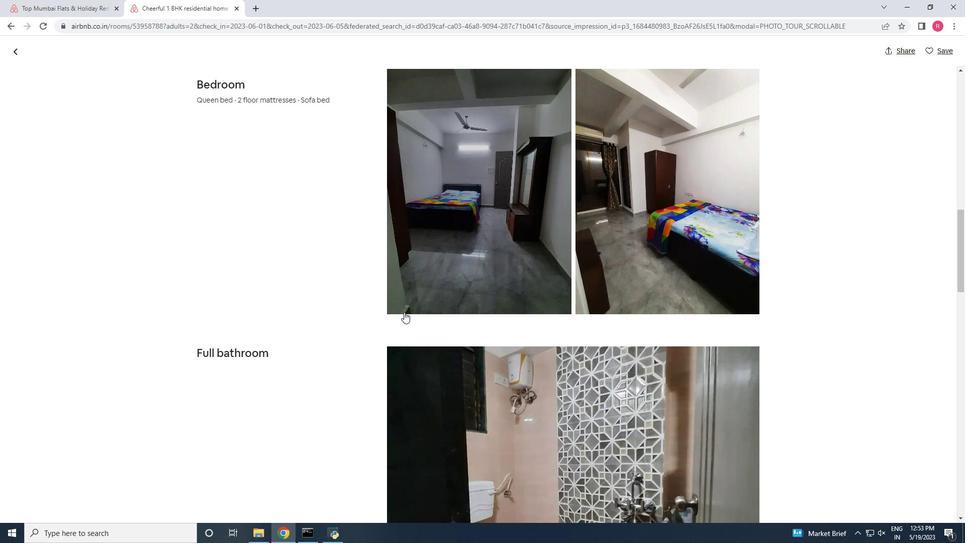 
Action: Mouse scrolled (404, 311) with delta (0, 0)
Screenshot: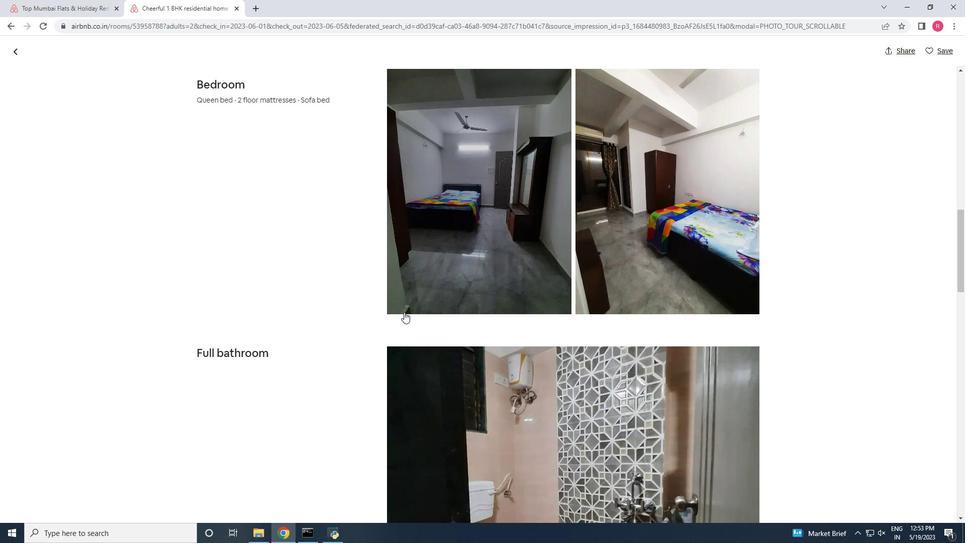 
Action: Mouse scrolled (404, 311) with delta (0, 0)
Screenshot: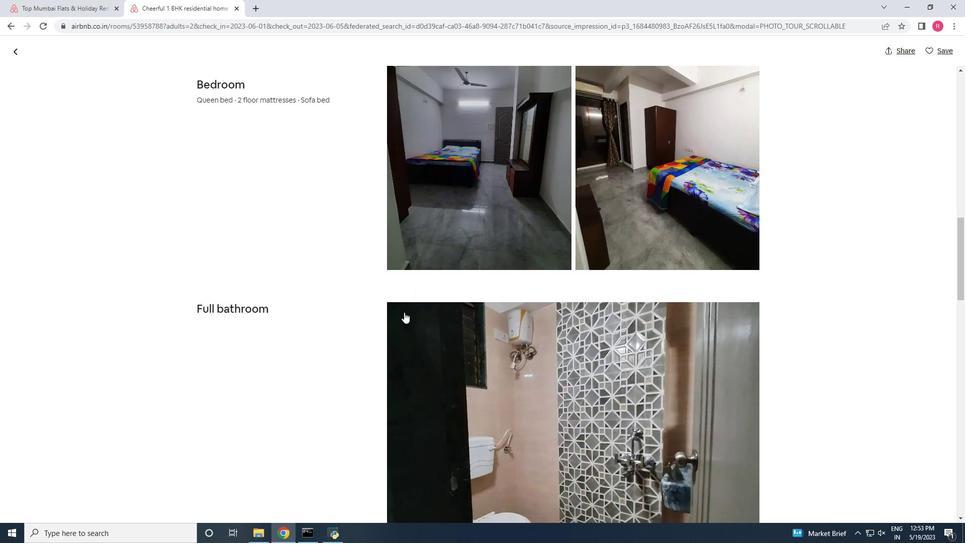 
Action: Mouse scrolled (404, 311) with delta (0, 0)
Screenshot: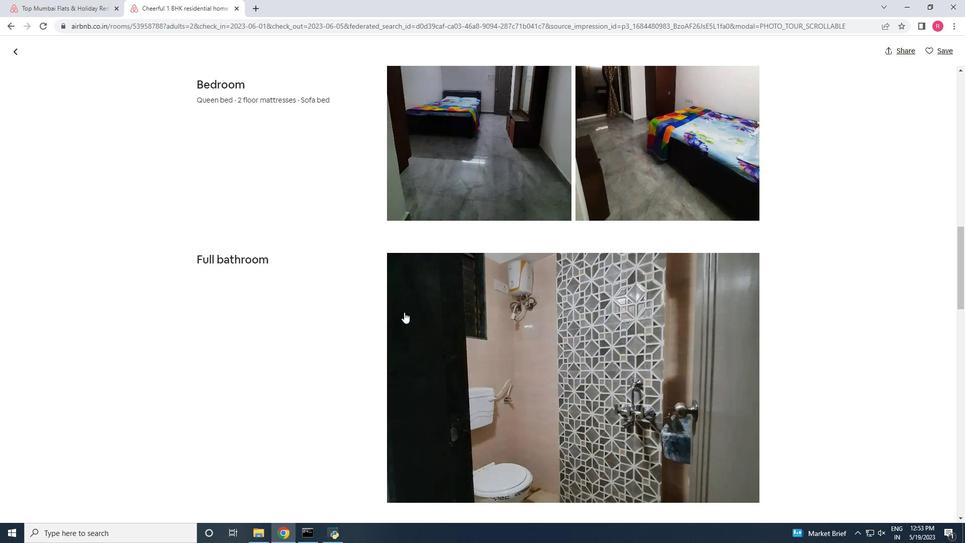 
Action: Mouse moved to (405, 311)
Screenshot: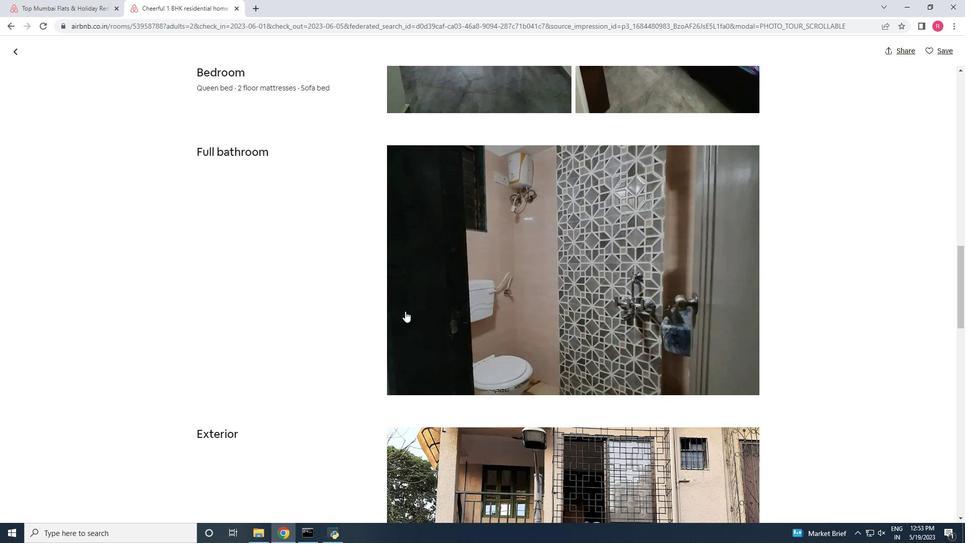 
Action: Mouse scrolled (405, 310) with delta (0, 0)
Screenshot: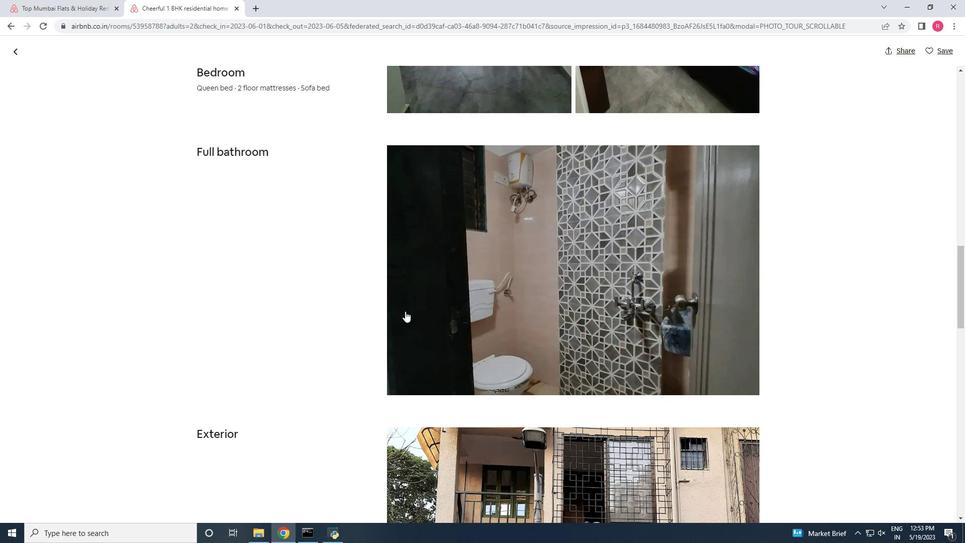 
Action: Mouse scrolled (405, 310) with delta (0, 0)
Screenshot: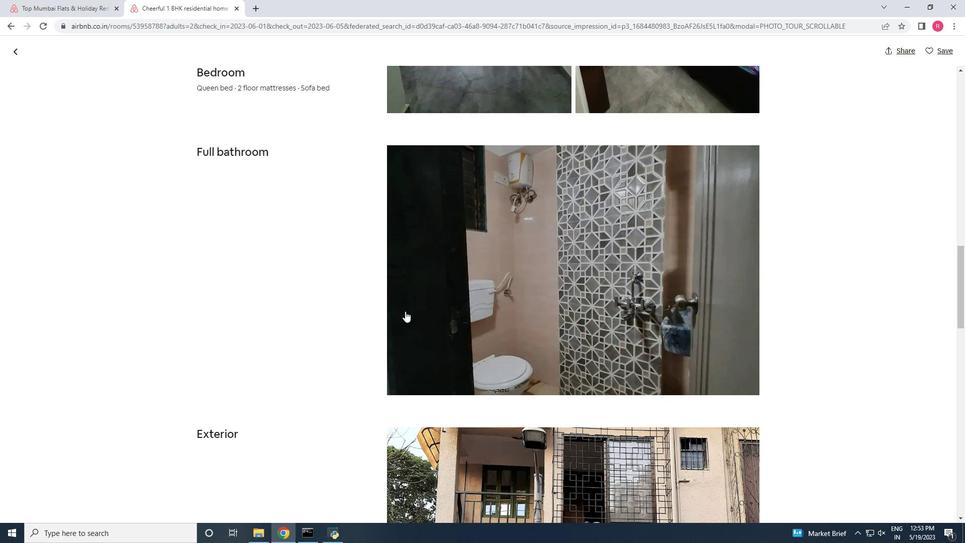 
Action: Mouse scrolled (405, 310) with delta (0, 0)
Screenshot: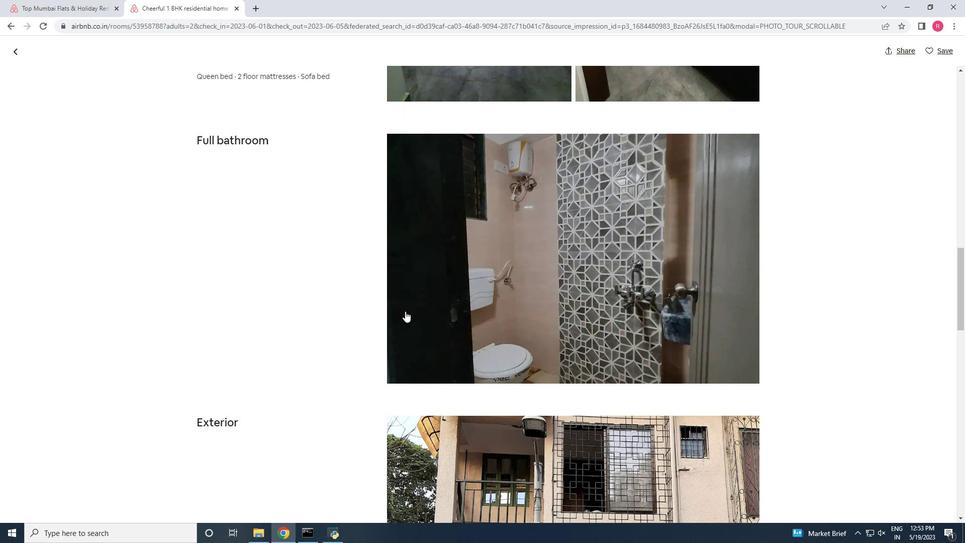 
Action: Mouse scrolled (405, 310) with delta (0, 0)
Screenshot: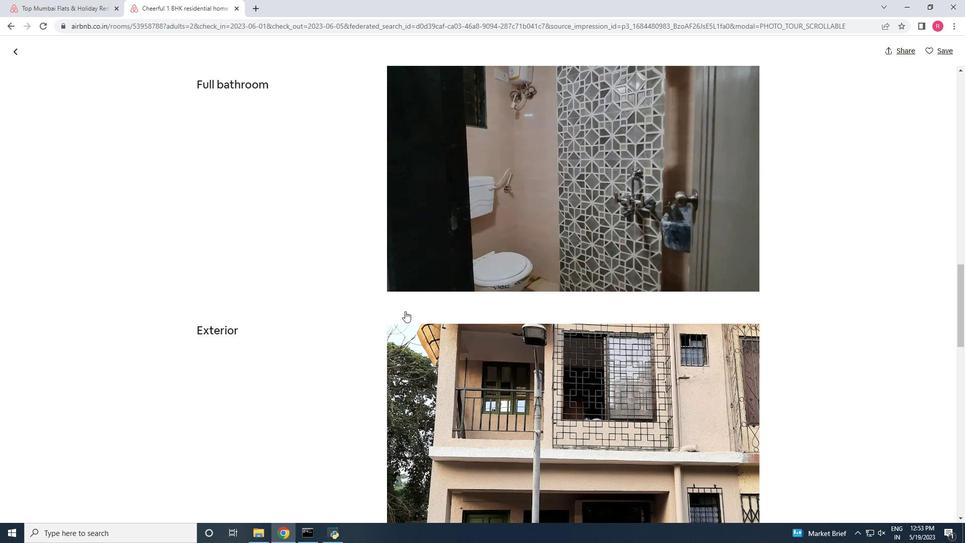 
Action: Mouse scrolled (405, 310) with delta (0, 0)
Screenshot: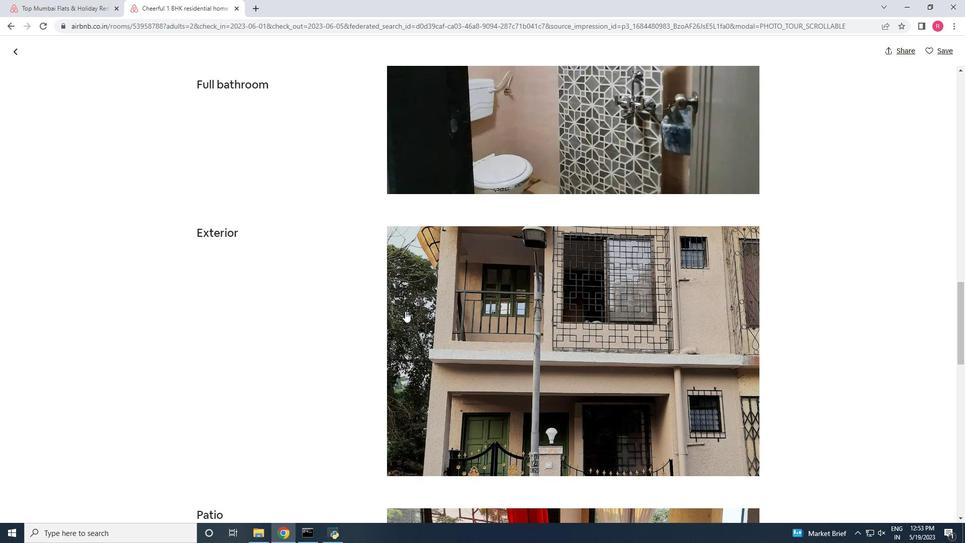 
Action: Mouse scrolled (405, 310) with delta (0, 0)
Screenshot: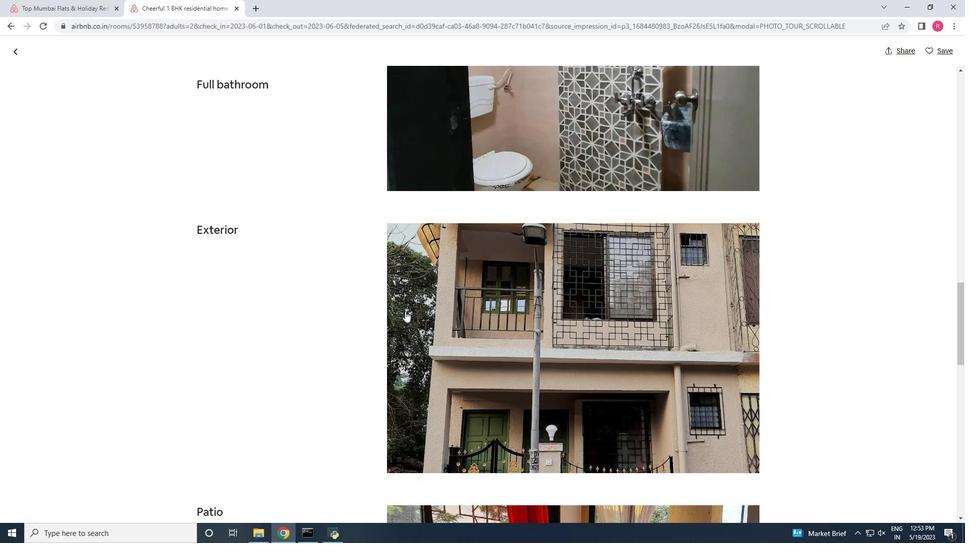 
Action: Mouse scrolled (405, 310) with delta (0, 0)
Screenshot: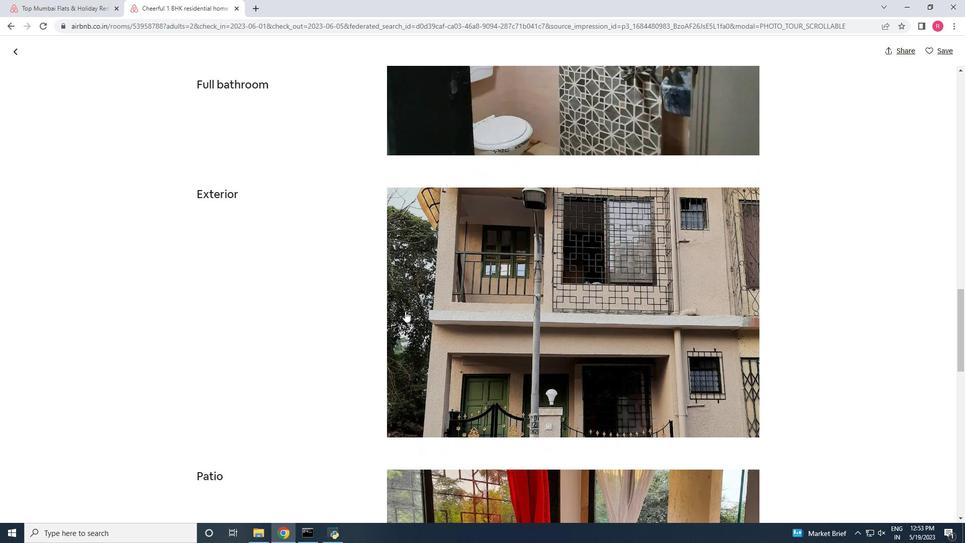 
Action: Mouse scrolled (405, 310) with delta (0, 0)
Screenshot: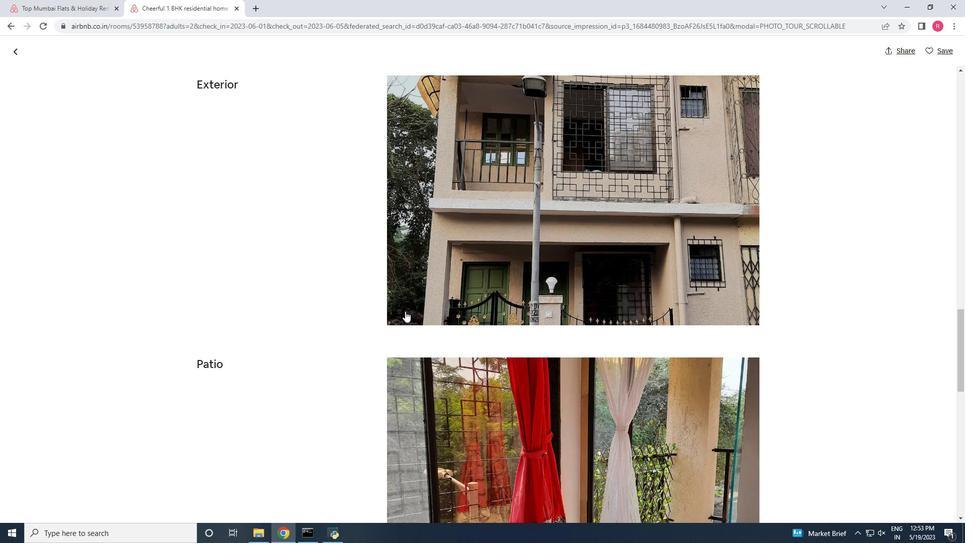 
Action: Mouse scrolled (405, 310) with delta (0, 0)
Screenshot: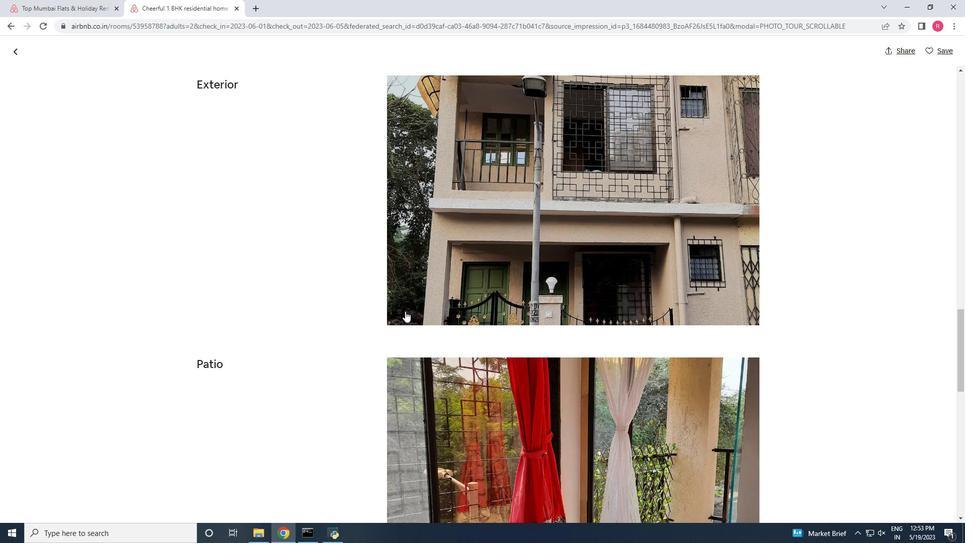 
Action: Mouse scrolled (405, 310) with delta (0, 0)
Screenshot: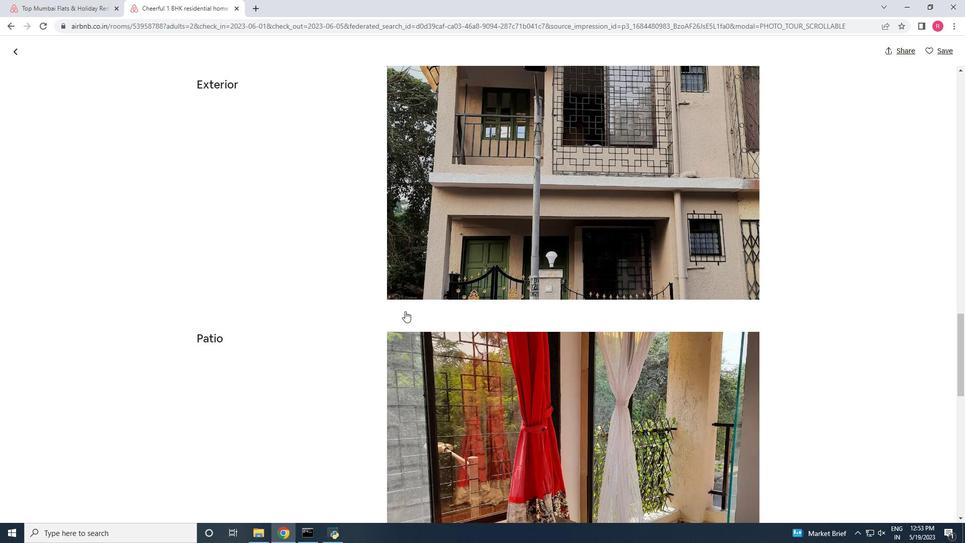 
Action: Mouse scrolled (405, 310) with delta (0, 0)
Screenshot: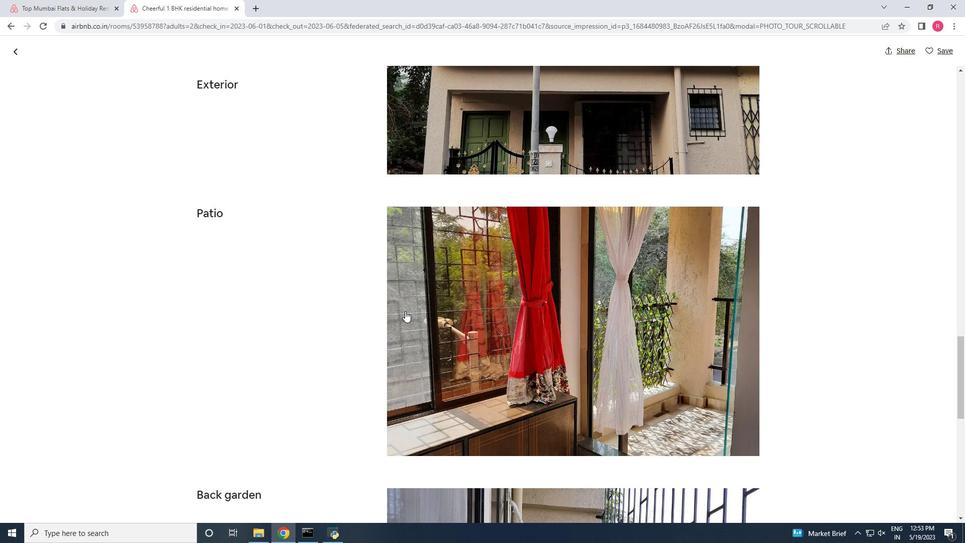
Action: Mouse scrolled (405, 310) with delta (0, 0)
Screenshot: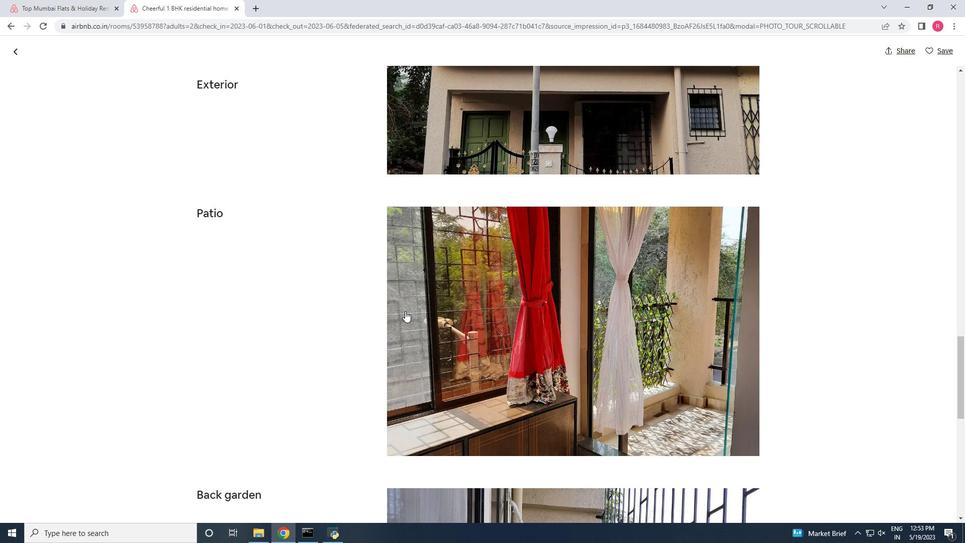 
Action: Mouse scrolled (405, 310) with delta (0, 0)
Screenshot: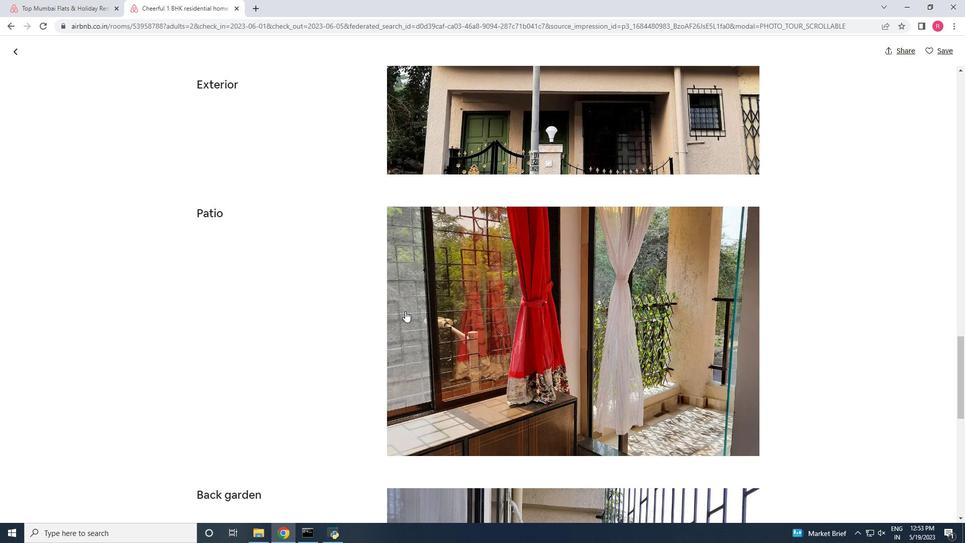 
Action: Mouse scrolled (405, 310) with delta (0, 0)
Screenshot: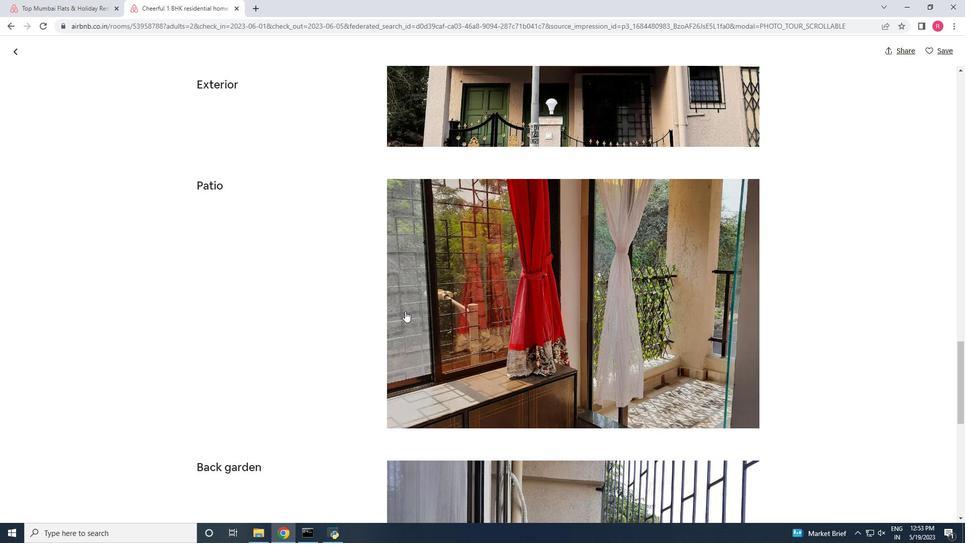 
Action: Mouse scrolled (405, 310) with delta (0, 0)
Screenshot: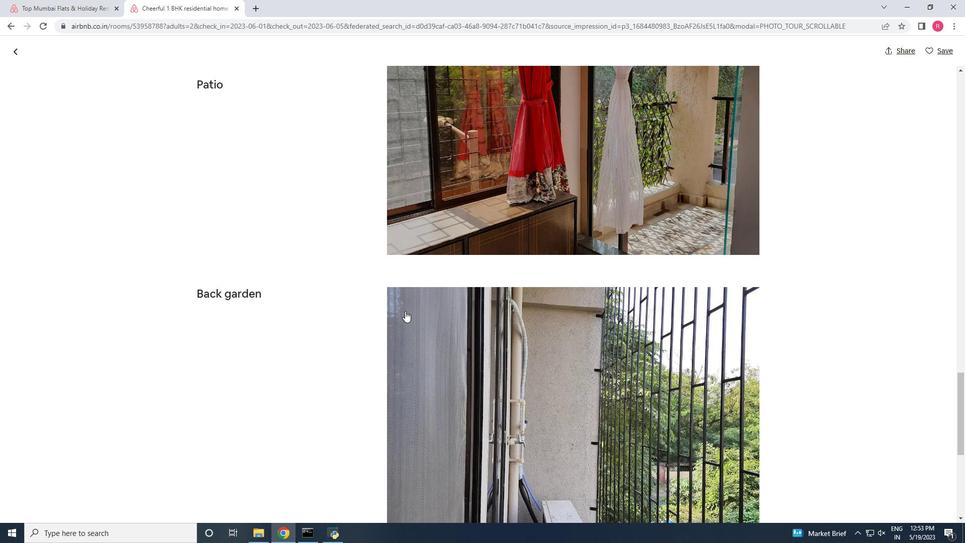 
Action: Mouse scrolled (405, 310) with delta (0, 0)
Screenshot: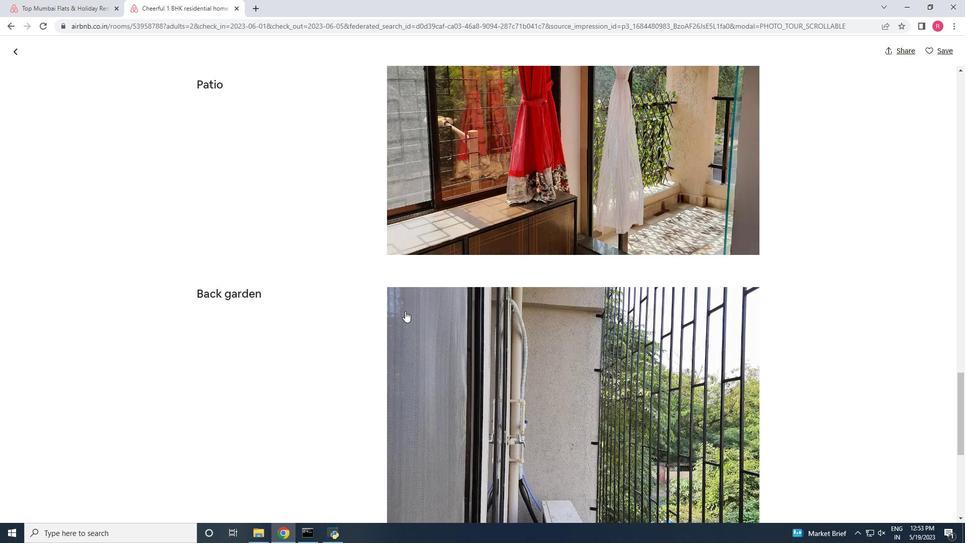 
Action: Mouse scrolled (405, 310) with delta (0, 0)
Screenshot: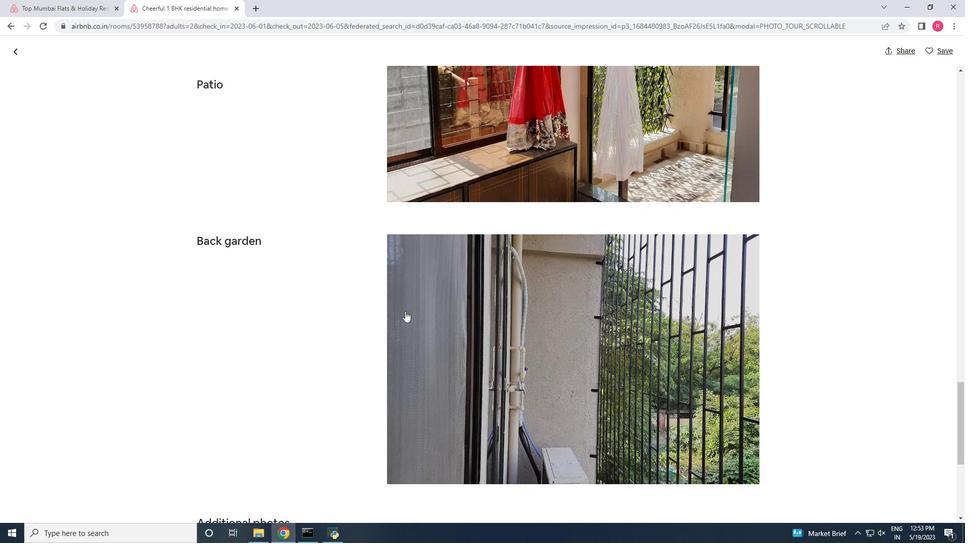 
Action: Mouse scrolled (405, 310) with delta (0, 0)
Screenshot: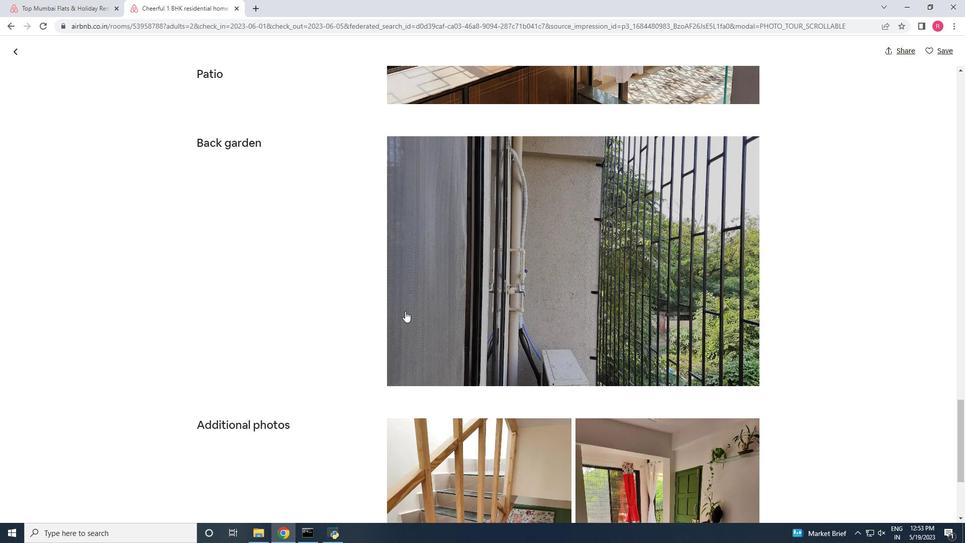 
Action: Mouse scrolled (405, 310) with delta (0, 0)
Screenshot: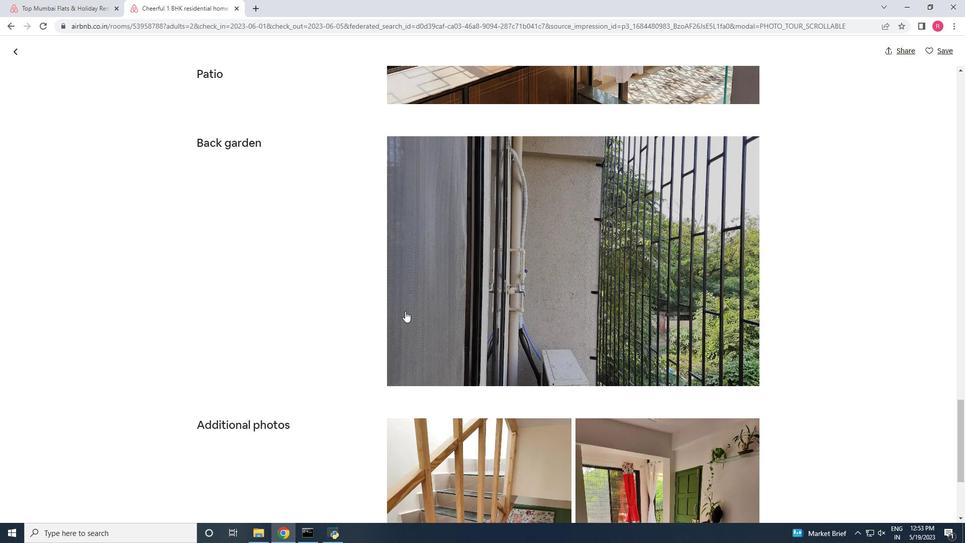 
Action: Mouse scrolled (405, 310) with delta (0, 0)
Screenshot: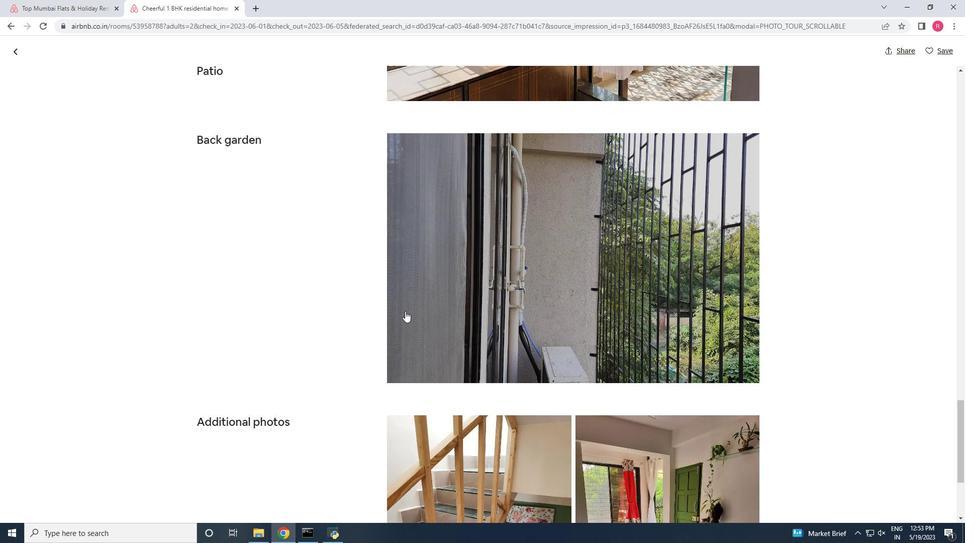 
Action: Mouse scrolled (405, 310) with delta (0, 0)
Screenshot: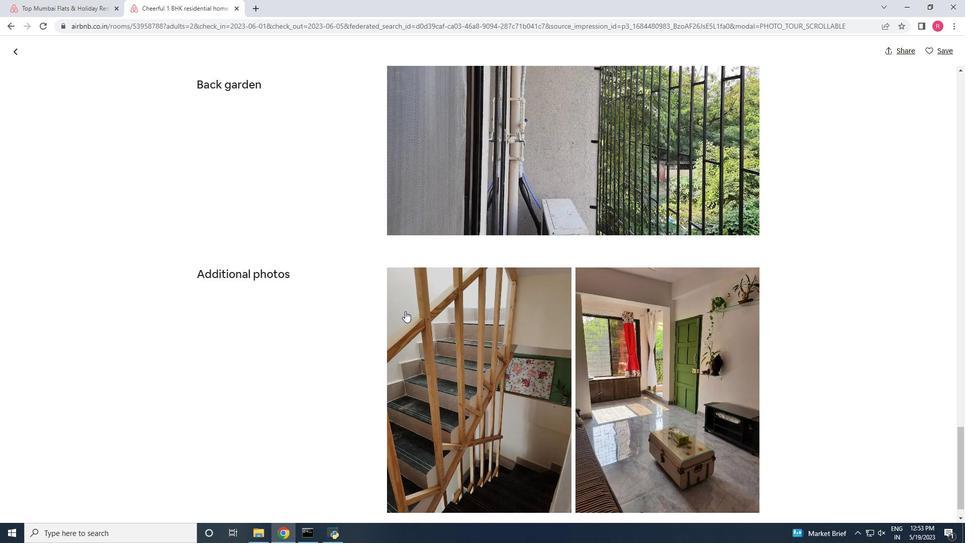 
Action: Mouse scrolled (405, 310) with delta (0, 0)
Screenshot: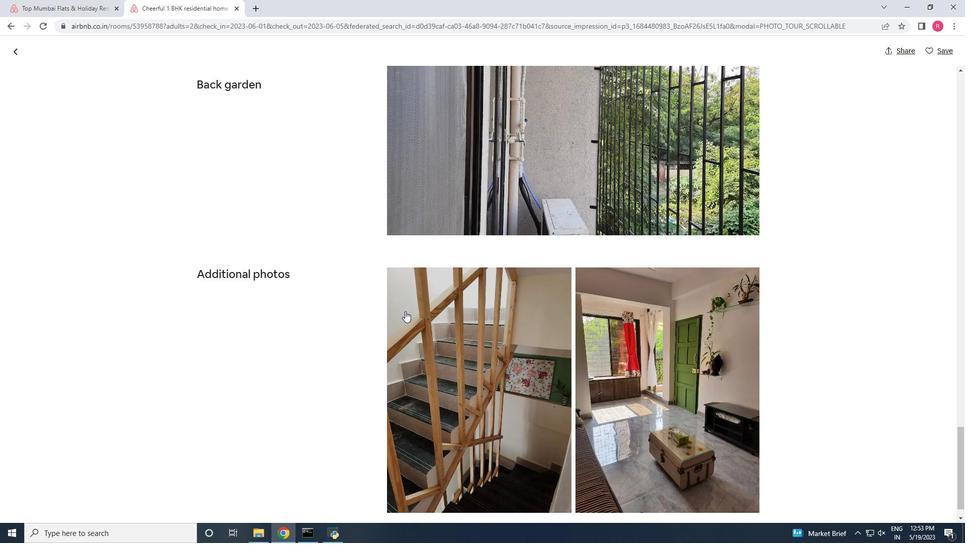 
Action: Mouse scrolled (405, 310) with delta (0, 0)
Screenshot: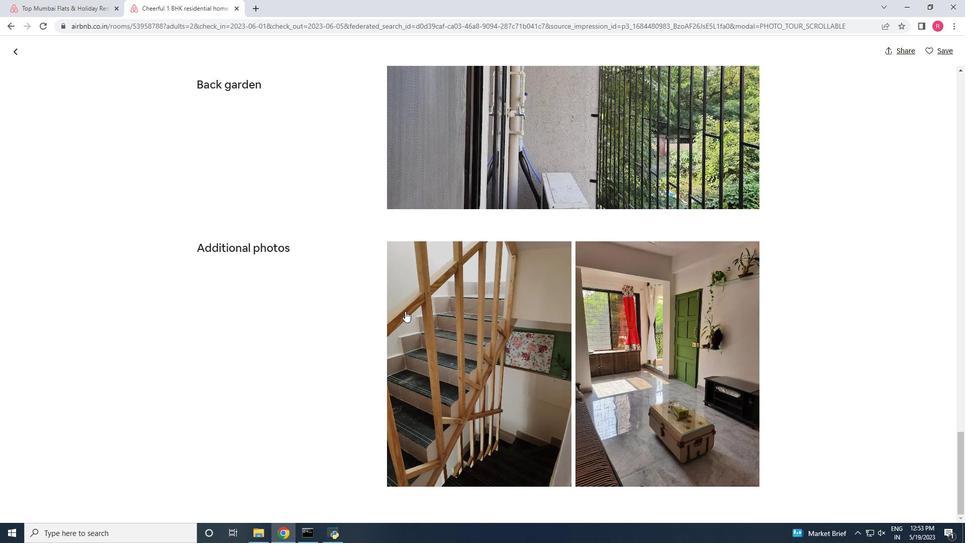 
Action: Mouse scrolled (405, 310) with delta (0, 0)
Screenshot: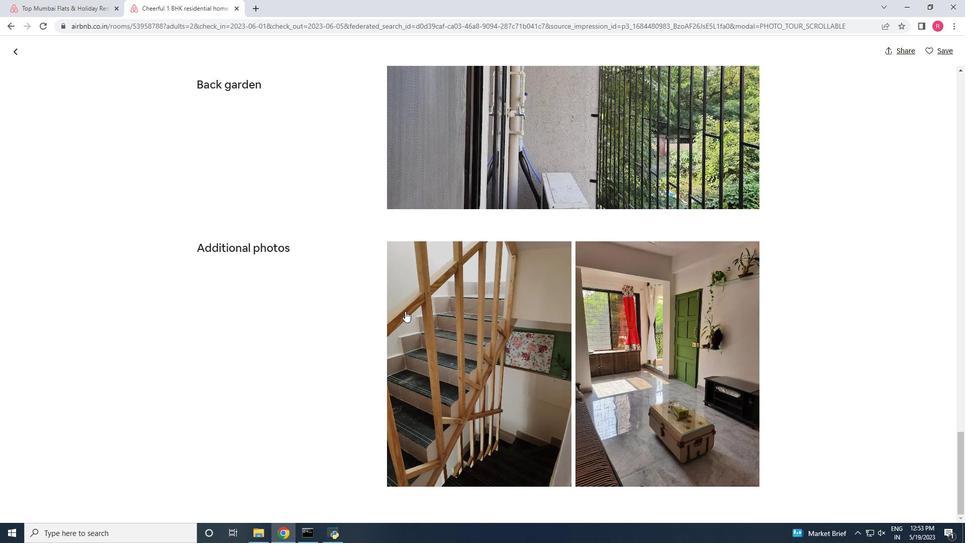 
Action: Mouse scrolled (405, 310) with delta (0, 0)
Screenshot: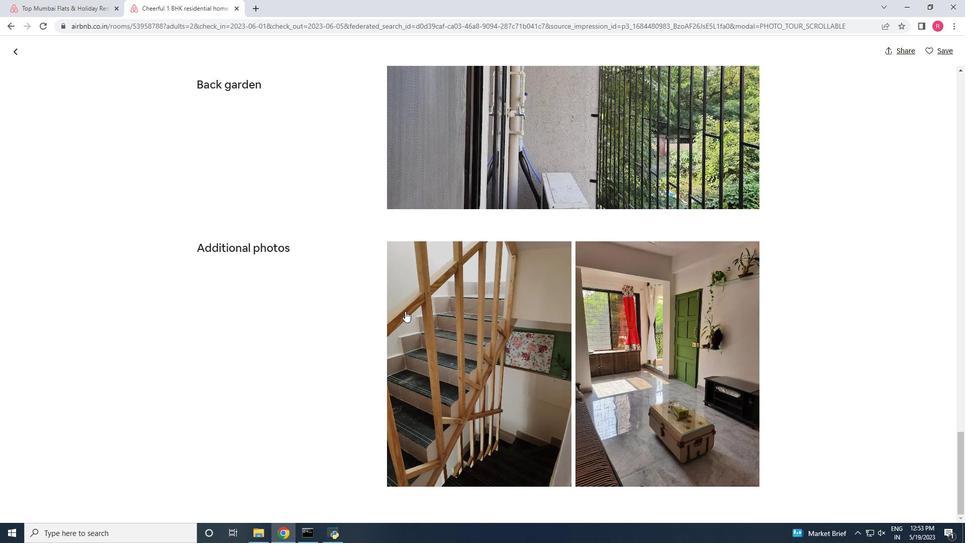 
Action: Mouse scrolled (405, 310) with delta (0, 0)
Screenshot: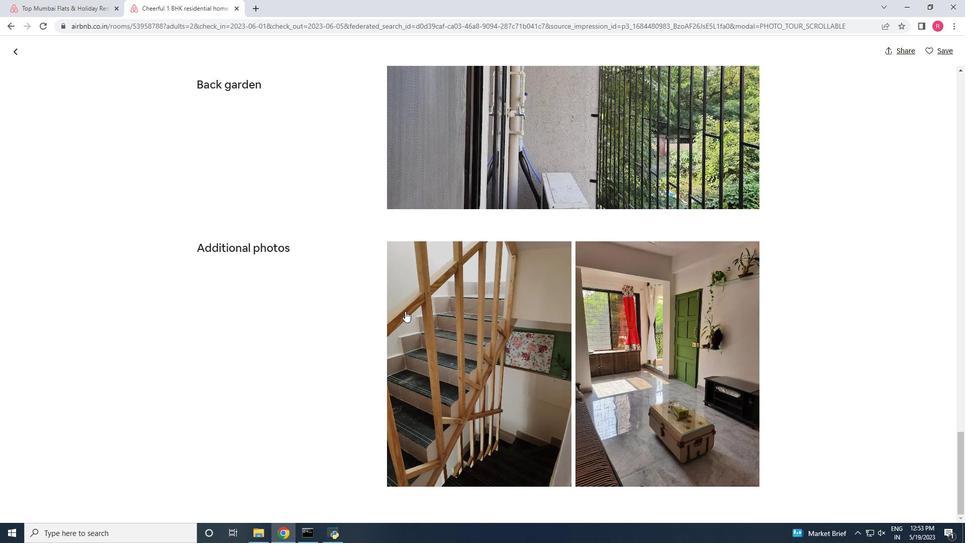 
Action: Mouse scrolled (405, 310) with delta (0, 0)
Screenshot: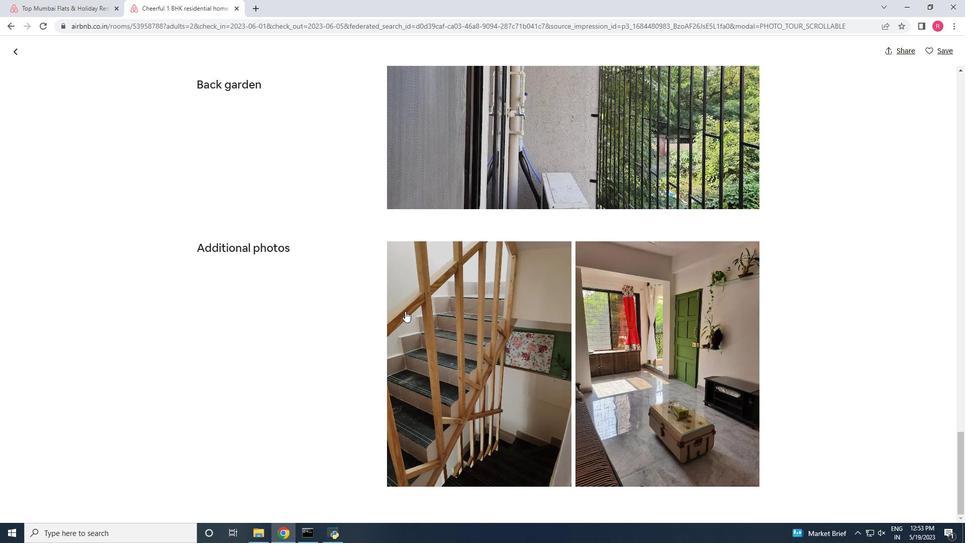
Action: Mouse scrolled (405, 310) with delta (0, 0)
Screenshot: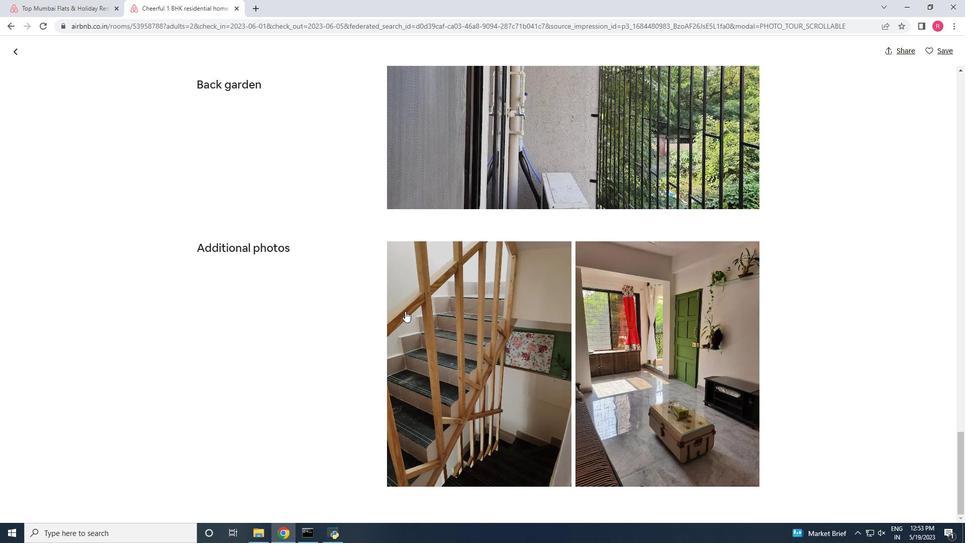 
Action: Mouse scrolled (405, 310) with delta (0, 0)
Screenshot: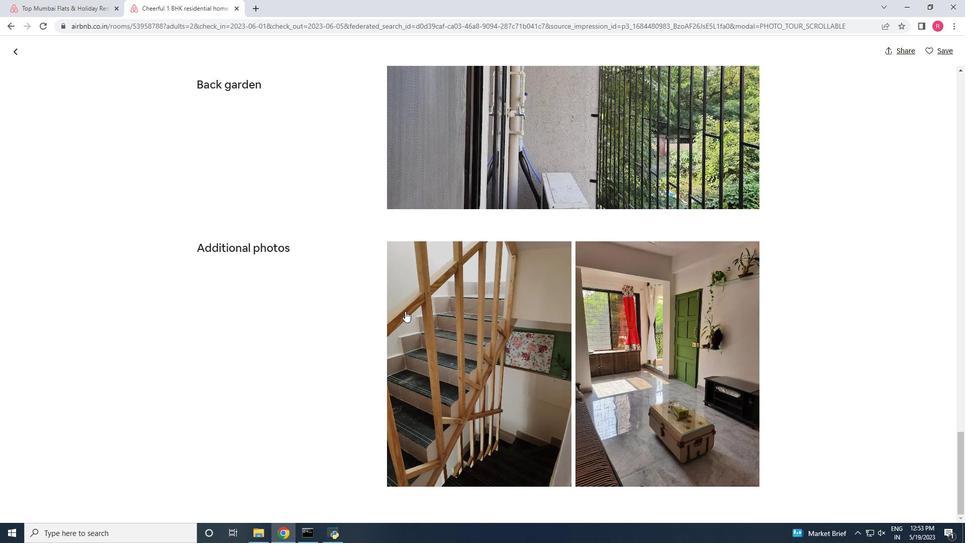
Action: Mouse scrolled (405, 310) with delta (0, 0)
Screenshot: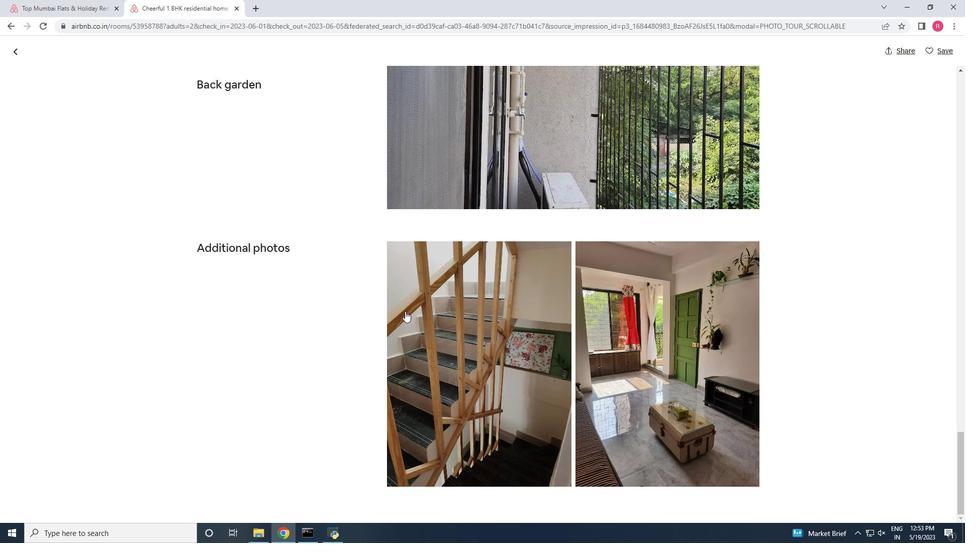 
Action: Mouse scrolled (405, 310) with delta (0, 0)
Screenshot: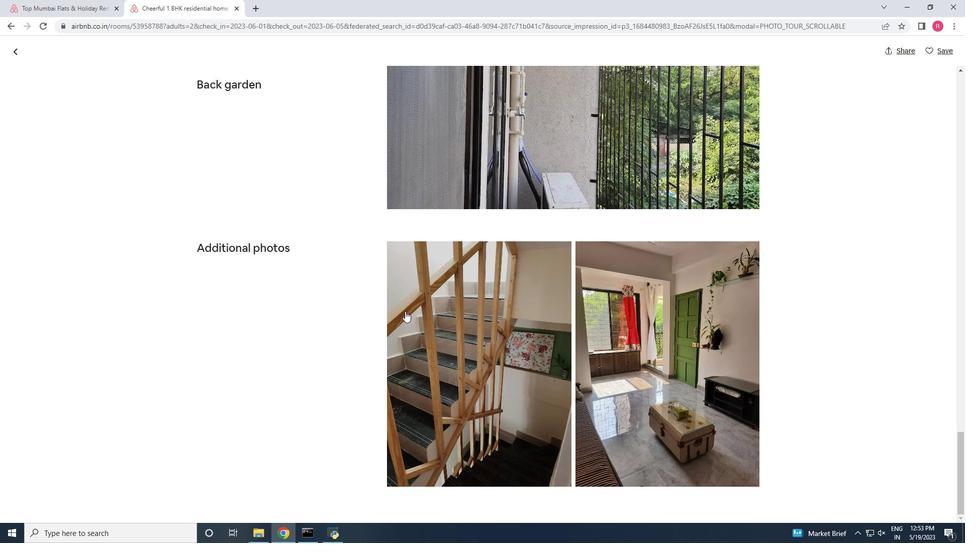 
Action: Mouse scrolled (405, 310) with delta (0, 0)
Screenshot: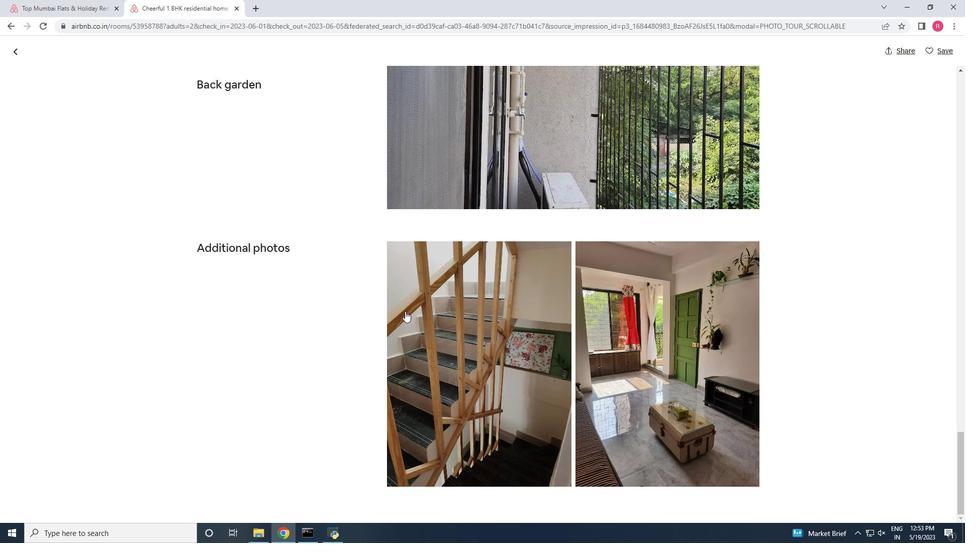 
Action: Mouse scrolled (405, 310) with delta (0, 0)
Screenshot: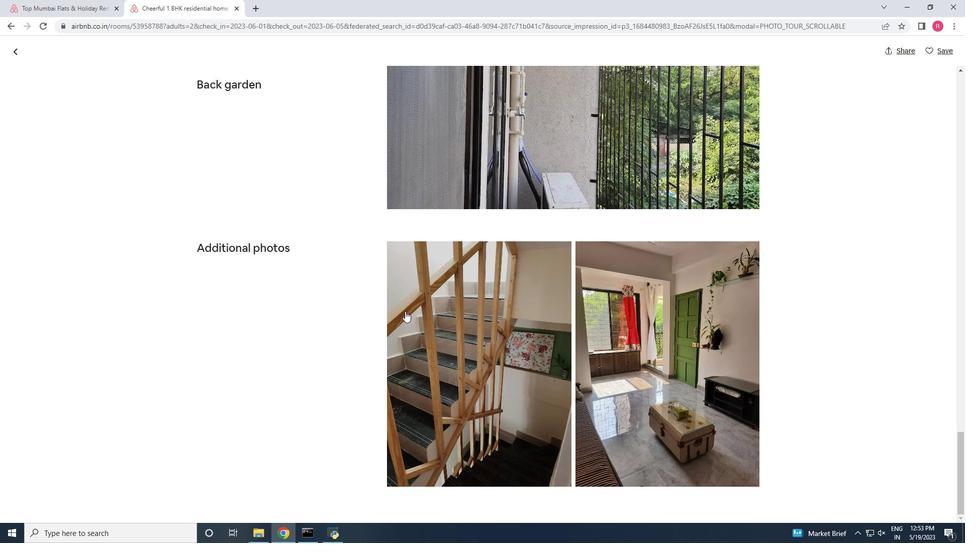
Action: Mouse scrolled (405, 310) with delta (0, 0)
Screenshot: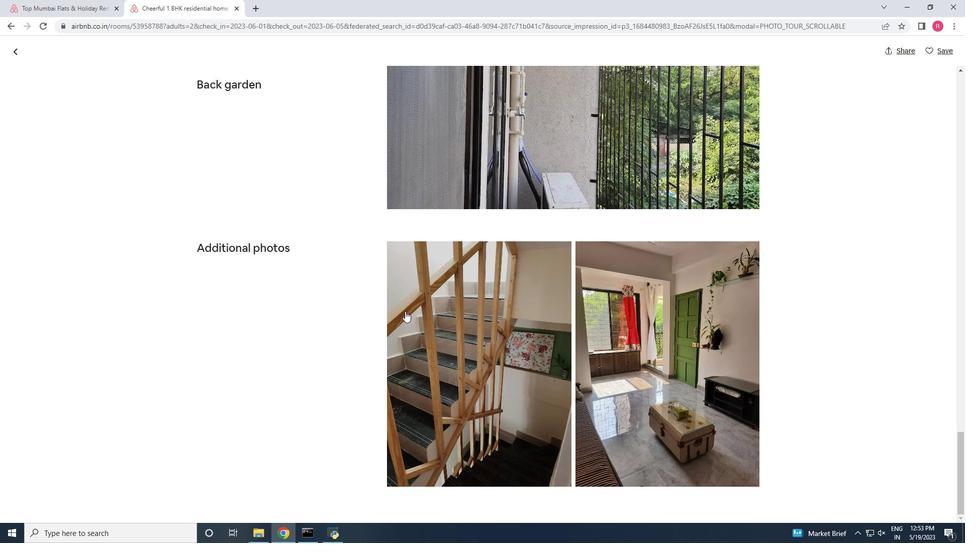 
Action: Mouse scrolled (405, 310) with delta (0, 0)
Screenshot: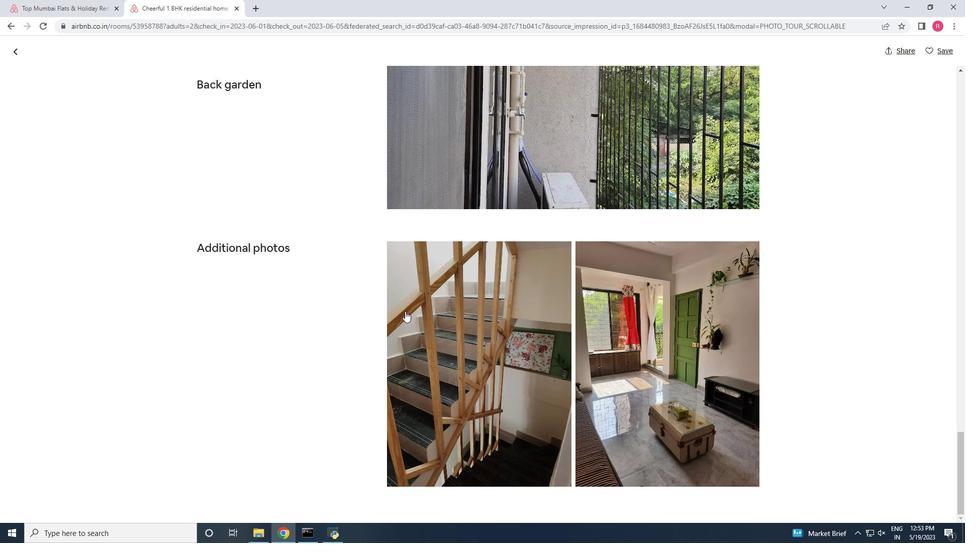 
Action: Mouse scrolled (405, 310) with delta (0, 0)
Screenshot: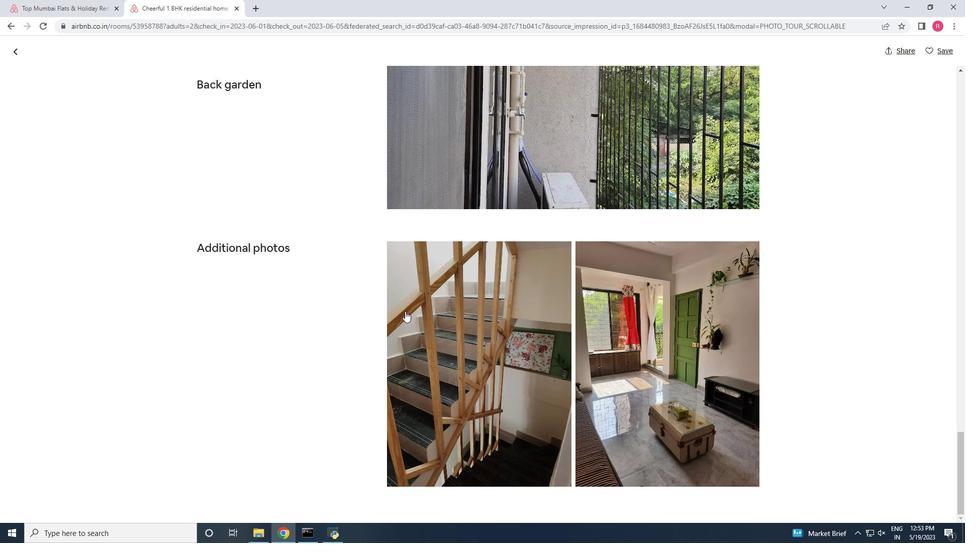 
Action: Mouse scrolled (405, 310) with delta (0, 0)
Screenshot: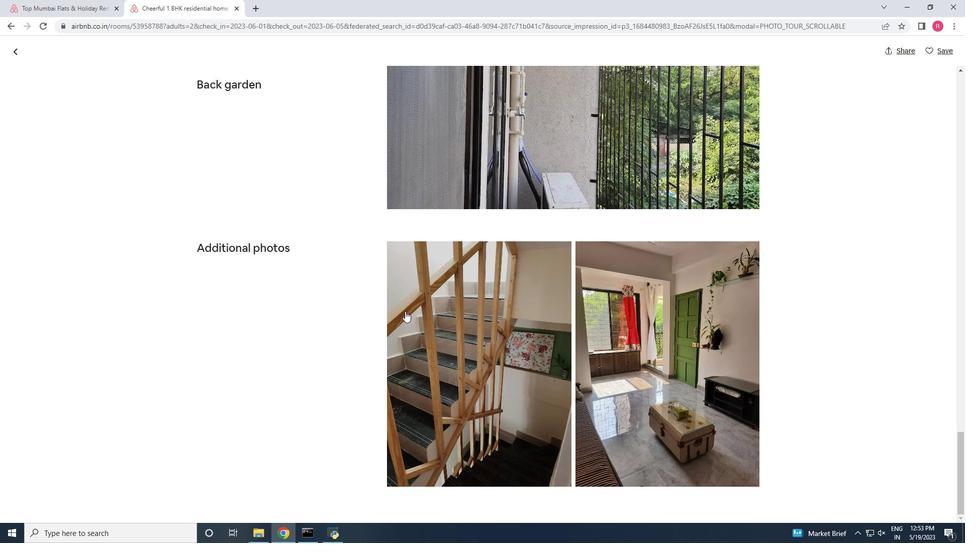 
Action: Mouse scrolled (405, 310) with delta (0, 0)
Screenshot: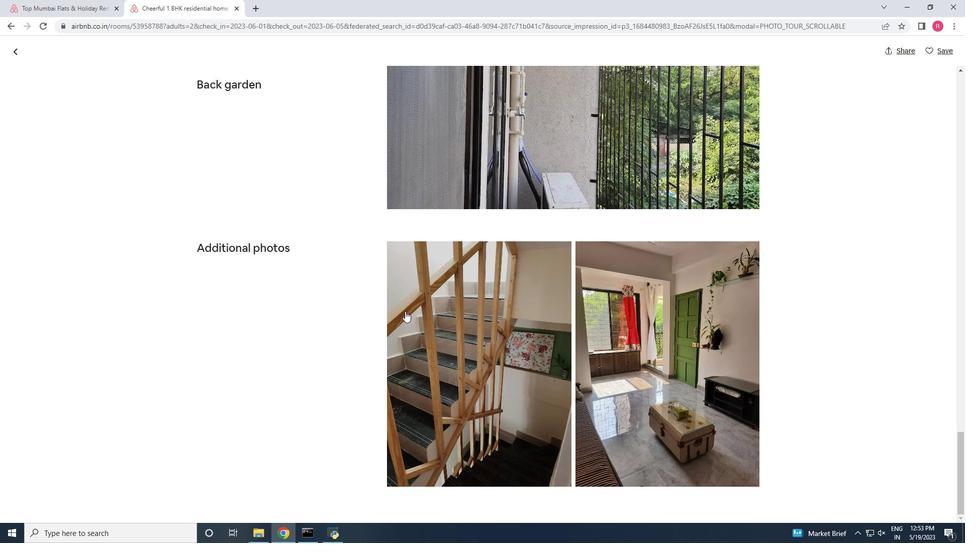 
Action: Mouse scrolled (405, 310) with delta (0, 0)
Screenshot: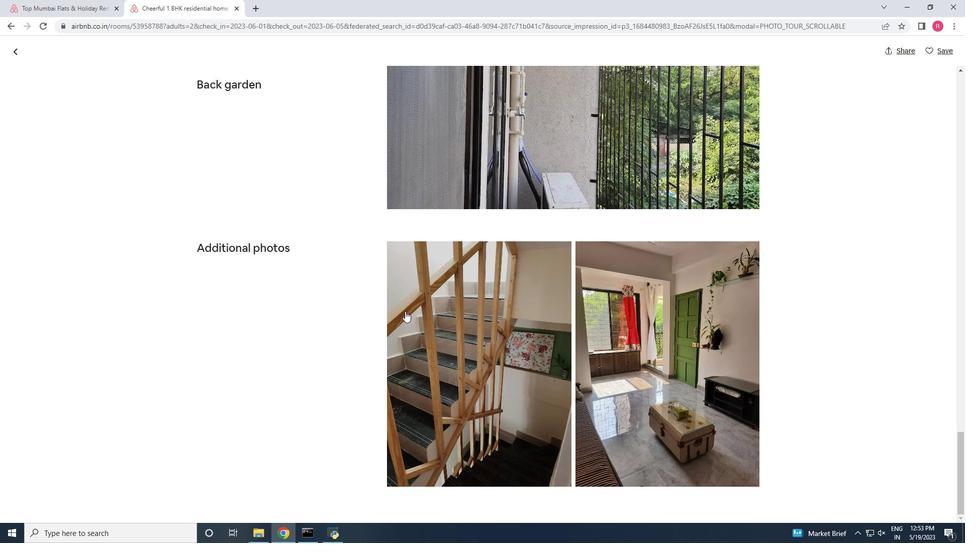 
Action: Mouse scrolled (405, 310) with delta (0, 0)
Screenshot: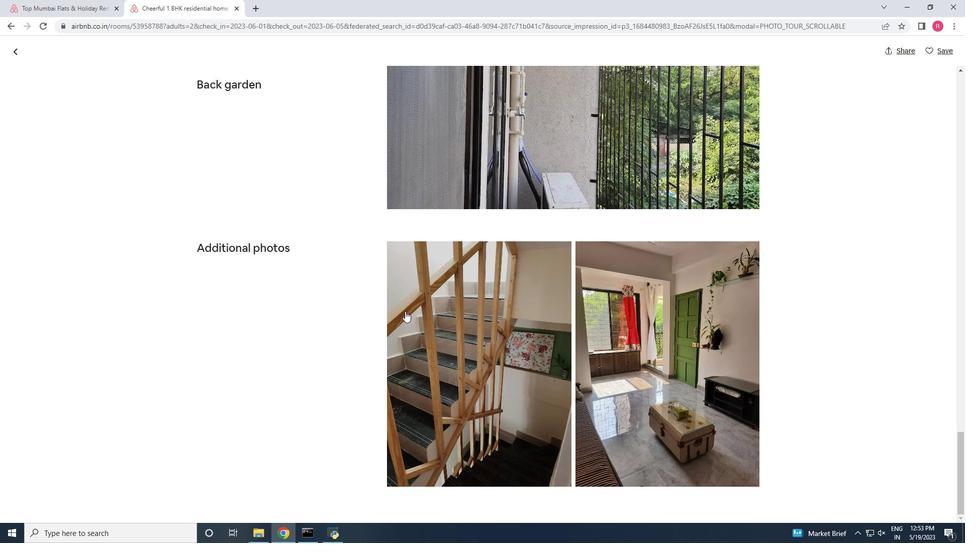
Action: Mouse scrolled (405, 310) with delta (0, 0)
Screenshot: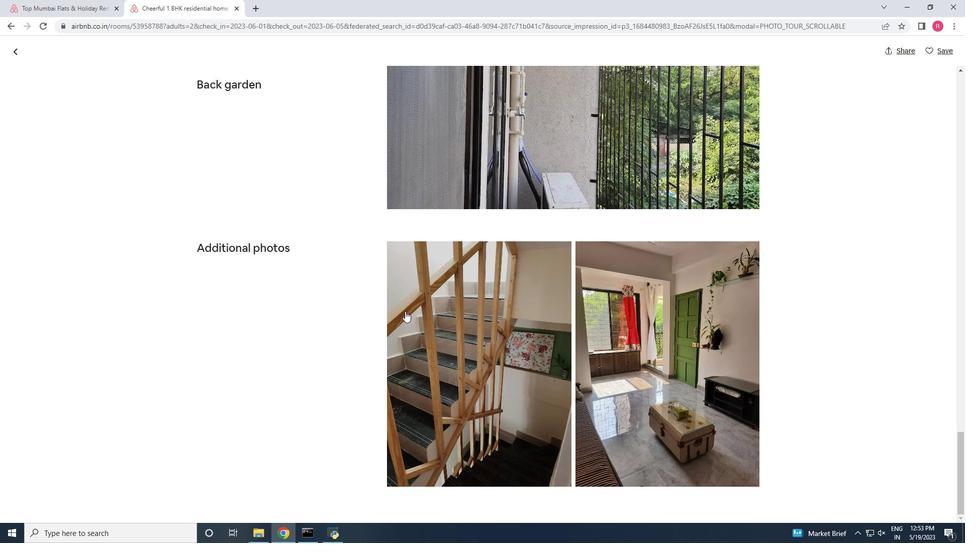 
Action: Mouse scrolled (405, 310) with delta (0, 0)
Screenshot: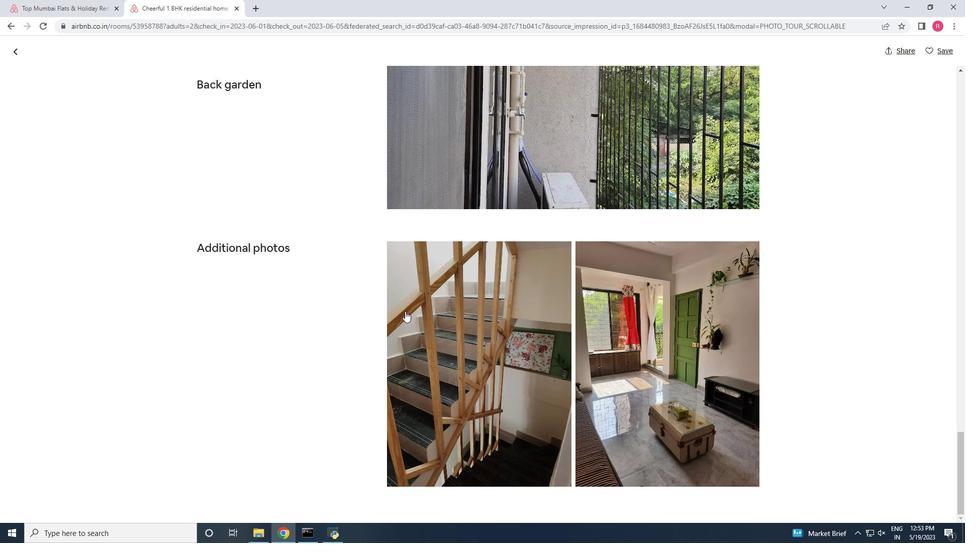 
Action: Mouse scrolled (405, 310) with delta (0, 0)
Screenshot: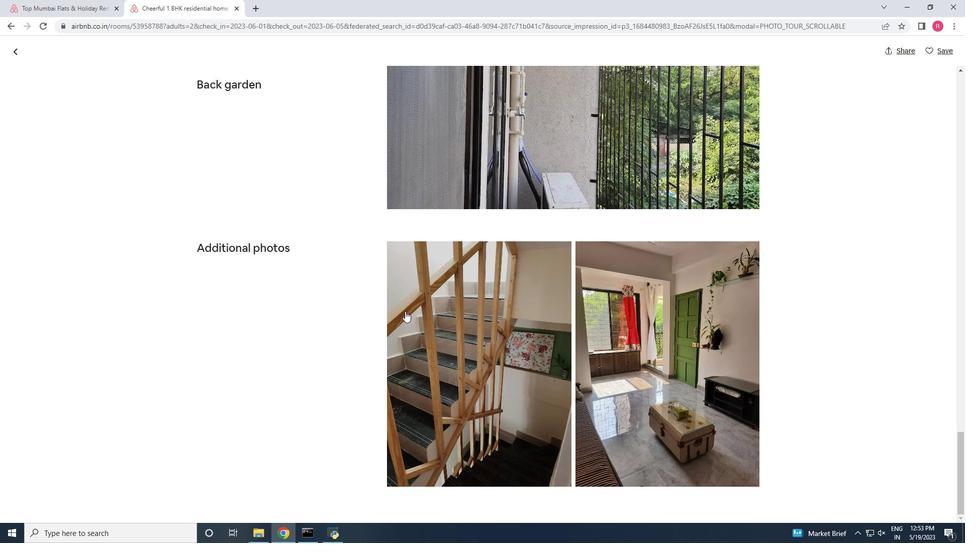 
Action: Mouse scrolled (405, 310) with delta (0, 0)
Screenshot: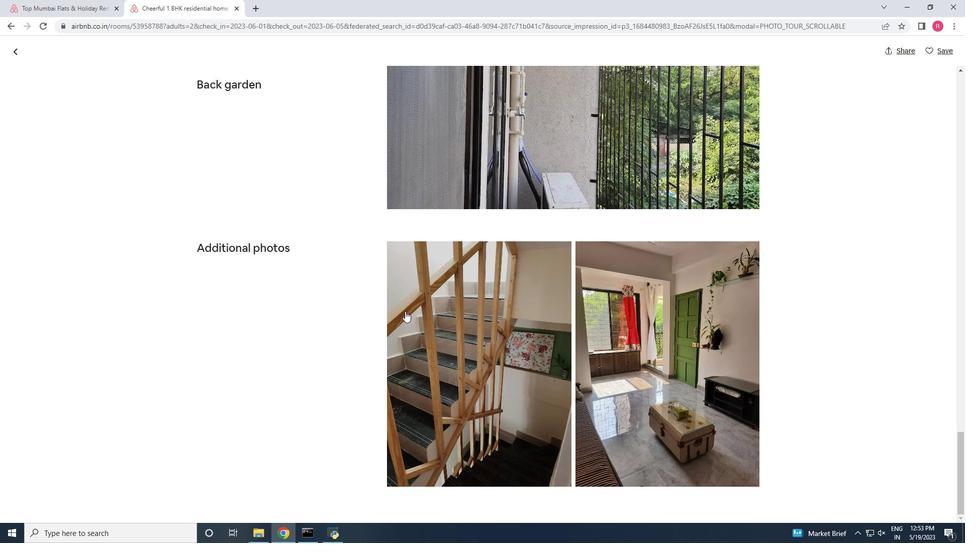 
Action: Mouse scrolled (405, 310) with delta (0, 0)
Screenshot: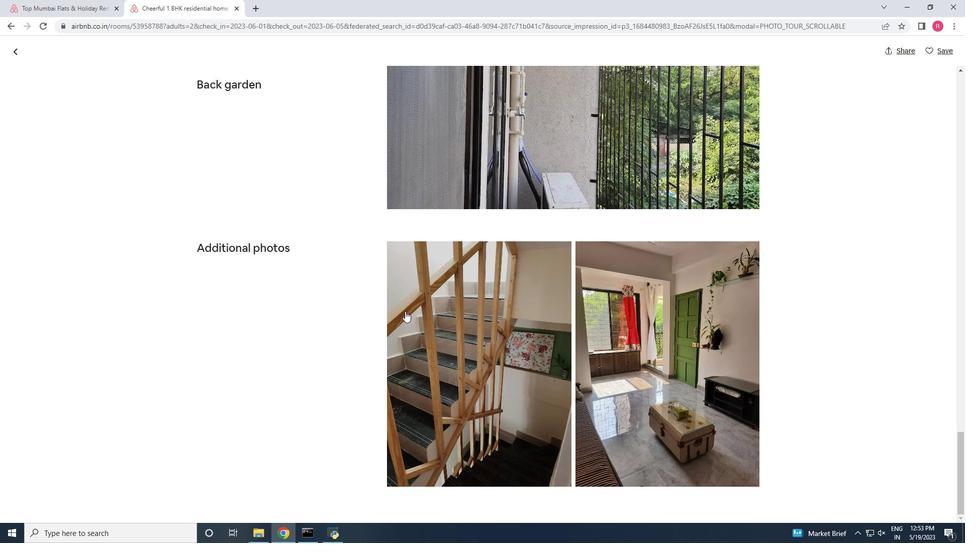
Action: Mouse scrolled (405, 310) with delta (0, 0)
Screenshot: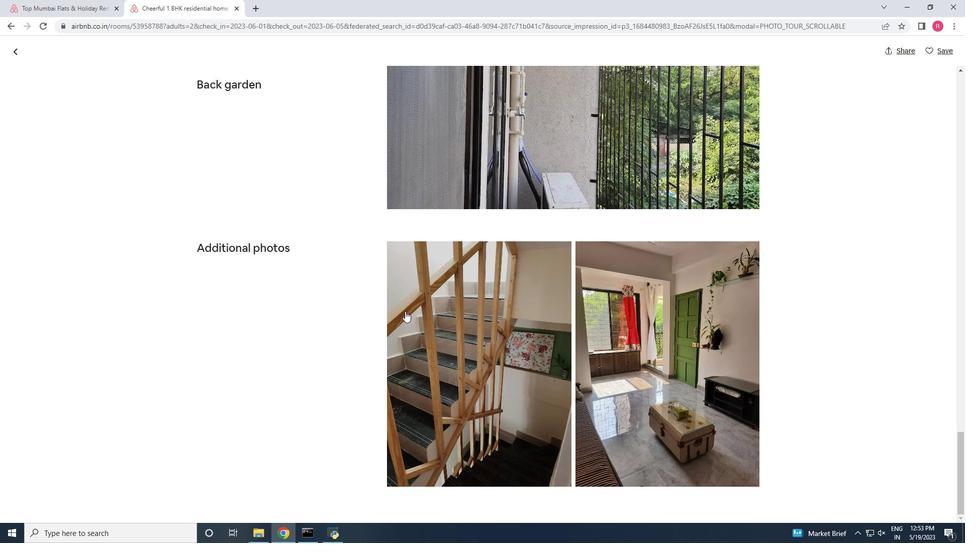 
Action: Mouse scrolled (405, 311) with delta (0, 0)
Screenshot: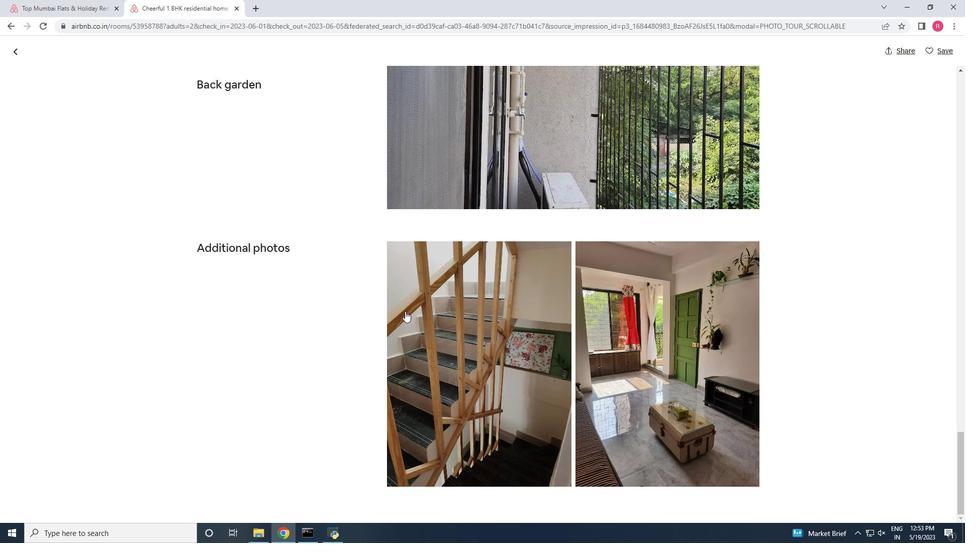 
Action: Mouse scrolled (405, 311) with delta (0, 0)
Screenshot: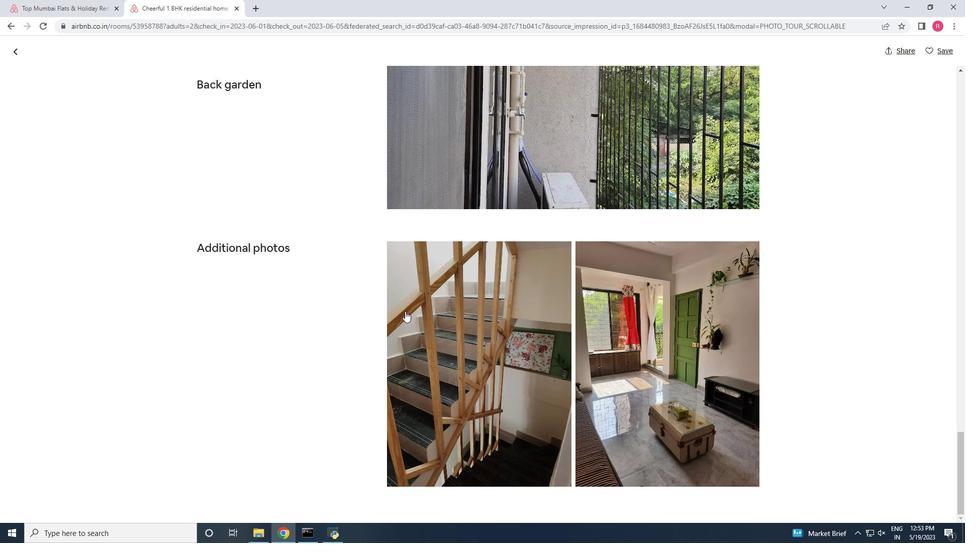 
Action: Mouse scrolled (405, 311) with delta (0, 0)
Screenshot: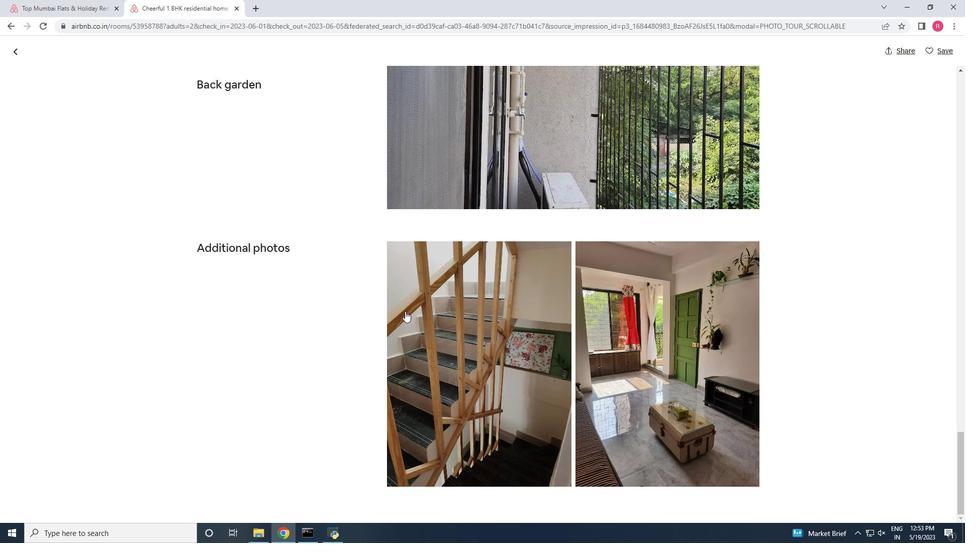 
Action: Mouse scrolled (405, 311) with delta (0, 0)
Screenshot: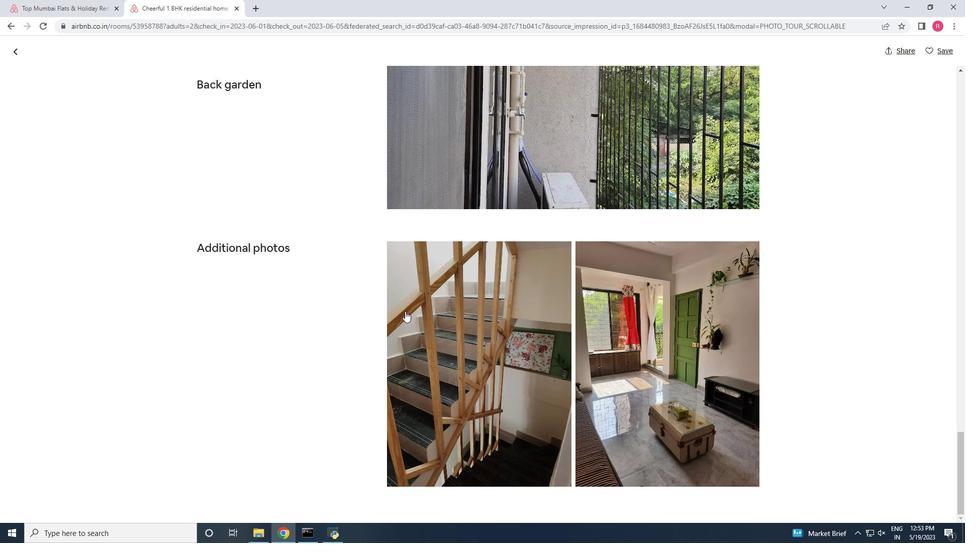 
Action: Mouse scrolled (405, 311) with delta (0, 0)
Screenshot: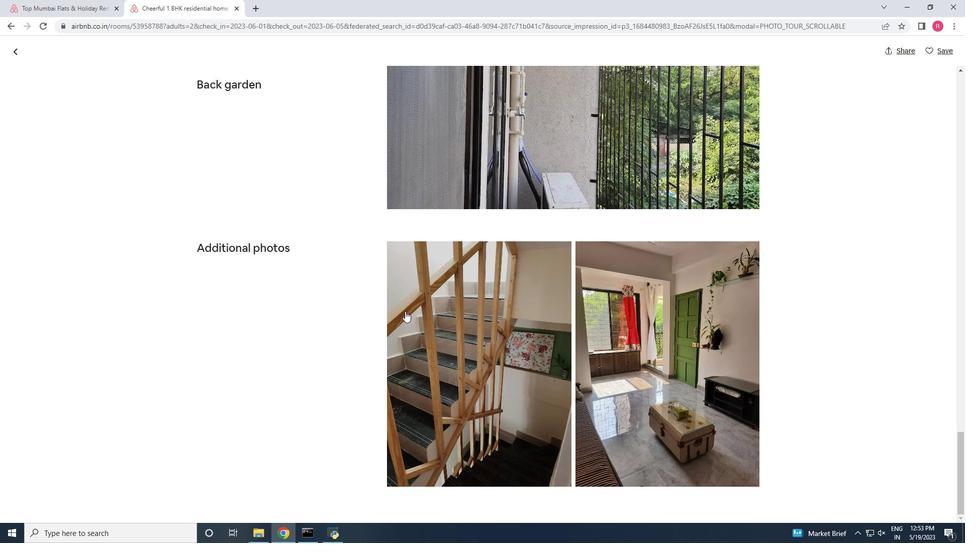 
Action: Mouse scrolled (405, 311) with delta (0, 0)
Screenshot: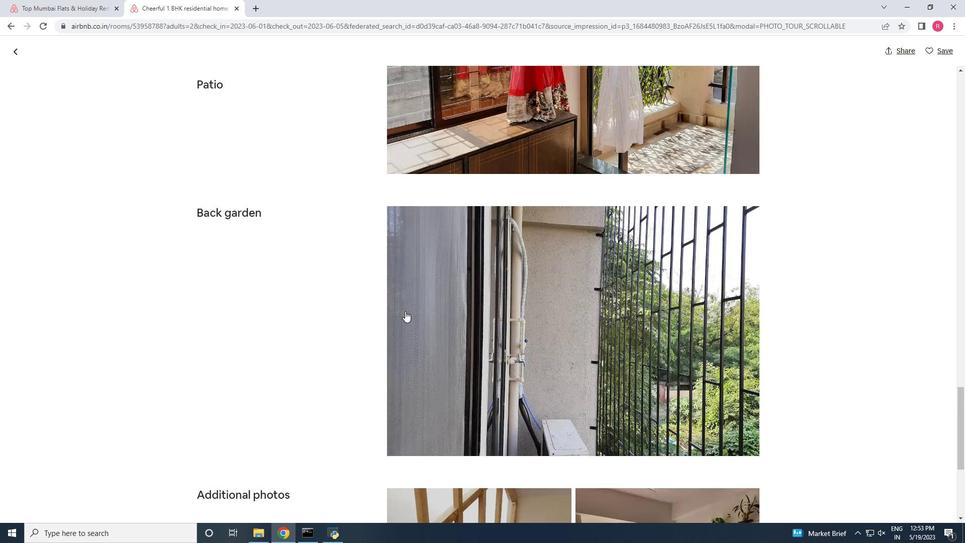 
Action: Mouse scrolled (405, 311) with delta (0, 0)
Screenshot: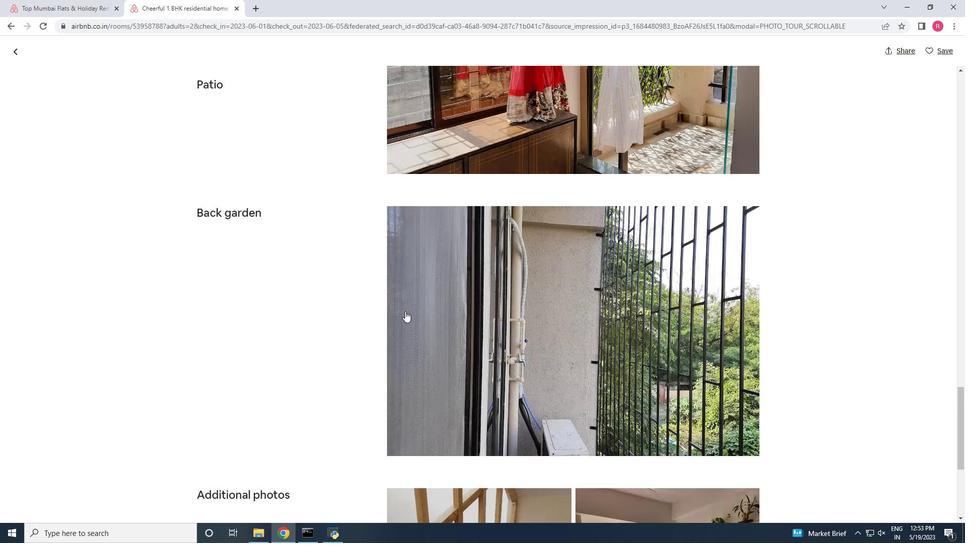 
Action: Mouse scrolled (405, 311) with delta (0, 0)
Screenshot: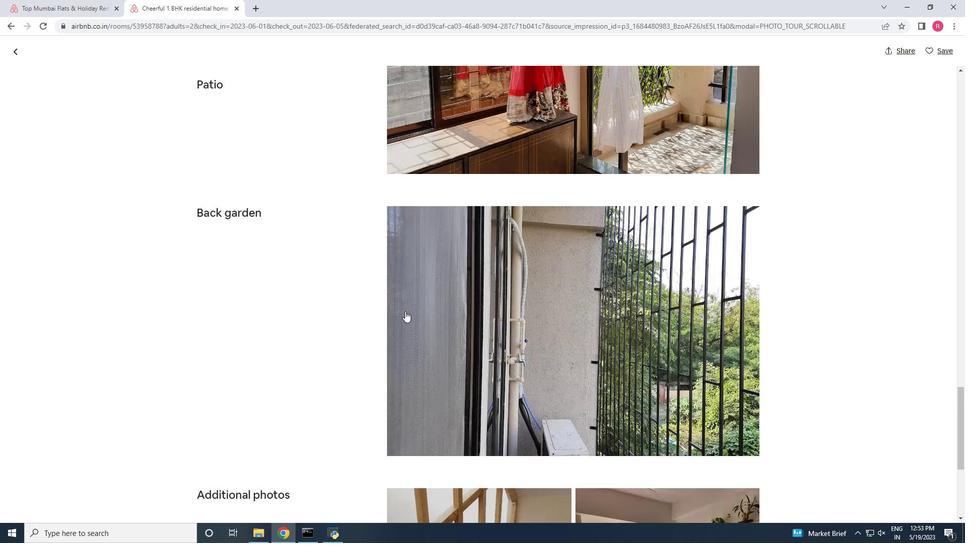 
Action: Mouse scrolled (405, 311) with delta (0, 0)
Screenshot: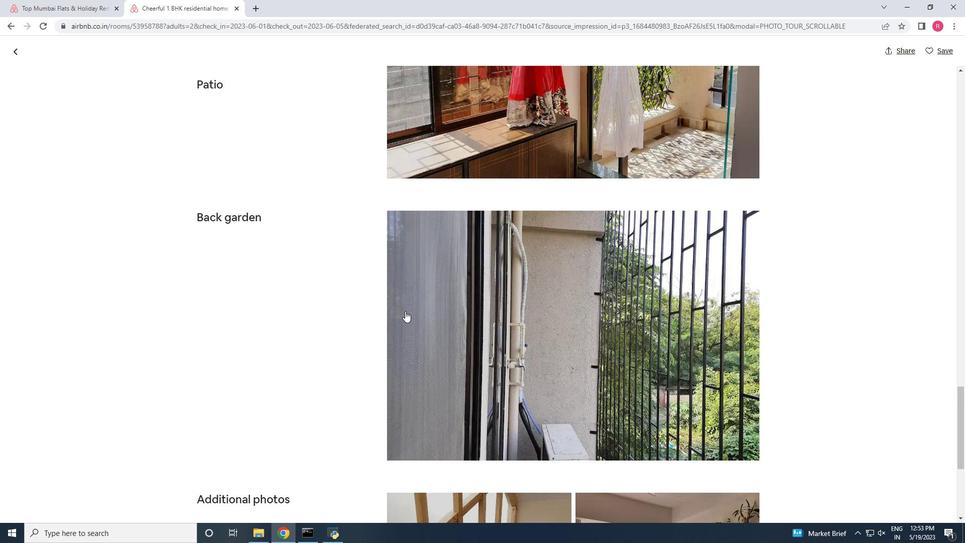 
Action: Mouse scrolled (405, 311) with delta (0, 0)
Screenshot: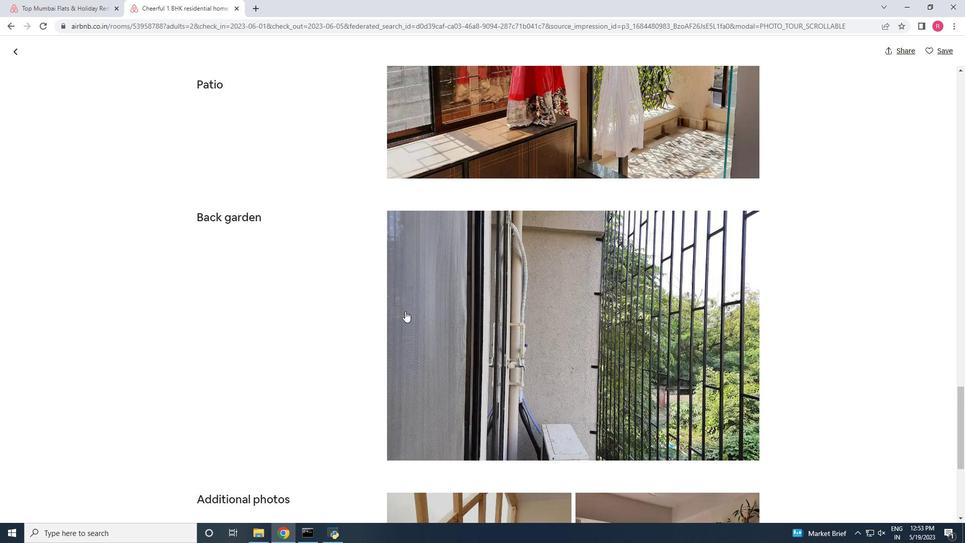 
Action: Mouse moved to (10, 48)
Screenshot: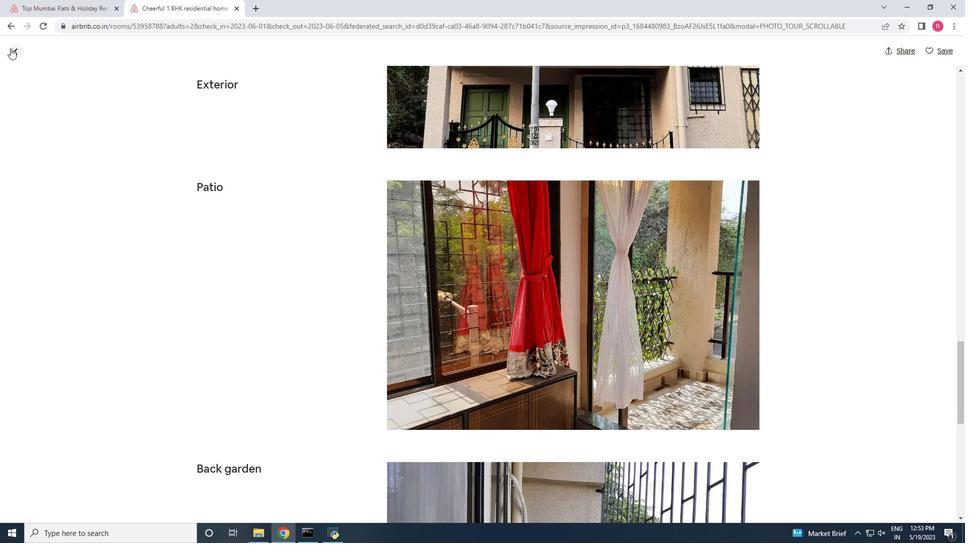 
Action: Mouse pressed left at (10, 48)
Screenshot: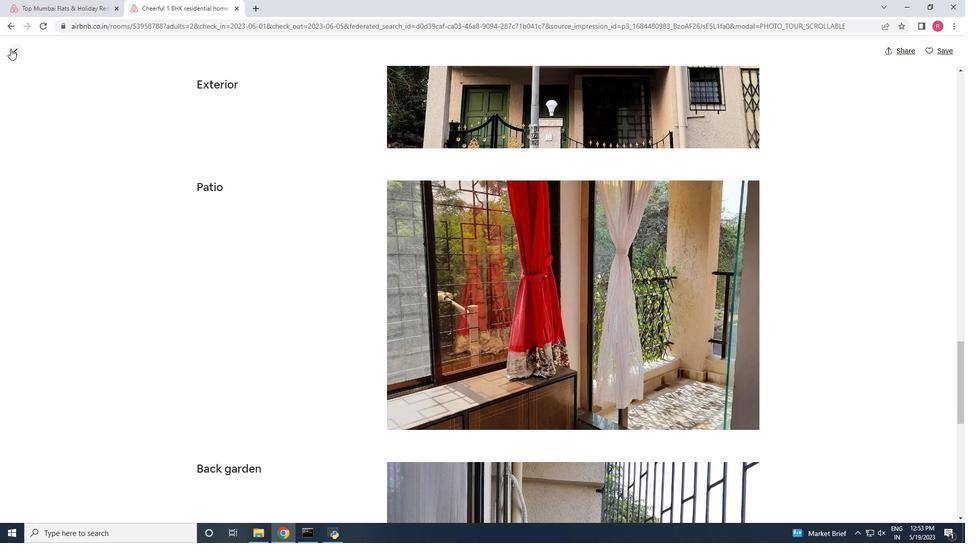 
Action: Mouse moved to (77, 121)
Screenshot: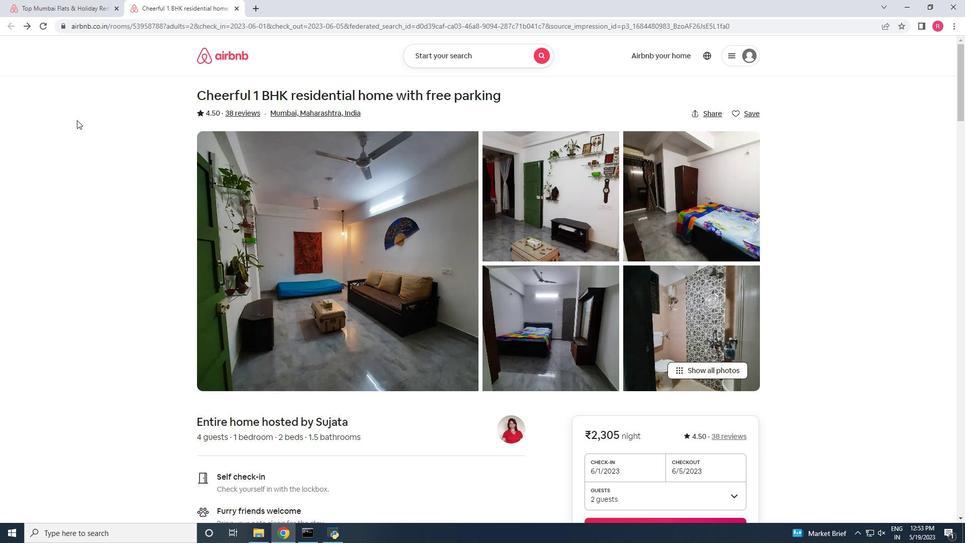 
Action: Mouse scrolled (77, 121) with delta (0, 0)
Screenshot: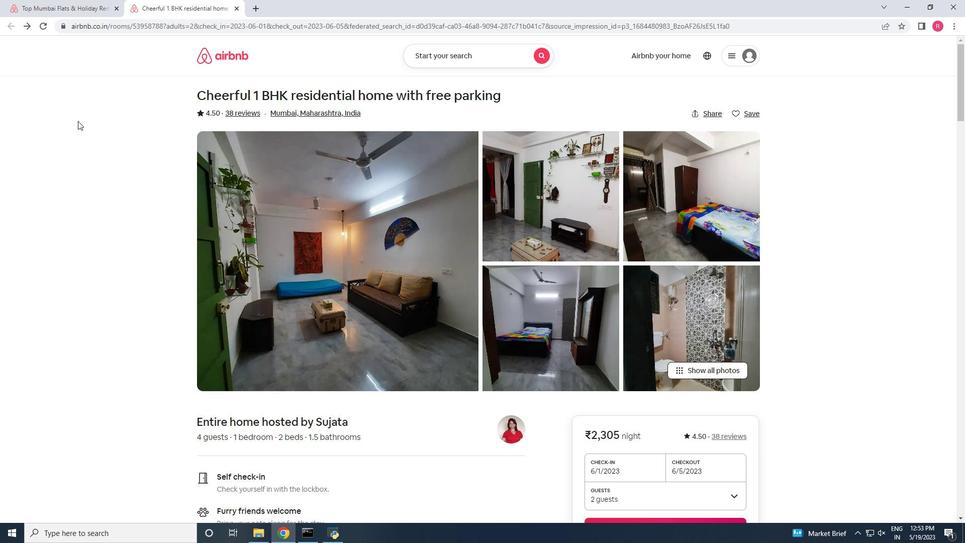 
Action: Mouse scrolled (77, 121) with delta (0, 0)
Screenshot: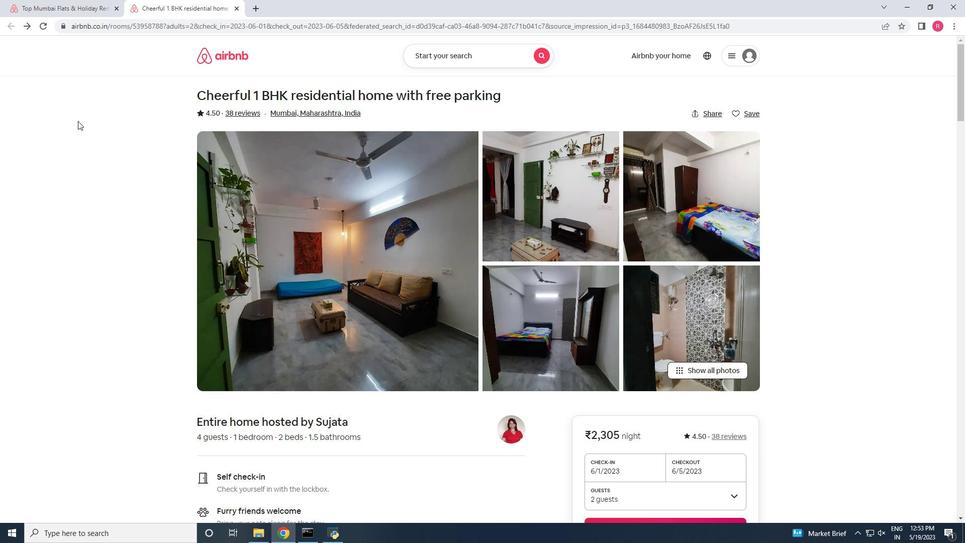
Action: Mouse scrolled (77, 121) with delta (0, 0)
Screenshot: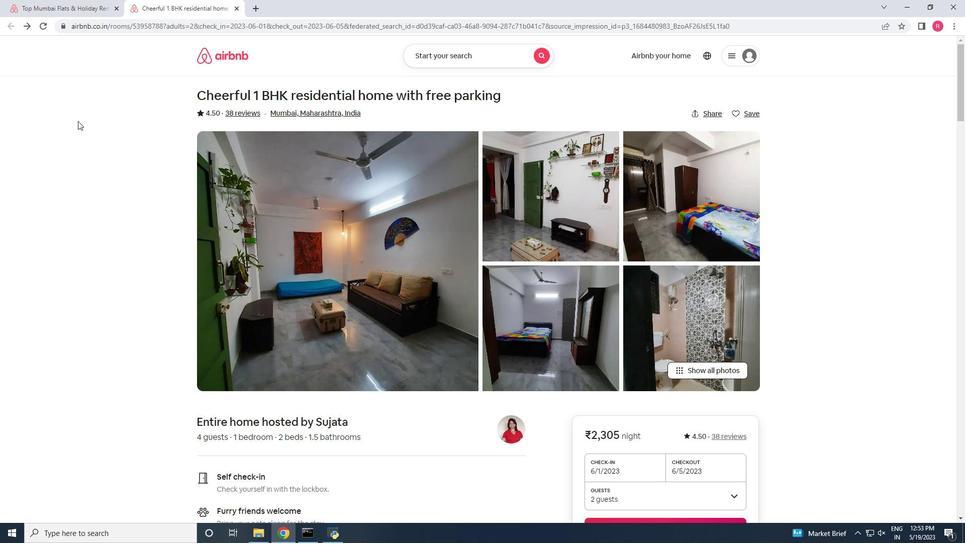 
Action: Mouse scrolled (77, 121) with delta (0, 0)
Screenshot: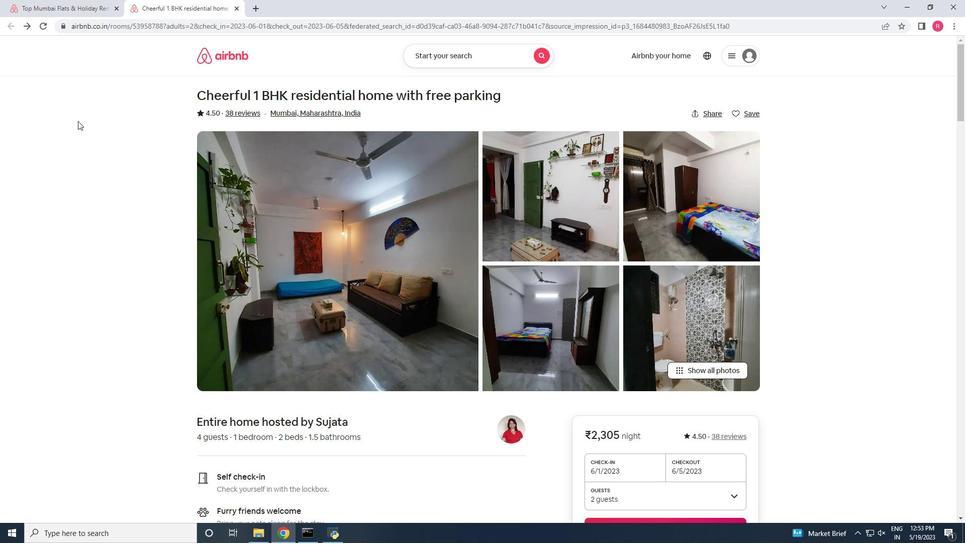 
Action: Mouse scrolled (77, 121) with delta (0, 0)
Screenshot: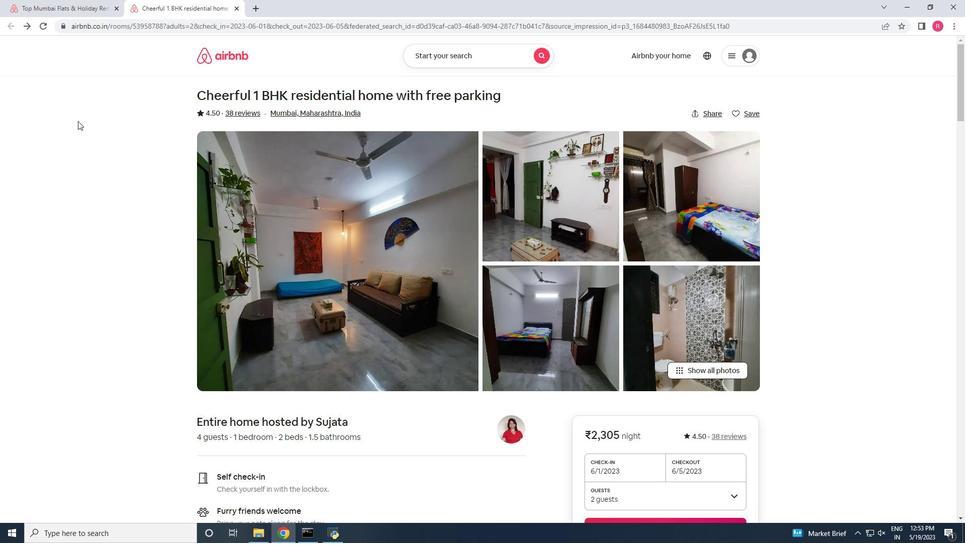 
Action: Mouse moved to (60, 7)
Screenshot: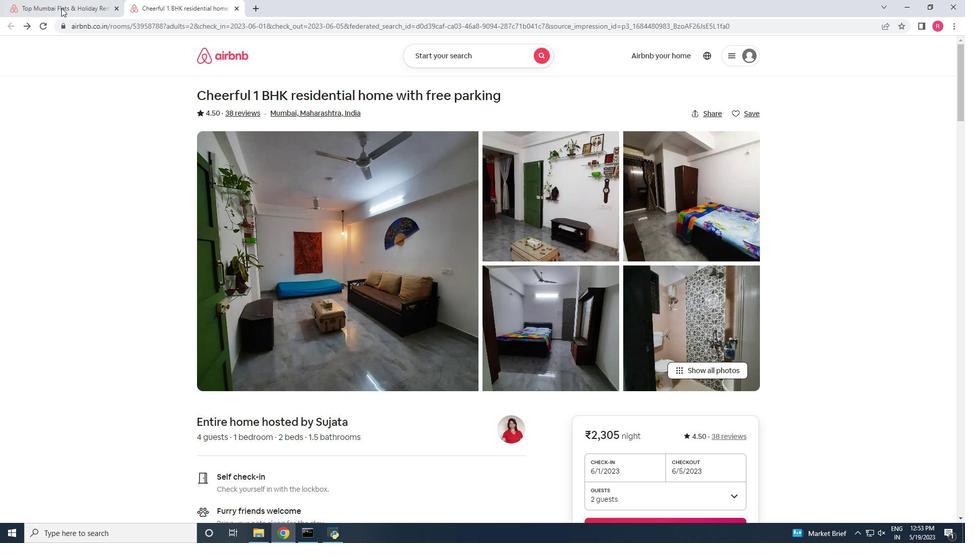 
Action: Mouse pressed left at (60, 7)
Screenshot: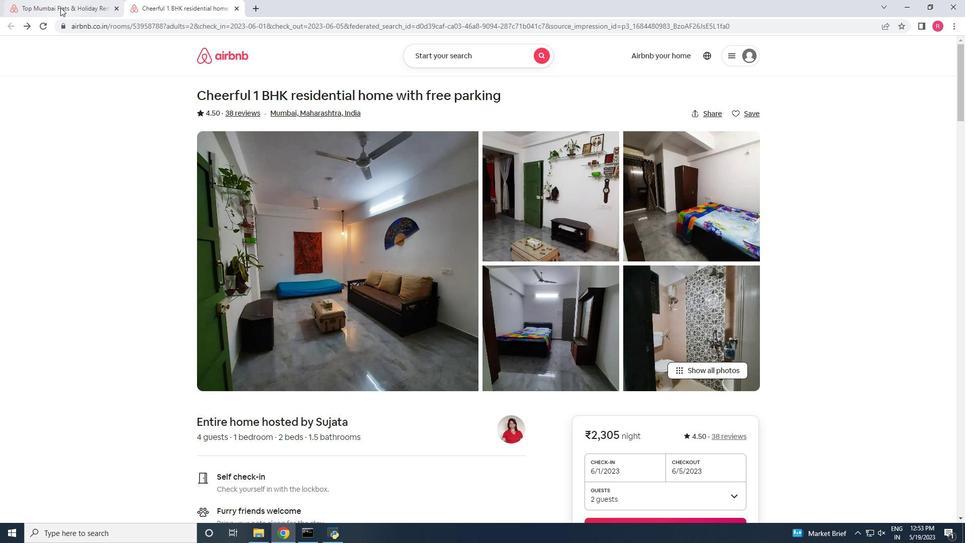 
Action: Mouse moved to (284, 299)
Screenshot: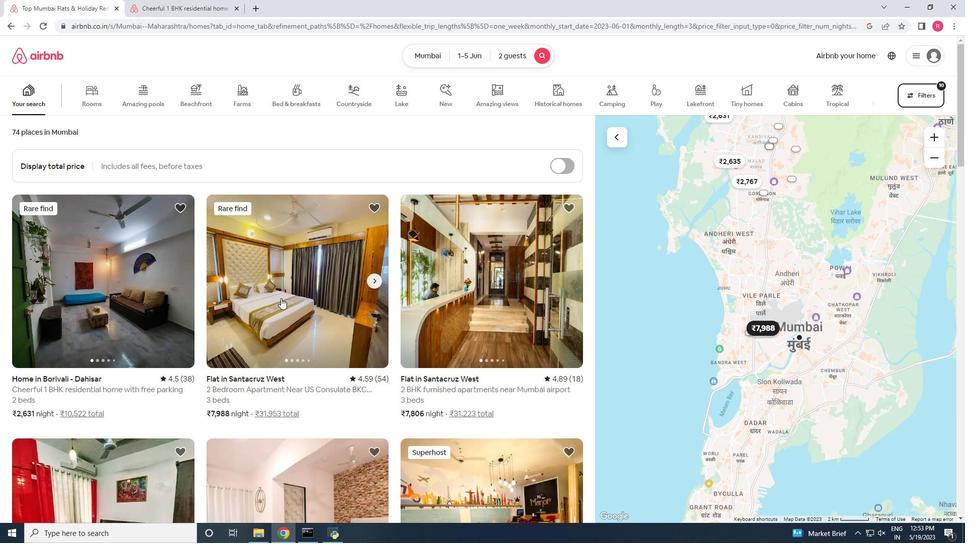 
Action: Mouse pressed left at (284, 299)
Screenshot: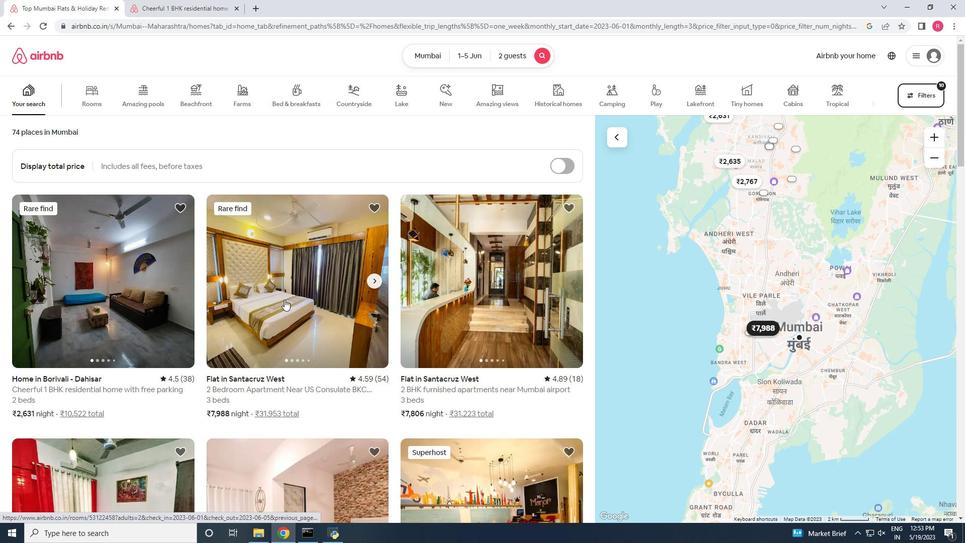 
Action: Mouse moved to (290, 297)
Screenshot: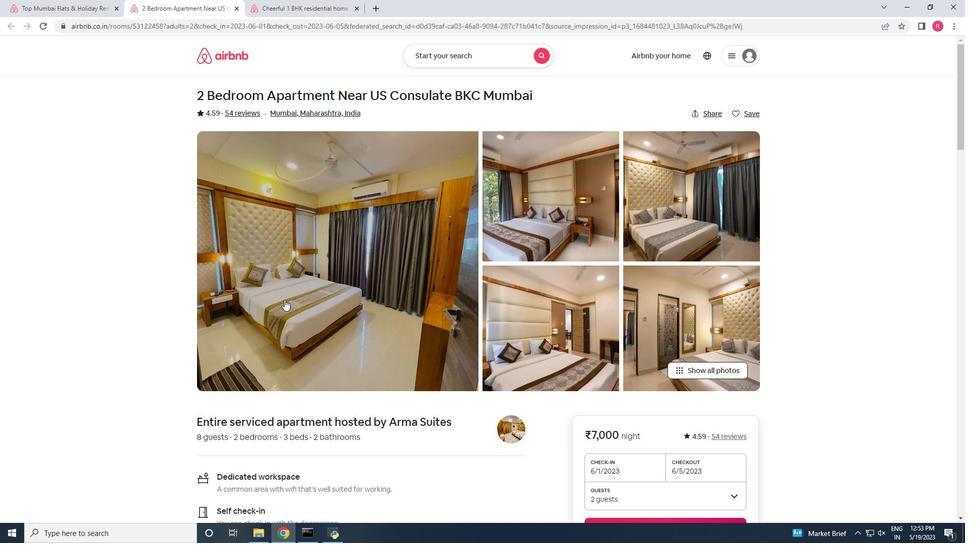 
Action: Mouse pressed left at (290, 297)
Screenshot: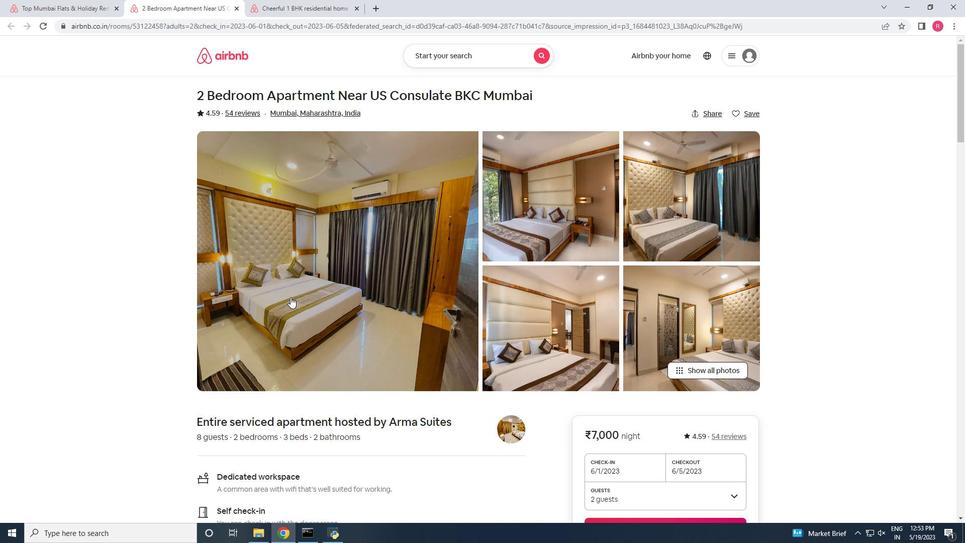 
Action: Mouse moved to (272, 143)
Screenshot: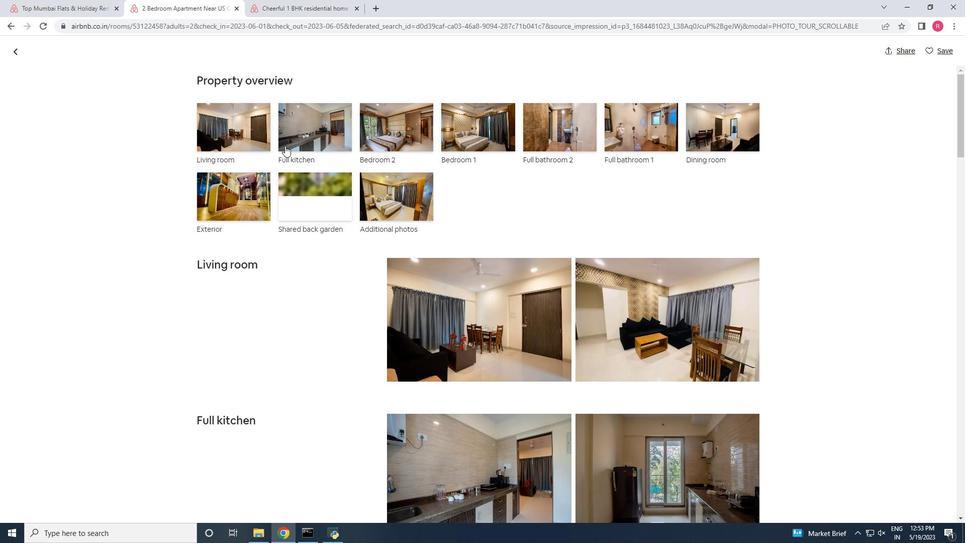 
Action: Mouse pressed left at (272, 143)
Screenshot: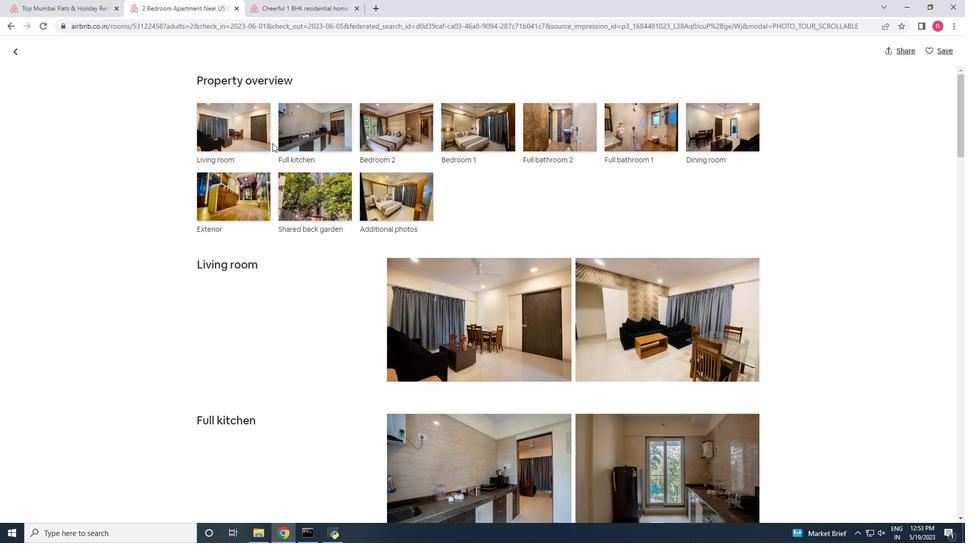 
Action: Mouse moved to (391, 124)
Screenshot: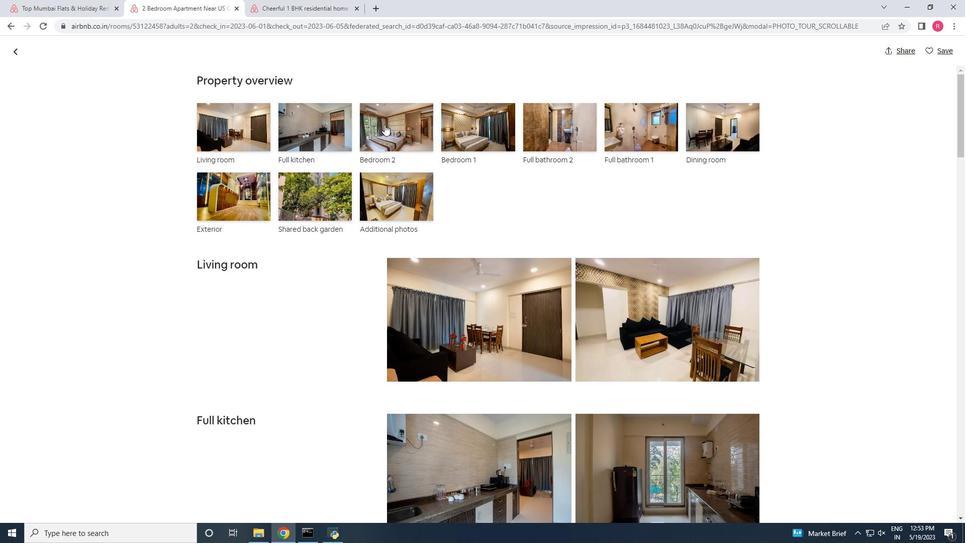 
Action: Mouse pressed left at (391, 124)
Screenshot: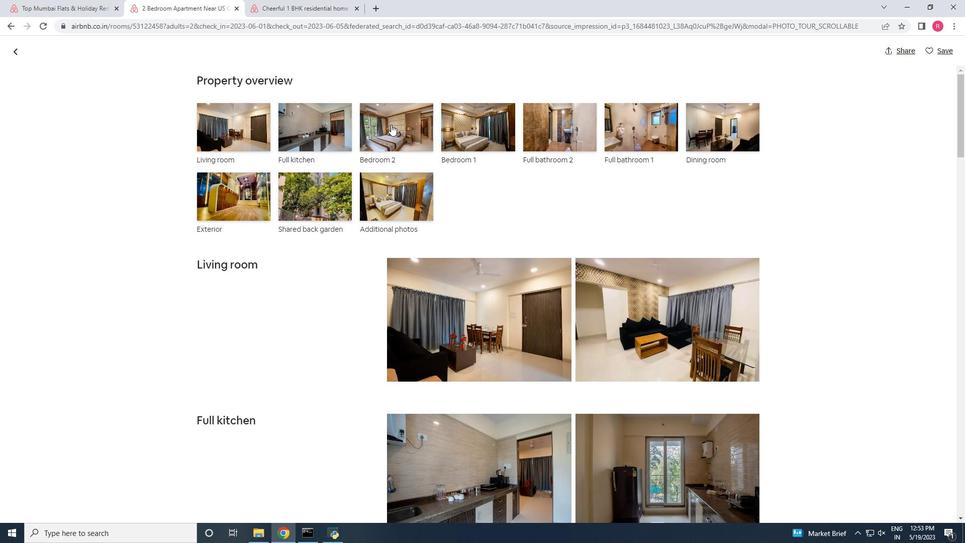 
Action: Mouse moved to (391, 170)
Screenshot: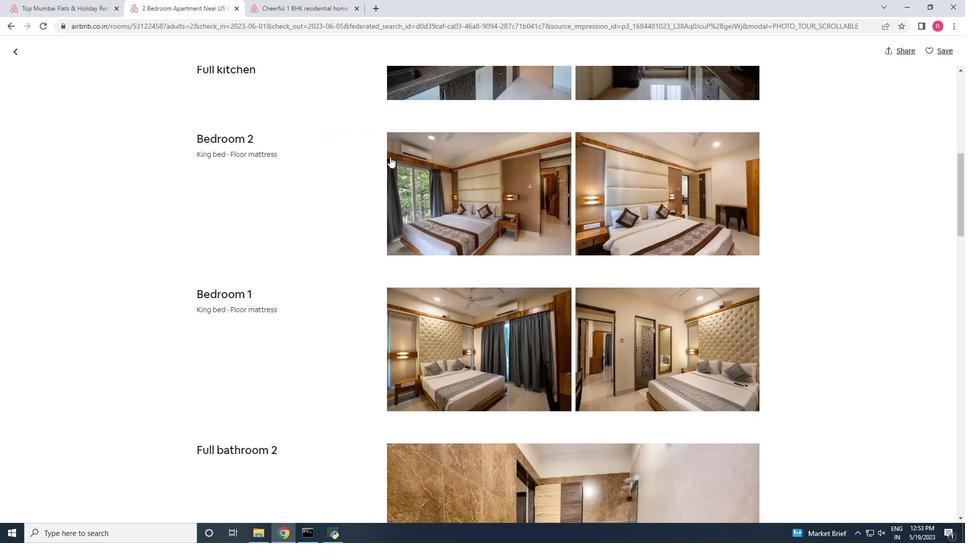 
Action: Mouse scrolled (391, 170) with delta (0, 0)
Screenshot: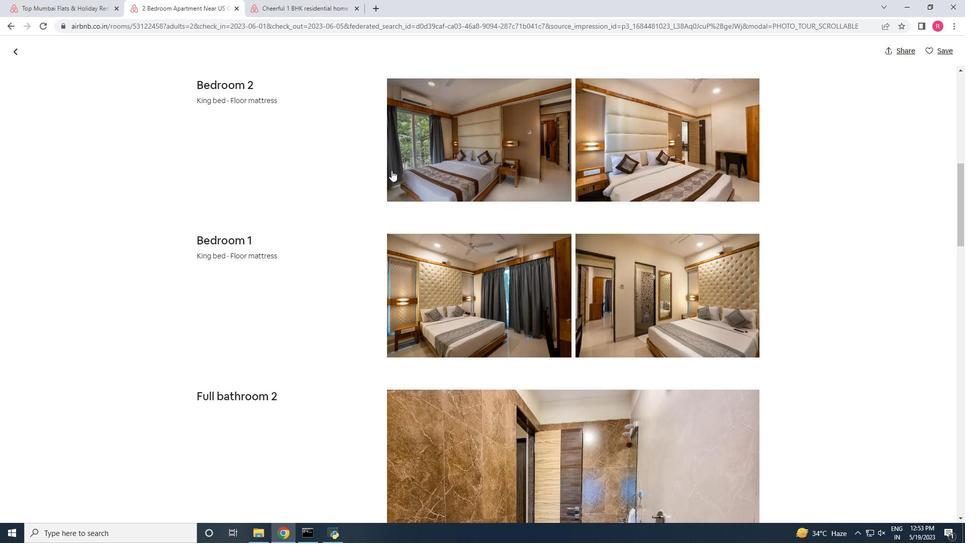 
Action: Mouse scrolled (391, 170) with delta (0, 0)
Screenshot: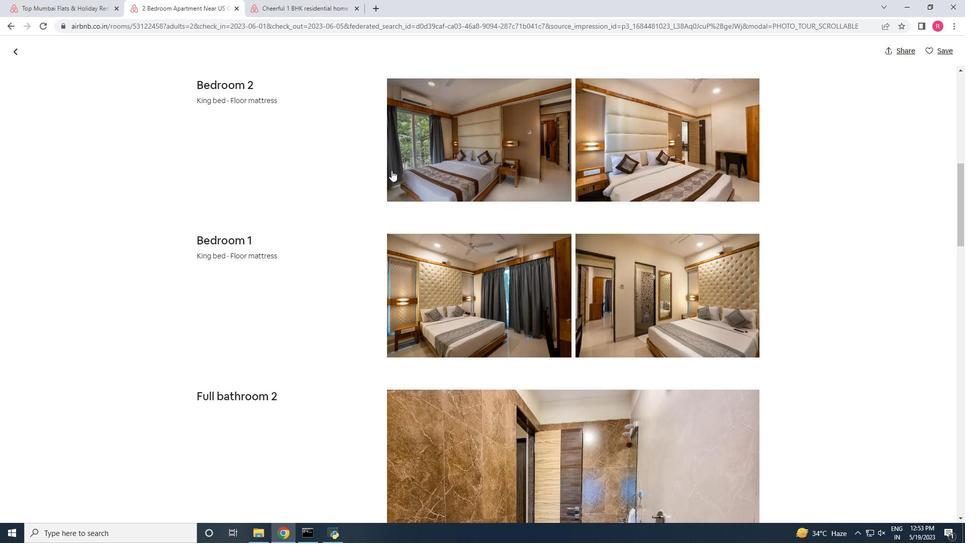 
Action: Mouse moved to (391, 171)
Screenshot: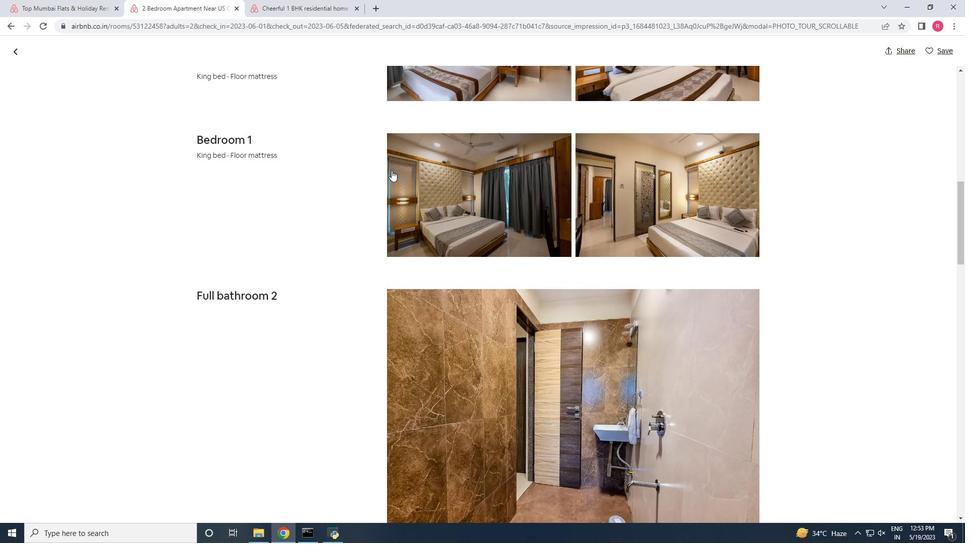 
Action: Mouse scrolled (391, 170) with delta (0, 0)
Screenshot: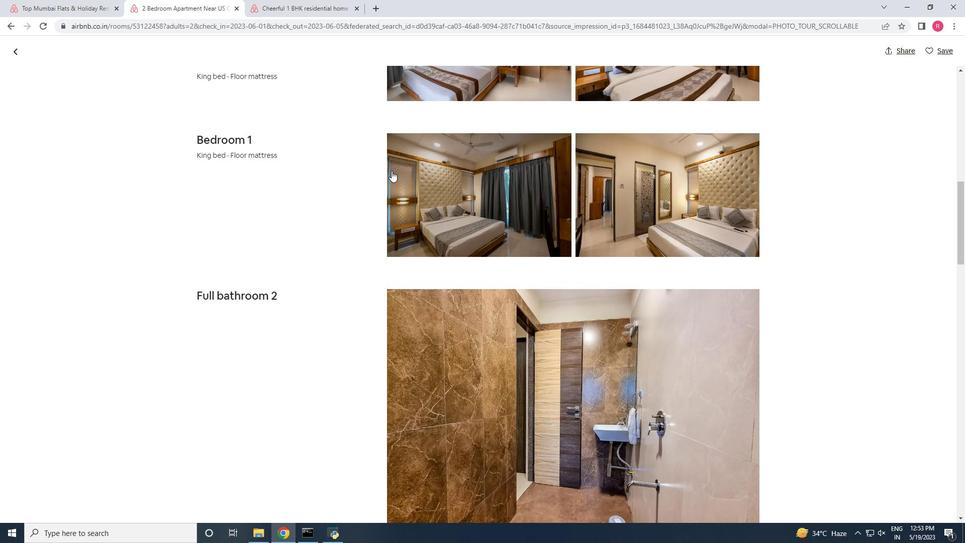
Action: Mouse scrolled (391, 170) with delta (0, 0)
Screenshot: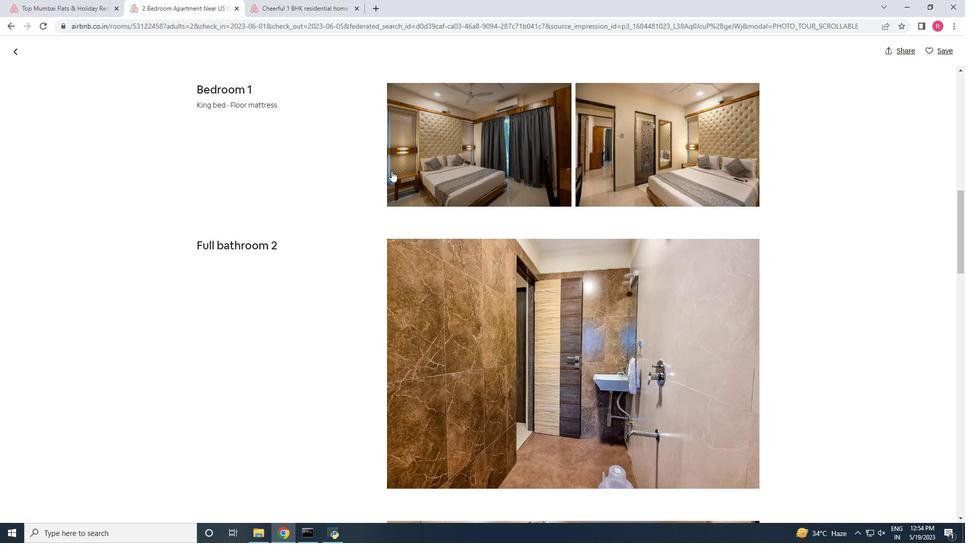 
Action: Mouse scrolled (391, 170) with delta (0, 0)
Screenshot: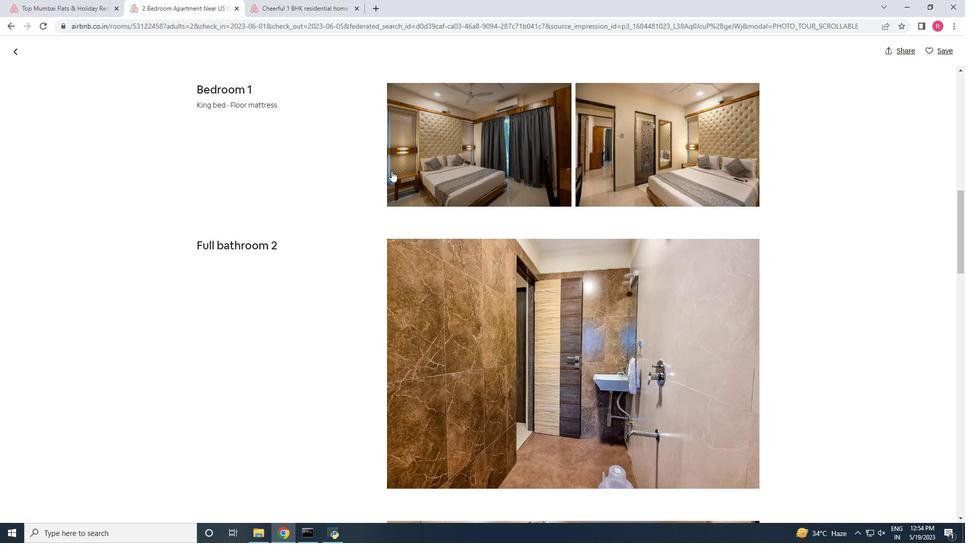 
Action: Mouse scrolled (391, 170) with delta (0, 0)
Screenshot: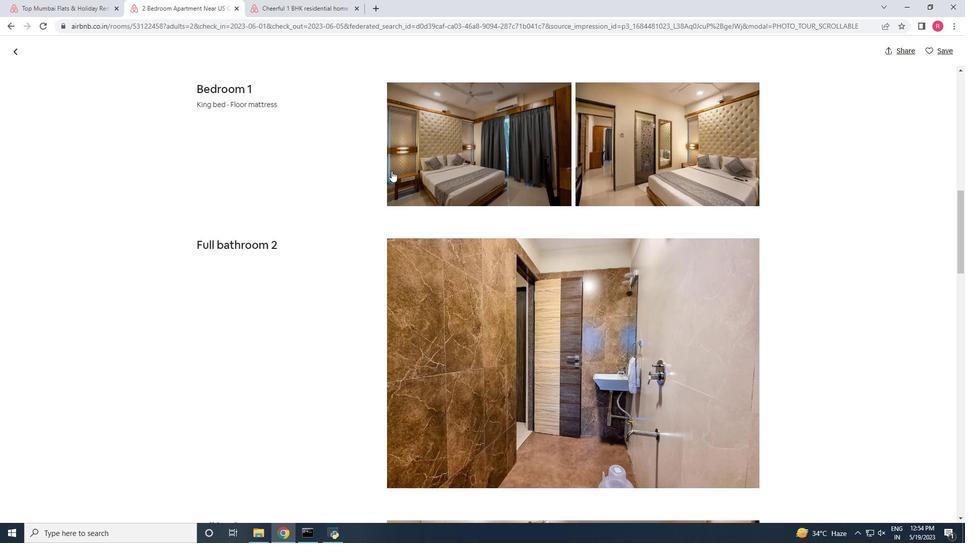 
Action: Mouse scrolled (391, 170) with delta (0, 0)
Screenshot: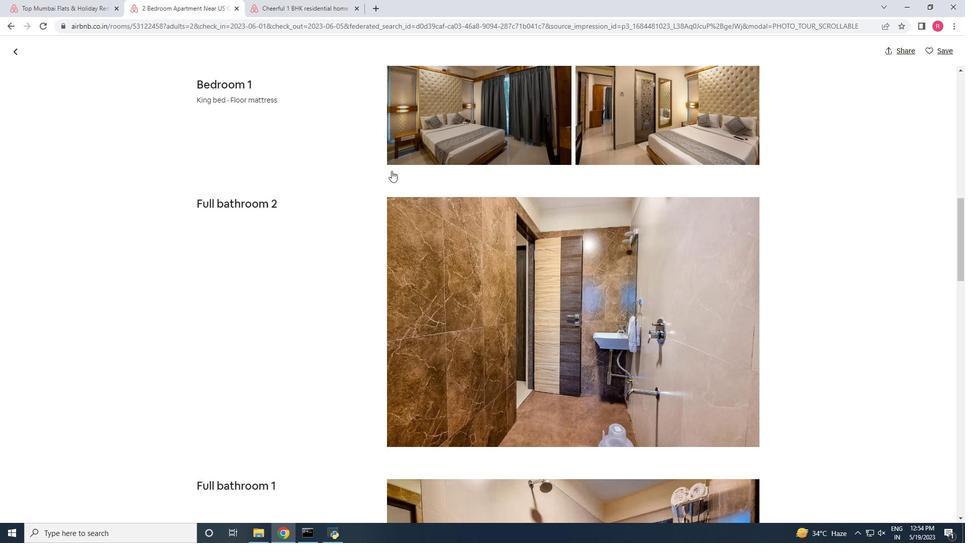 
Action: Mouse scrolled (391, 170) with delta (0, 0)
Screenshot: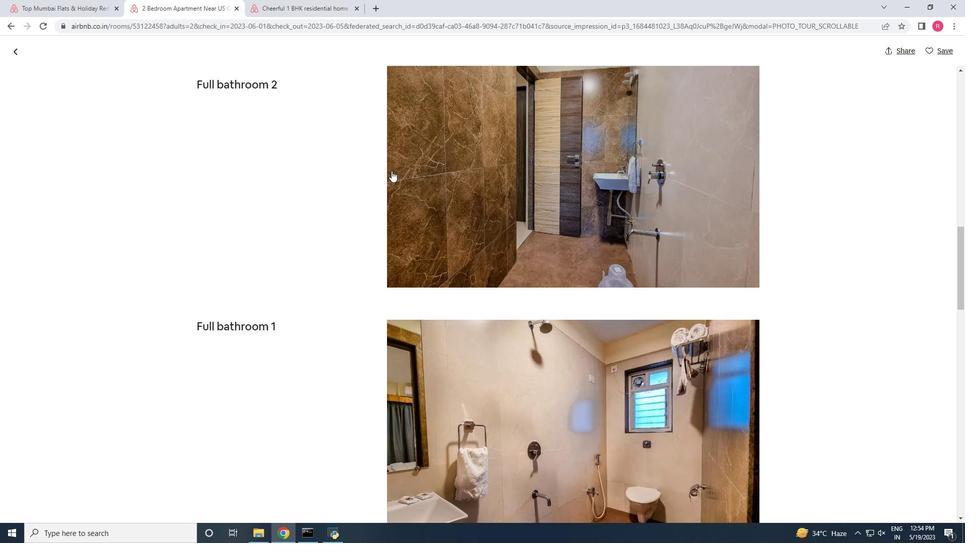 
Action: Mouse scrolled (391, 170) with delta (0, 0)
Screenshot: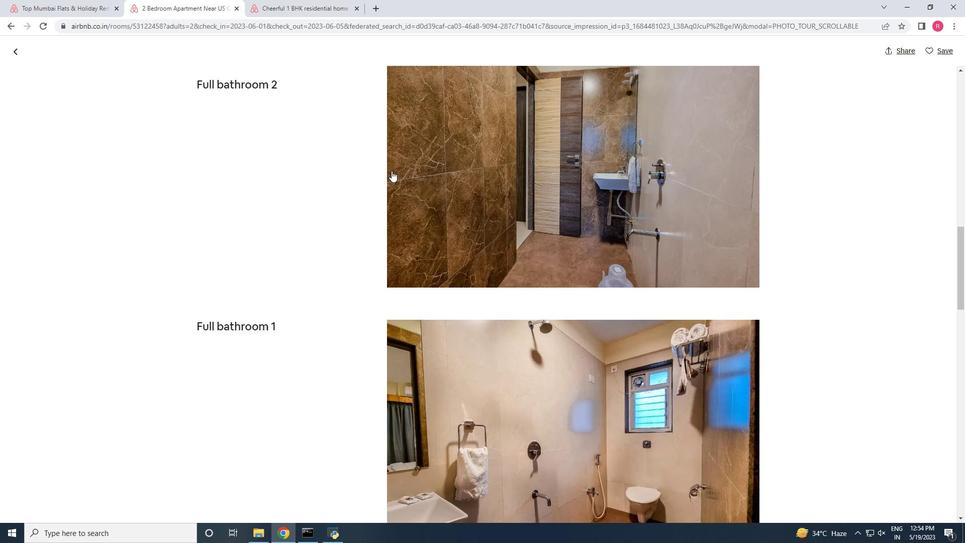 
Action: Mouse scrolled (391, 170) with delta (0, 0)
Screenshot: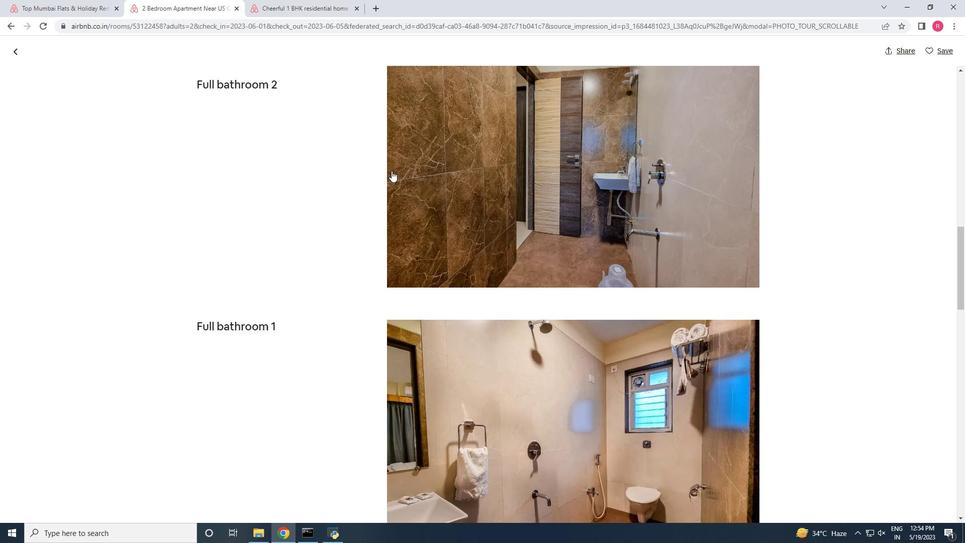 
Action: Mouse scrolled (391, 170) with delta (0, 0)
Screenshot: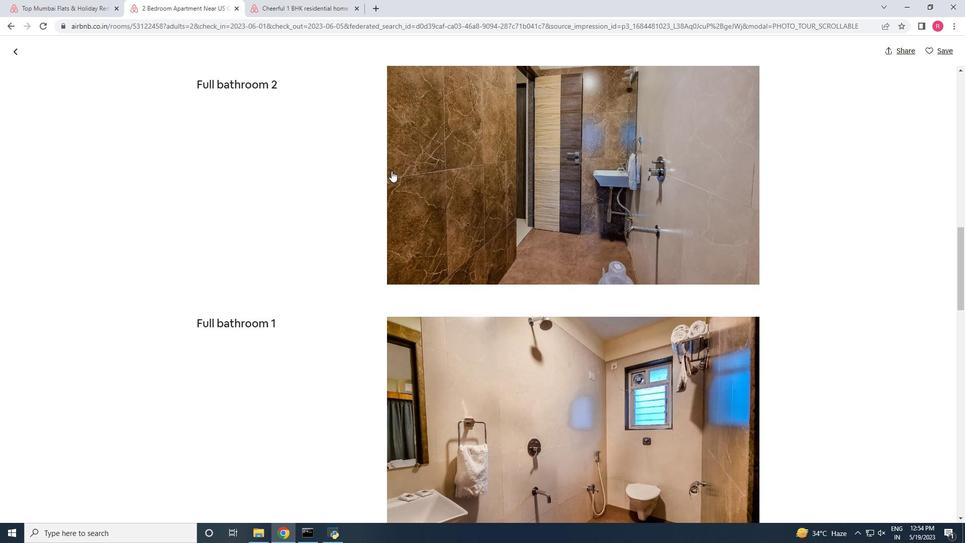 
Action: Mouse scrolled (391, 170) with delta (0, 0)
Screenshot: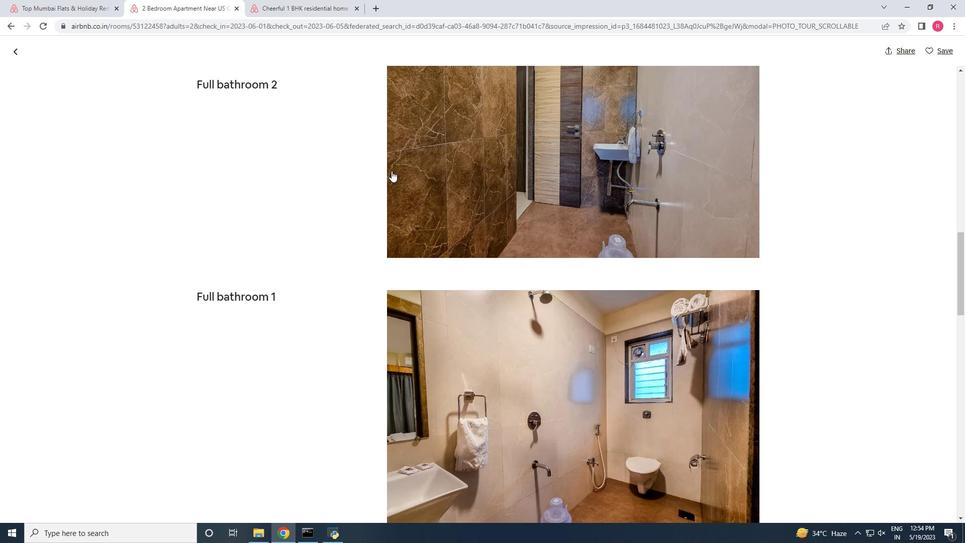 
Action: Mouse scrolled (391, 170) with delta (0, 0)
Screenshot: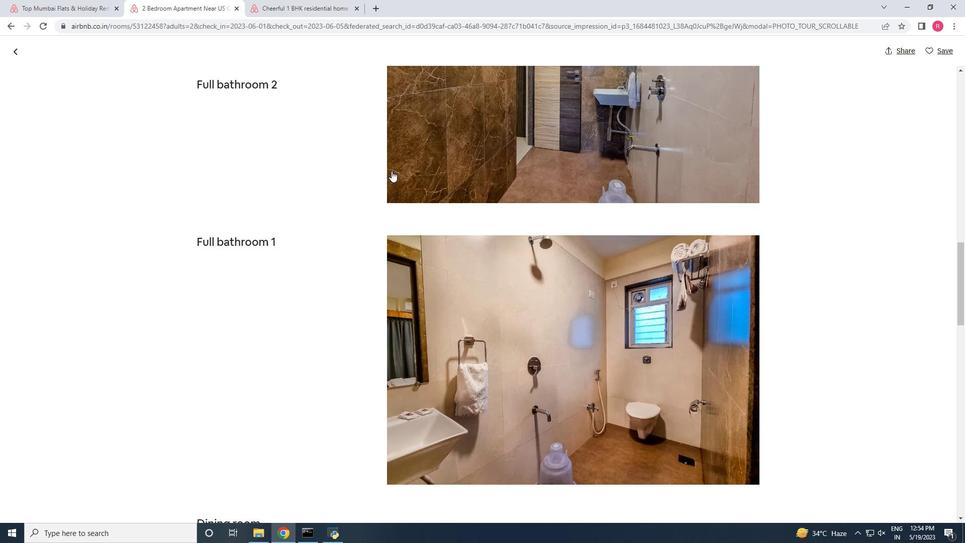 
Action: Mouse scrolled (391, 170) with delta (0, 0)
Screenshot: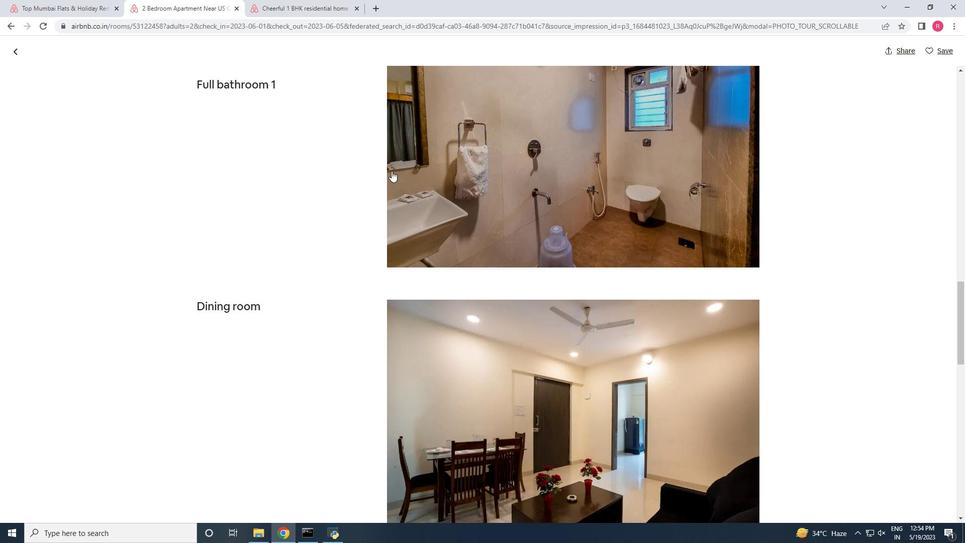 
Action: Mouse scrolled (391, 170) with delta (0, 0)
Screenshot: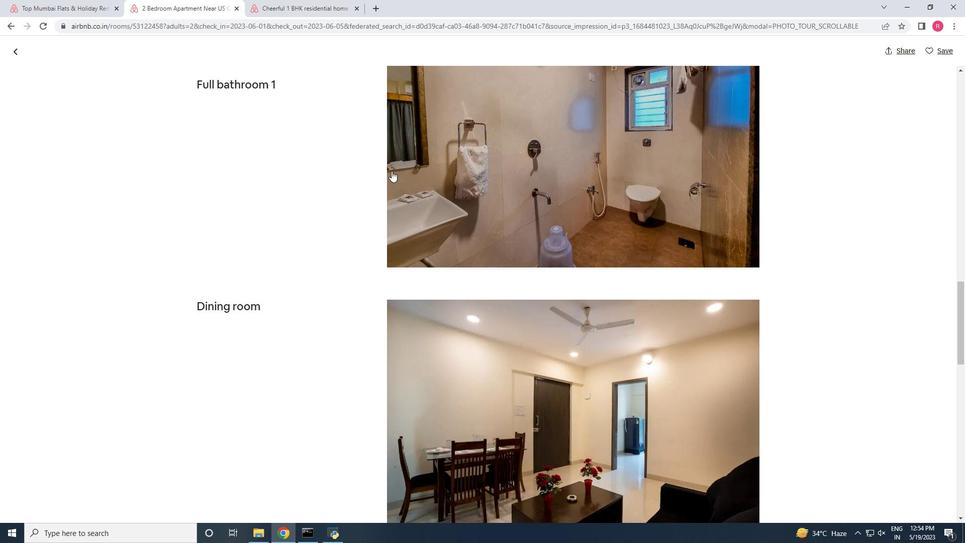
Action: Mouse scrolled (391, 170) with delta (0, 0)
Screenshot: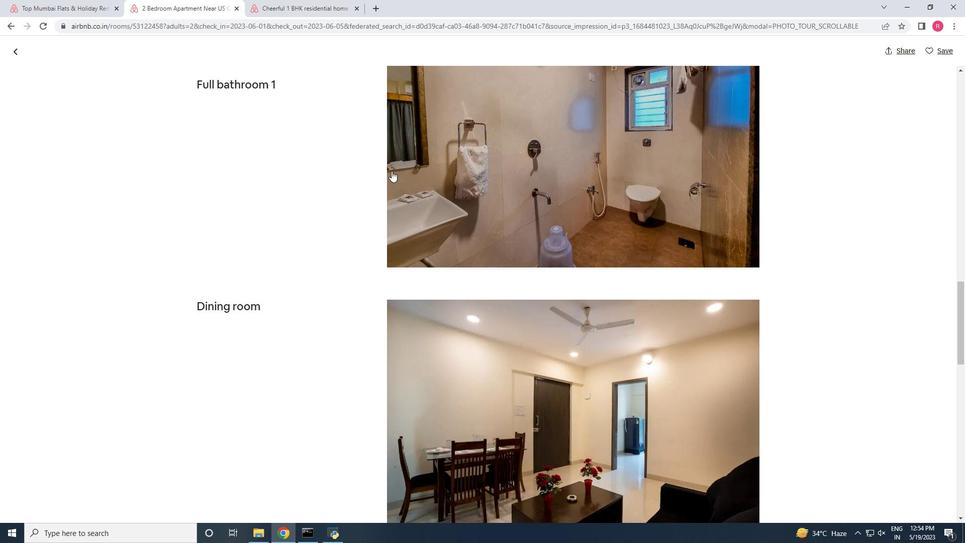 
Action: Mouse scrolled (391, 170) with delta (0, 0)
Screenshot: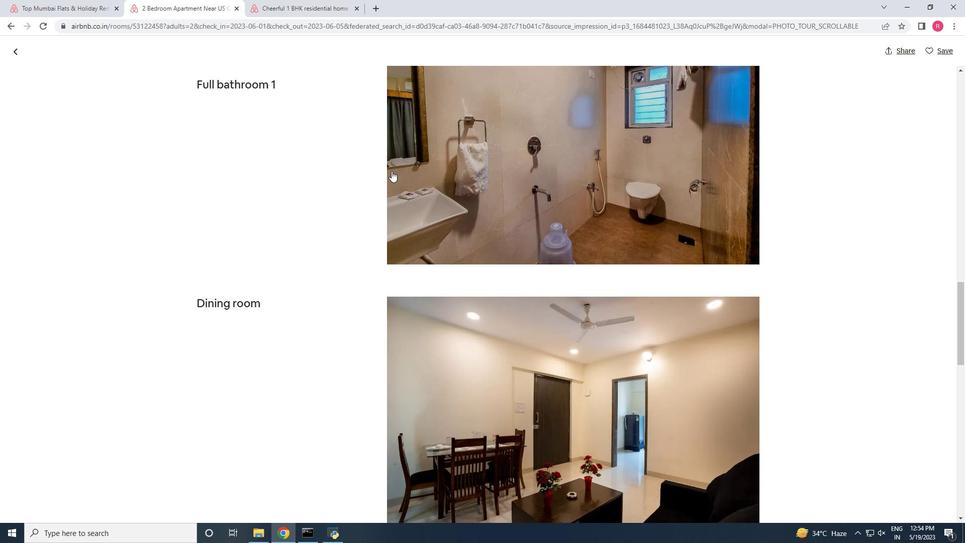 
Action: Mouse scrolled (391, 170) with delta (0, 0)
Screenshot: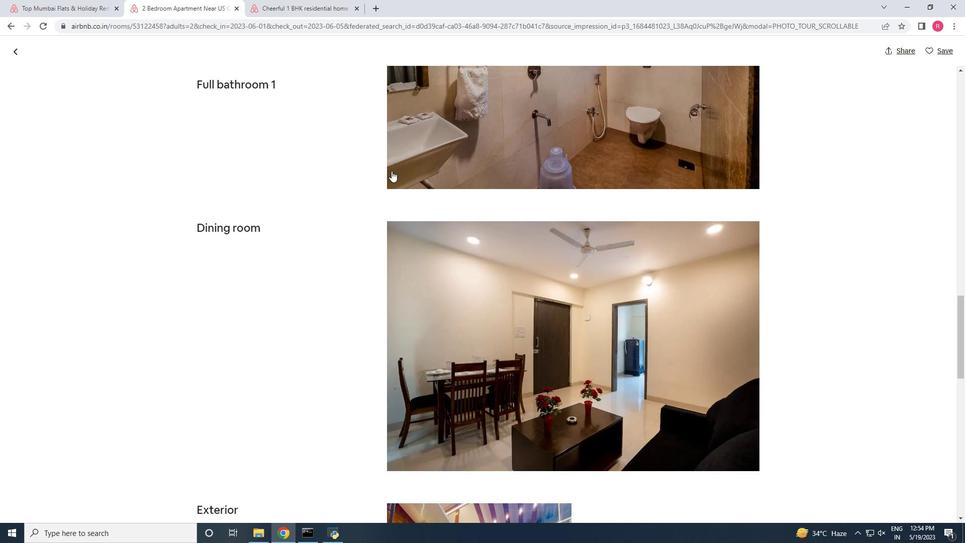 
Action: Mouse scrolled (391, 170) with delta (0, 0)
Screenshot: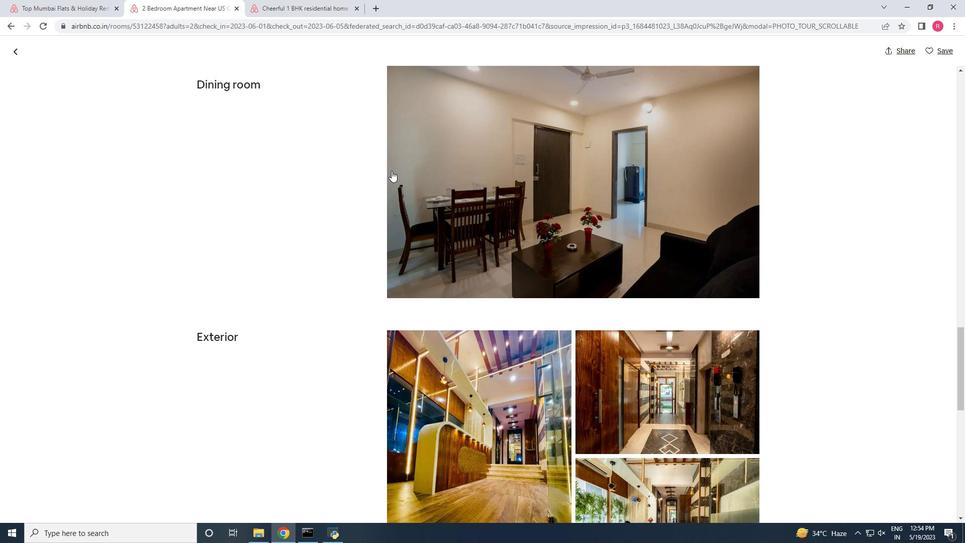 
Action: Mouse scrolled (391, 170) with delta (0, 0)
Screenshot: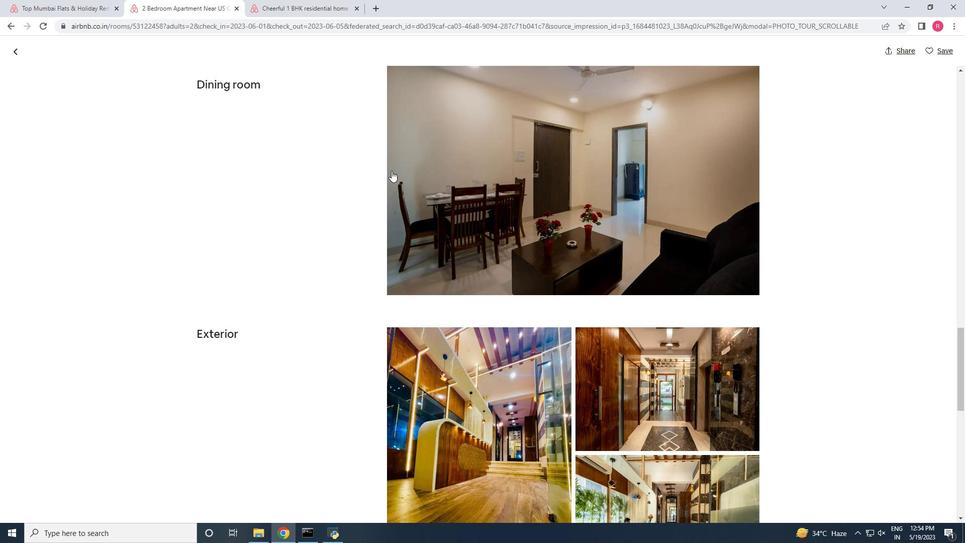 
Action: Mouse moved to (370, 183)
Screenshot: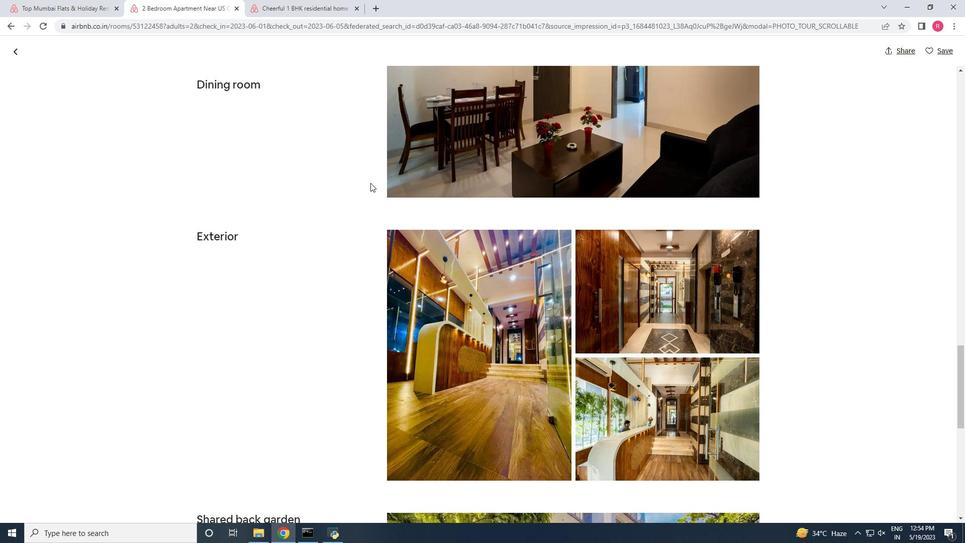 
Action: Mouse scrolled (370, 183) with delta (0, 0)
Screenshot: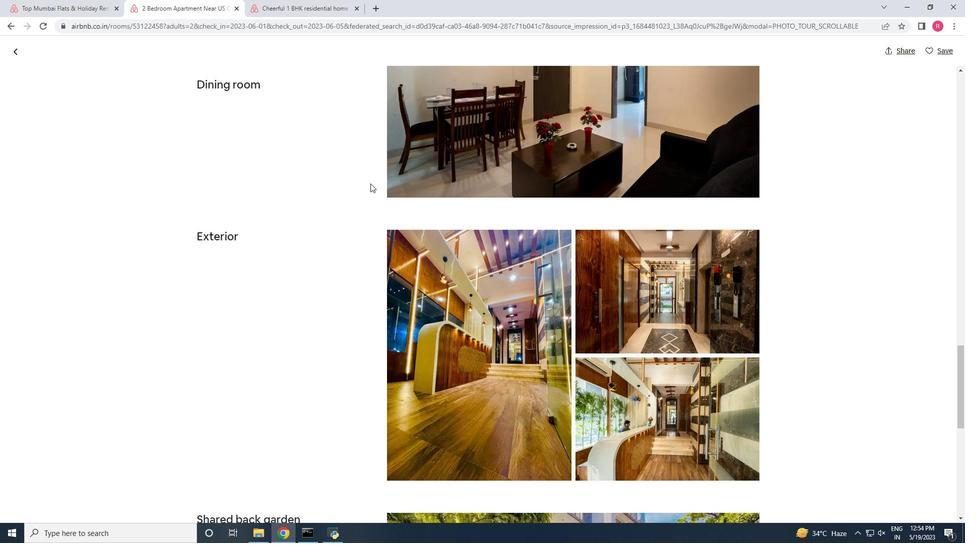 
Action: Mouse scrolled (370, 183) with delta (0, 0)
Screenshot: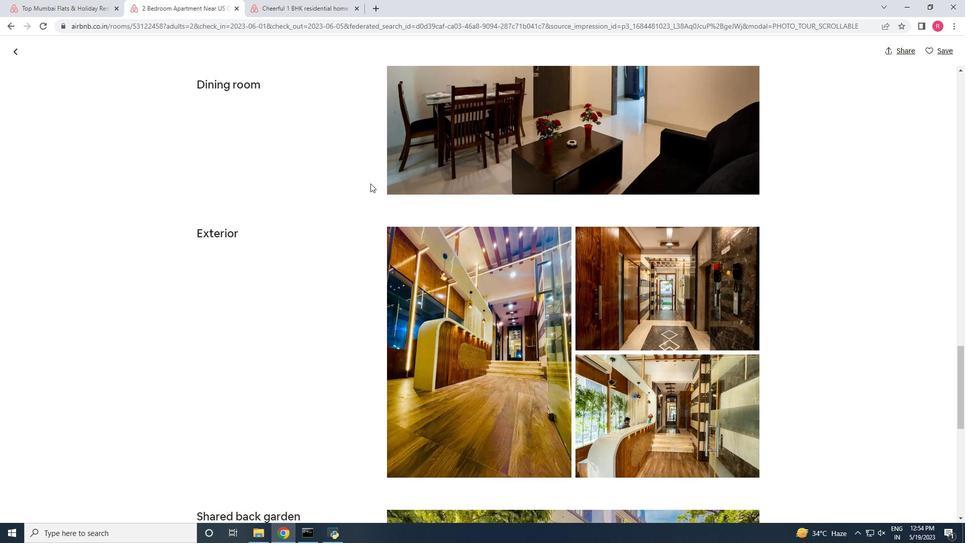 
Action: Mouse scrolled (370, 183) with delta (0, 0)
Screenshot: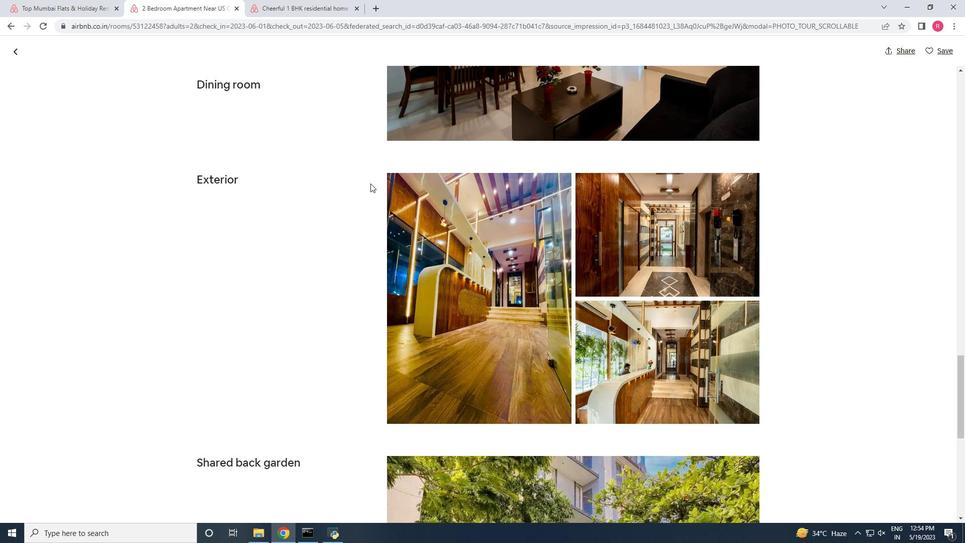 
Action: Mouse scrolled (370, 183) with delta (0, 0)
Screenshot: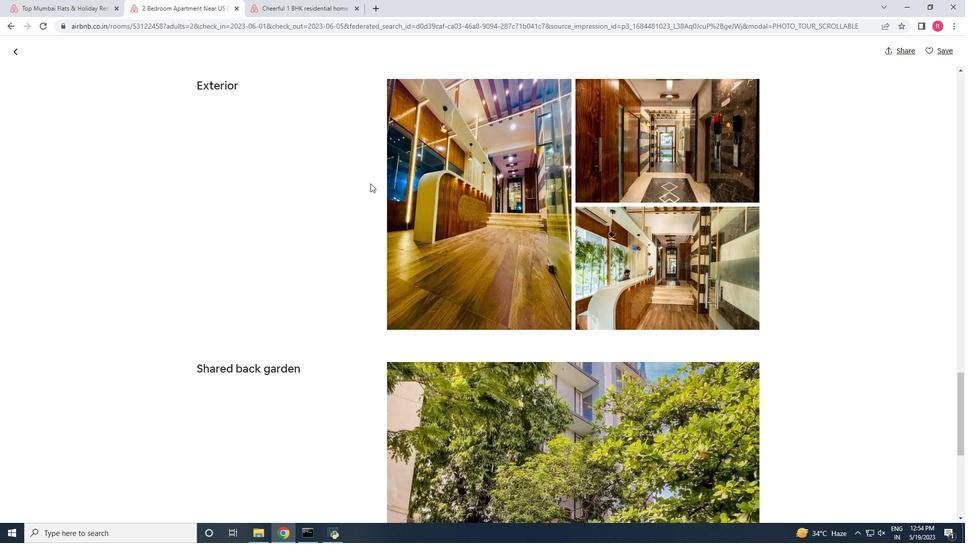 
Action: Mouse scrolled (370, 183) with delta (0, 0)
Screenshot: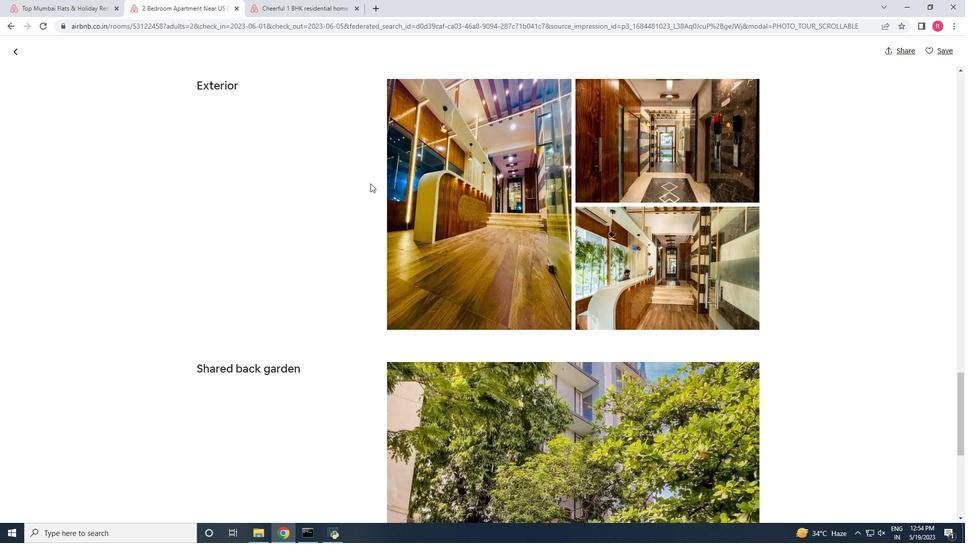 
Action: Mouse scrolled (370, 183) with delta (0, 0)
Screenshot: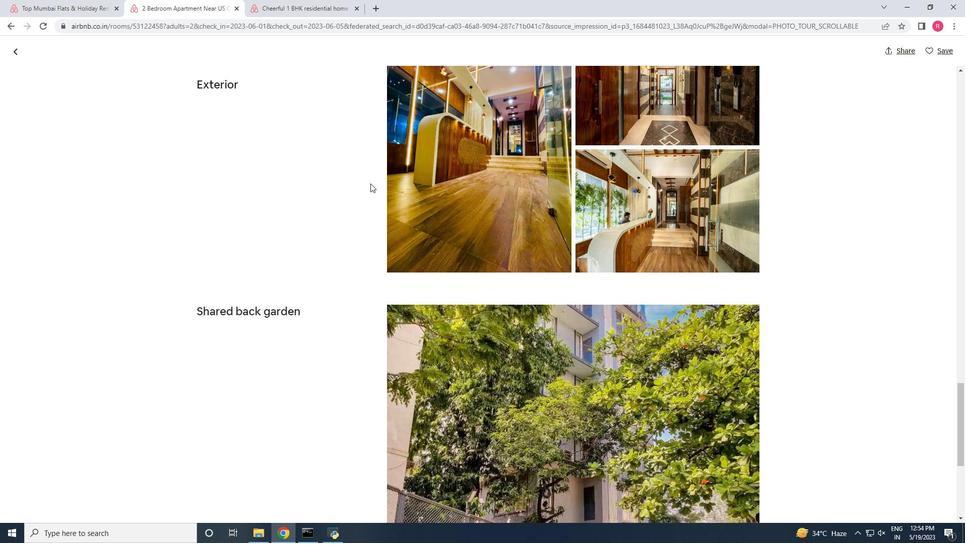 
Action: Mouse scrolled (370, 183) with delta (0, 0)
Screenshot: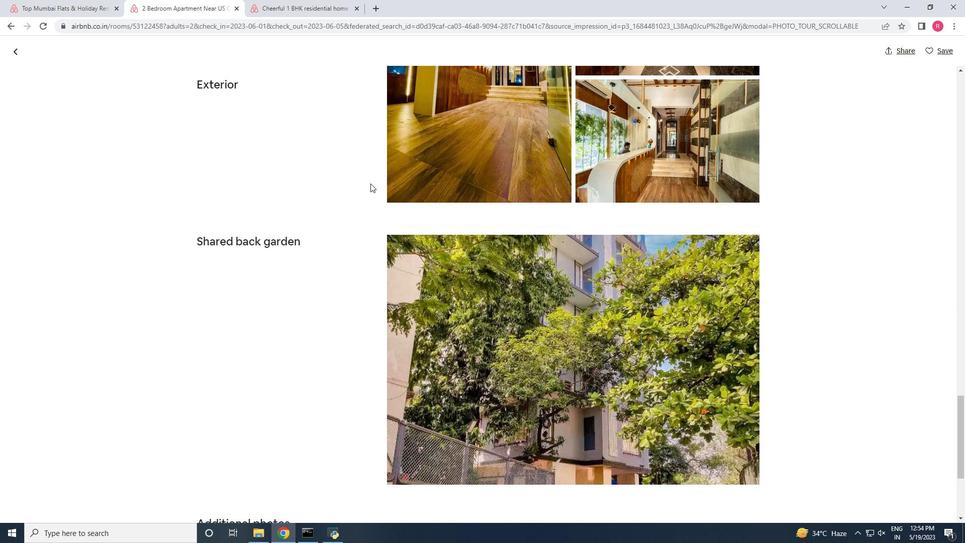 
Action: Mouse moved to (340, 200)
Screenshot: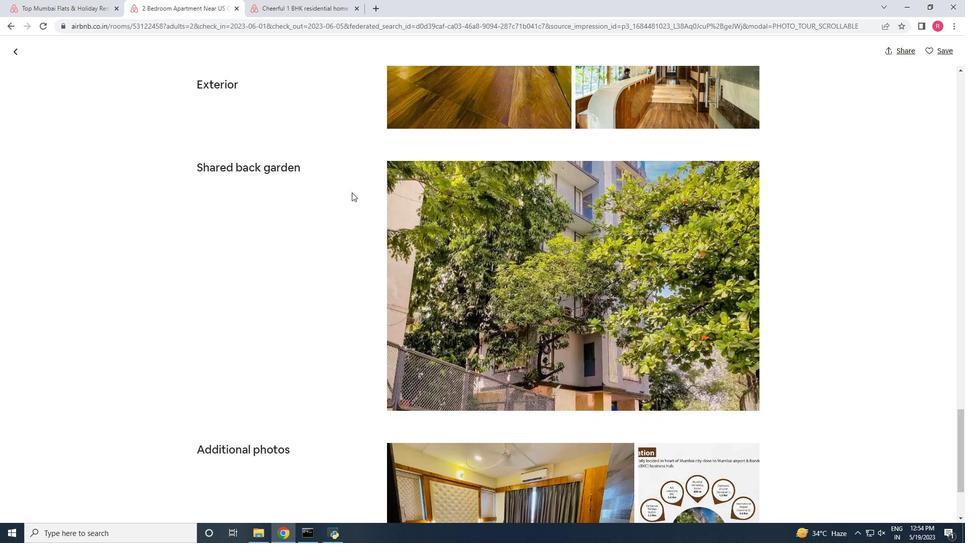 
Action: Mouse scrolled (340, 199) with delta (0, 0)
Screenshot: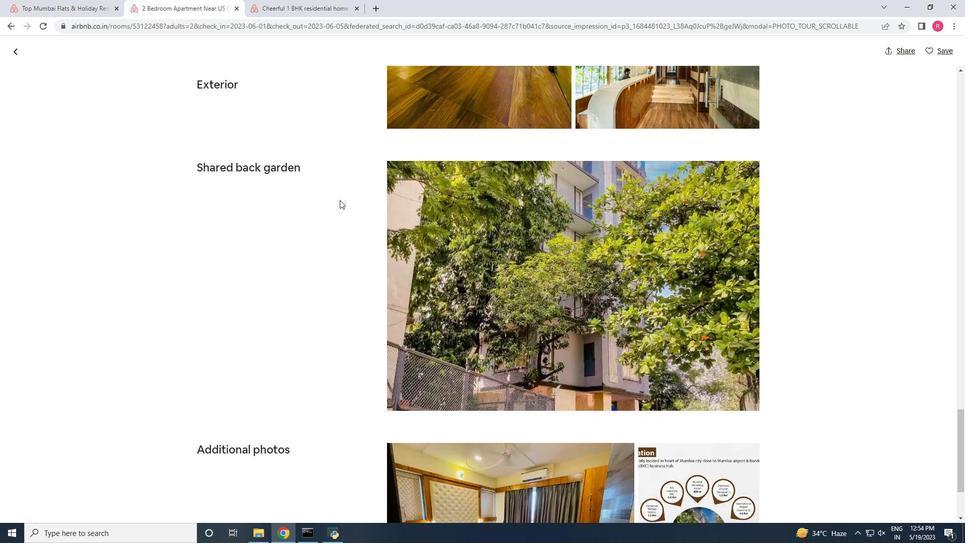 
Action: Mouse scrolled (340, 199) with delta (0, 0)
Screenshot: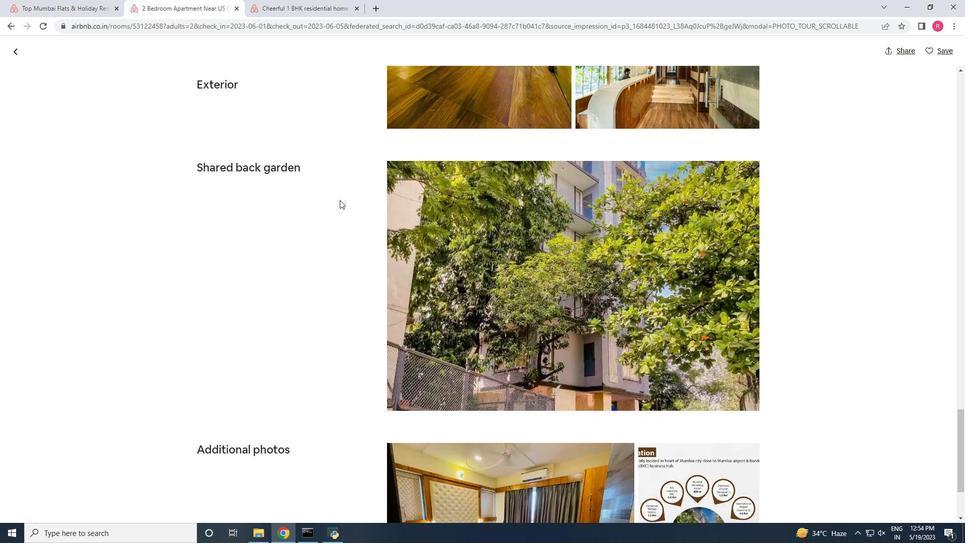 
Action: Mouse scrolled (340, 199) with delta (0, 0)
Screenshot: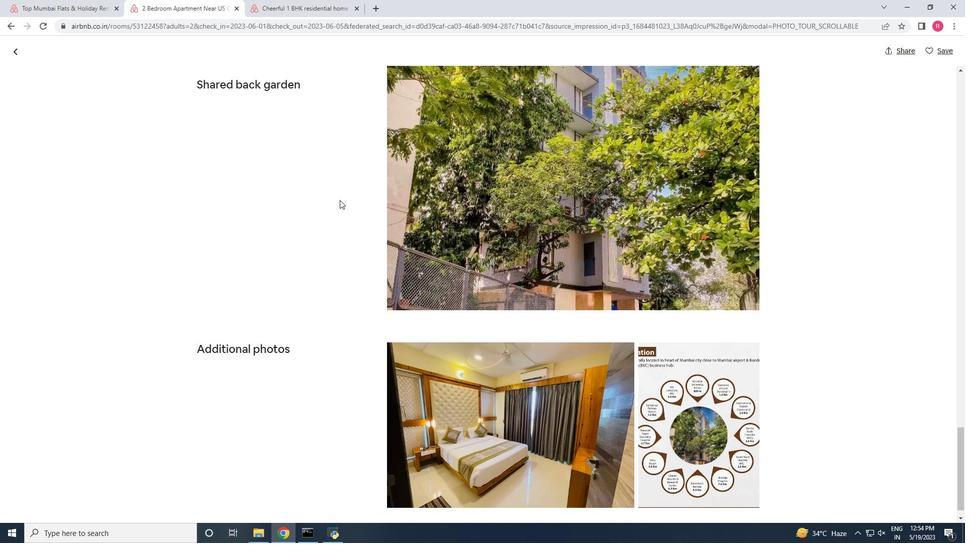 
Action: Mouse scrolled (340, 199) with delta (0, 0)
Screenshot: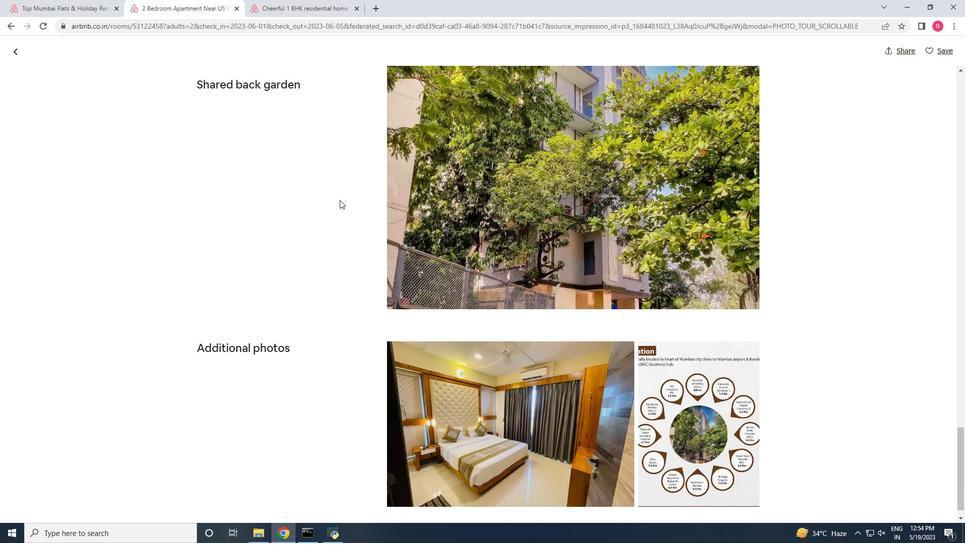 
Action: Mouse scrolled (340, 199) with delta (0, 0)
Screenshot: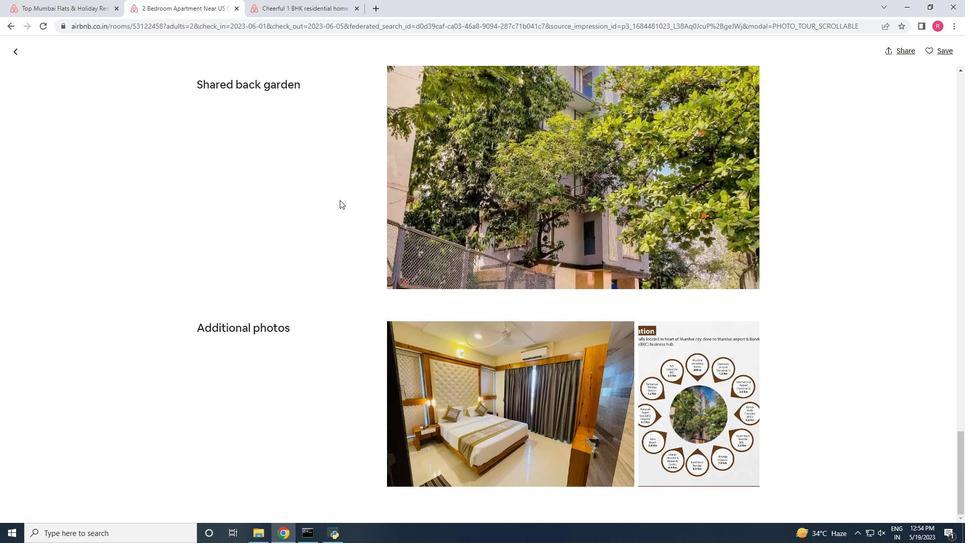 
Action: Mouse scrolled (340, 199) with delta (0, 0)
Screenshot: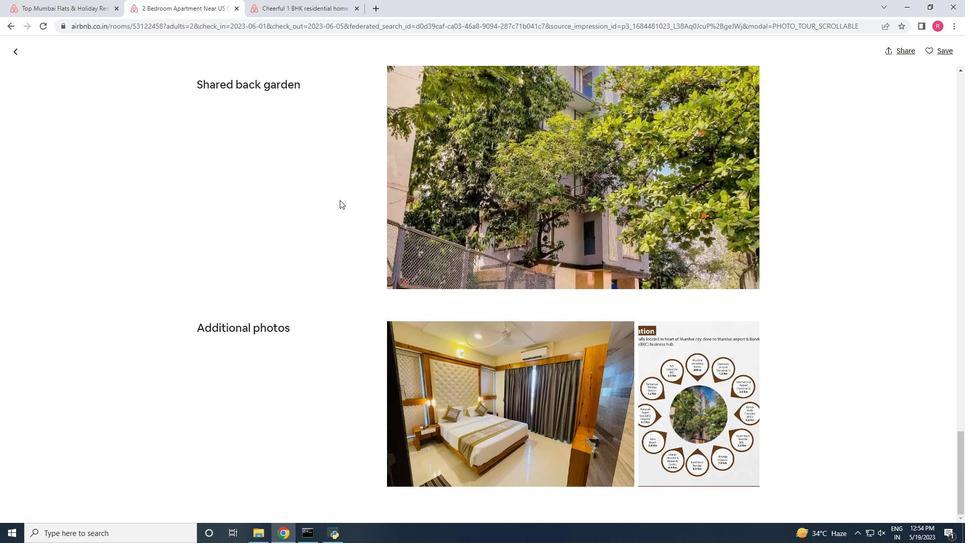 
Action: Mouse scrolled (340, 199) with delta (0, 0)
Screenshot: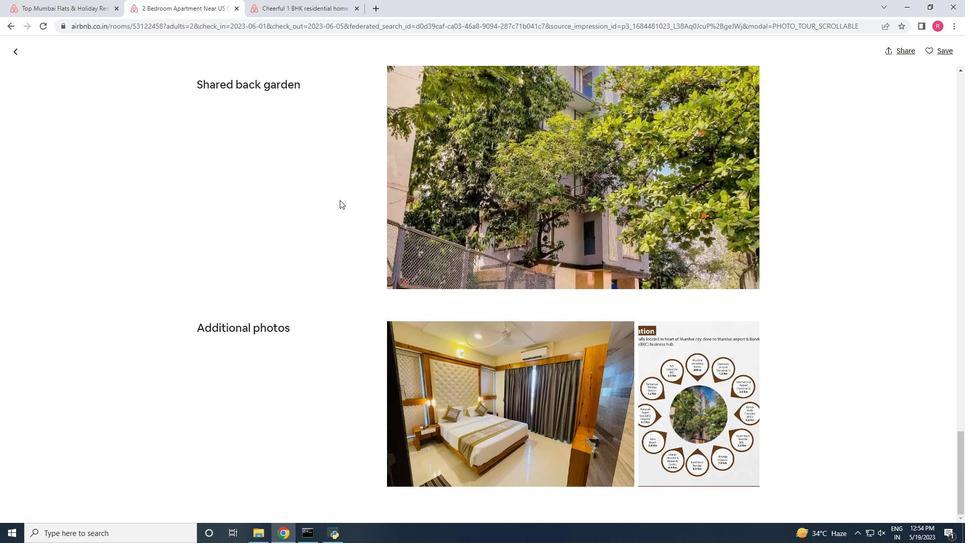 
Action: Mouse scrolled (340, 199) with delta (0, 0)
Screenshot: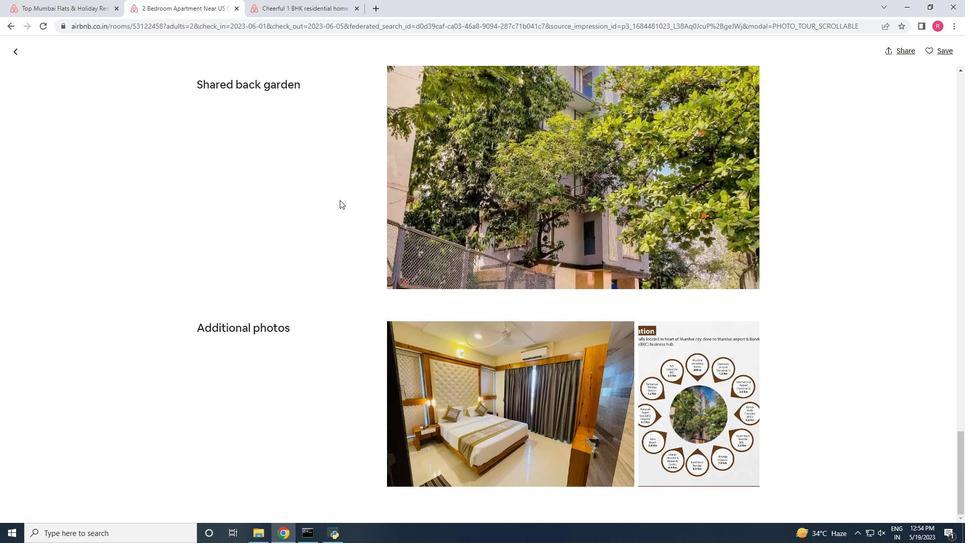
Action: Mouse scrolled (340, 200) with delta (0, 0)
Screenshot: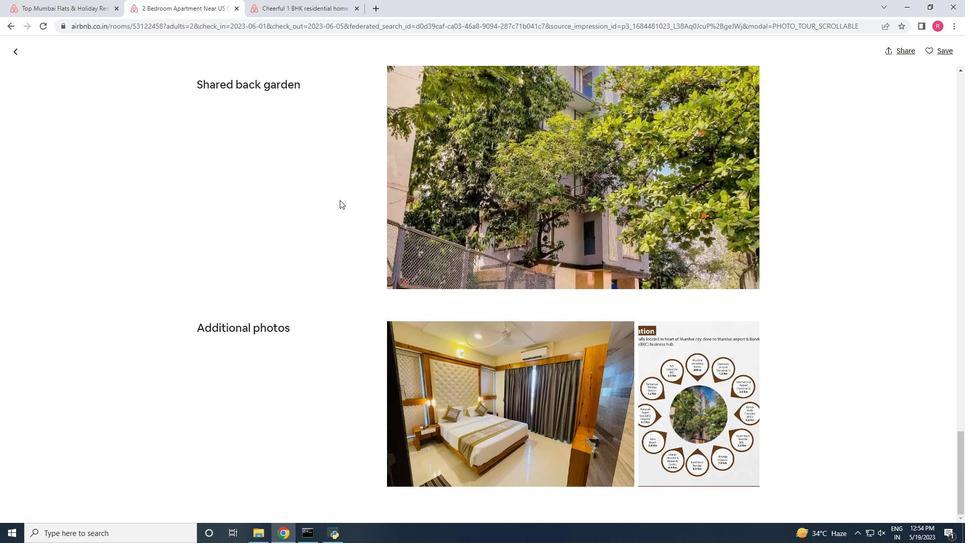 
Action: Mouse scrolled (340, 200) with delta (0, 0)
Screenshot: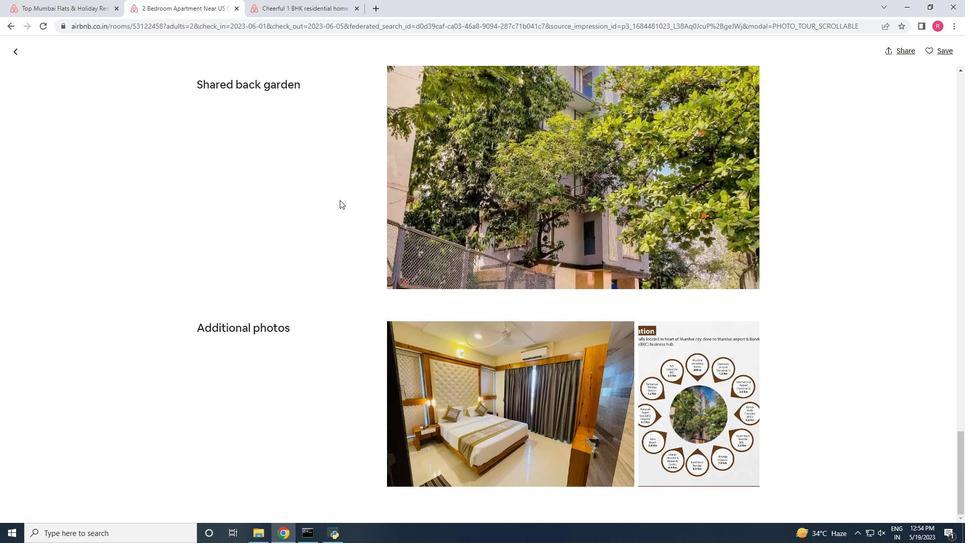 
Action: Mouse scrolled (340, 200) with delta (0, 0)
Screenshot: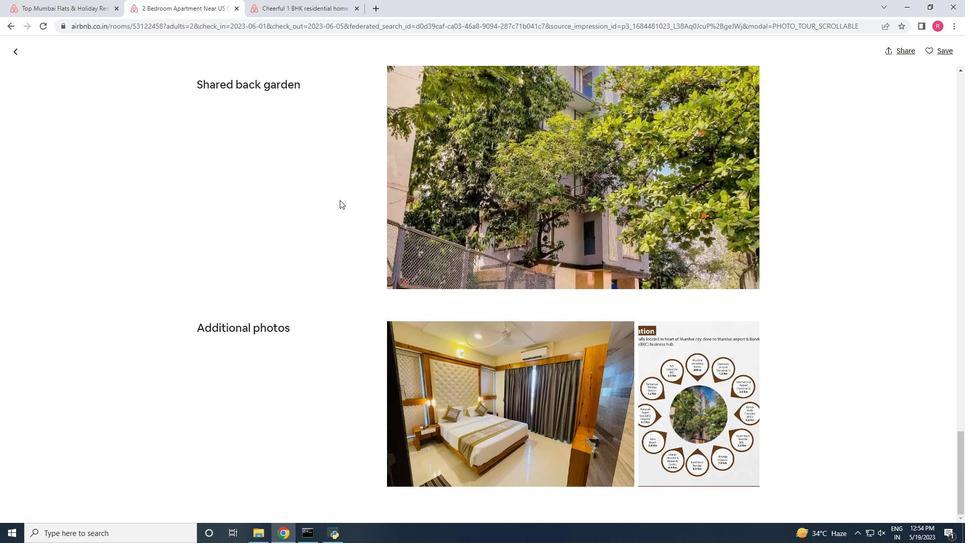 
Action: Mouse scrolled (340, 200) with delta (0, 0)
Screenshot: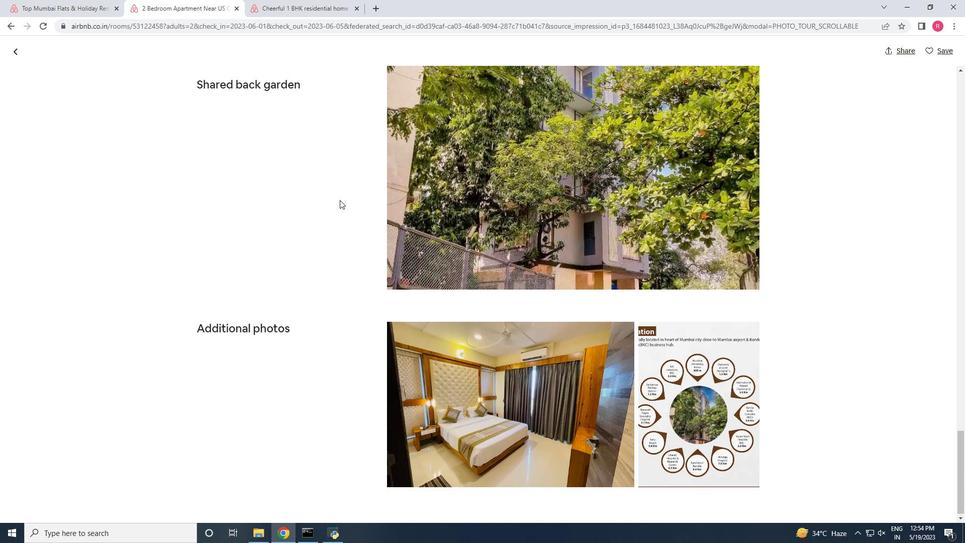 
Action: Mouse moved to (18, 54)
